 Task: Look for space in Beaune, France from 9th June, 2023 to 16th June, 2023 for 2 adults in price range Rs.8000 to Rs.16000. Place can be entire place with 2 bedrooms having 2 beds and 1 bathroom. Property type can be house, flat, guest house. Amenities needed are: washing machine. Booking option can be shelf check-in. Required host language is English.
Action: Mouse moved to (431, 238)
Screenshot: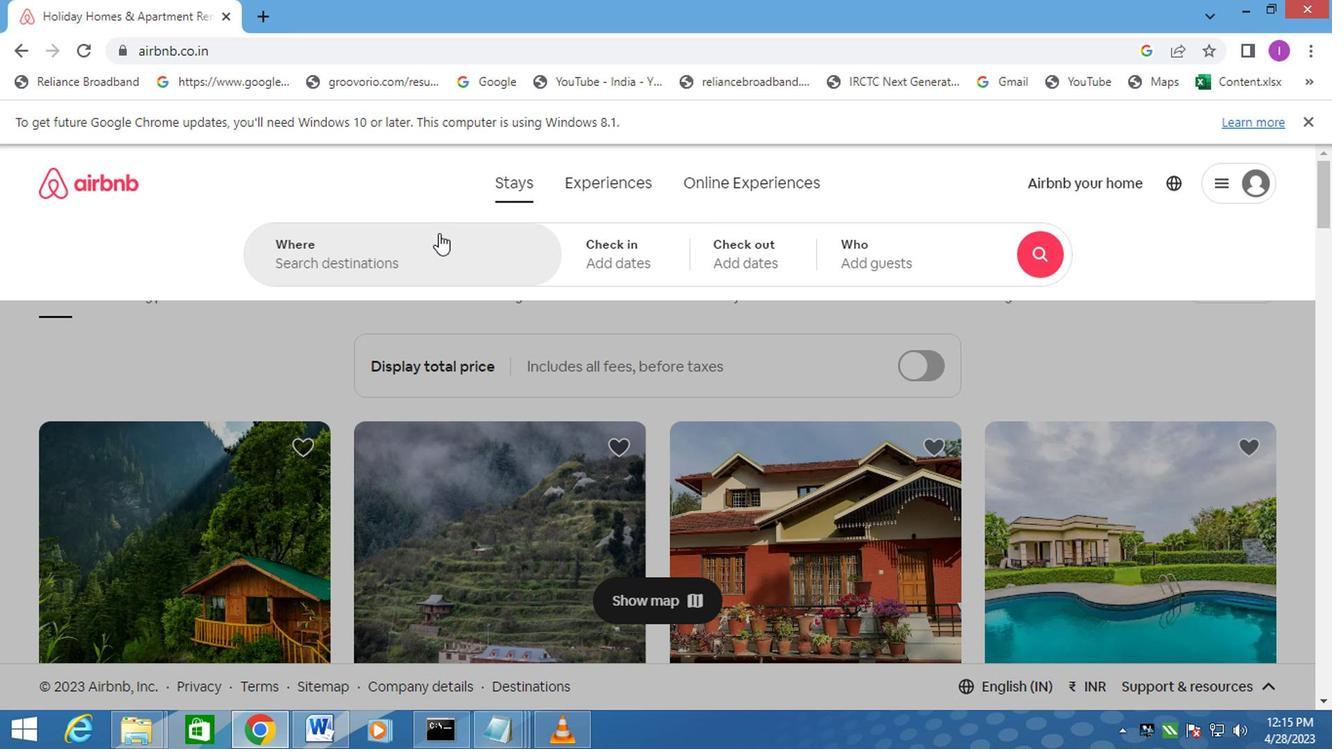 
Action: Mouse pressed left at (431, 238)
Screenshot: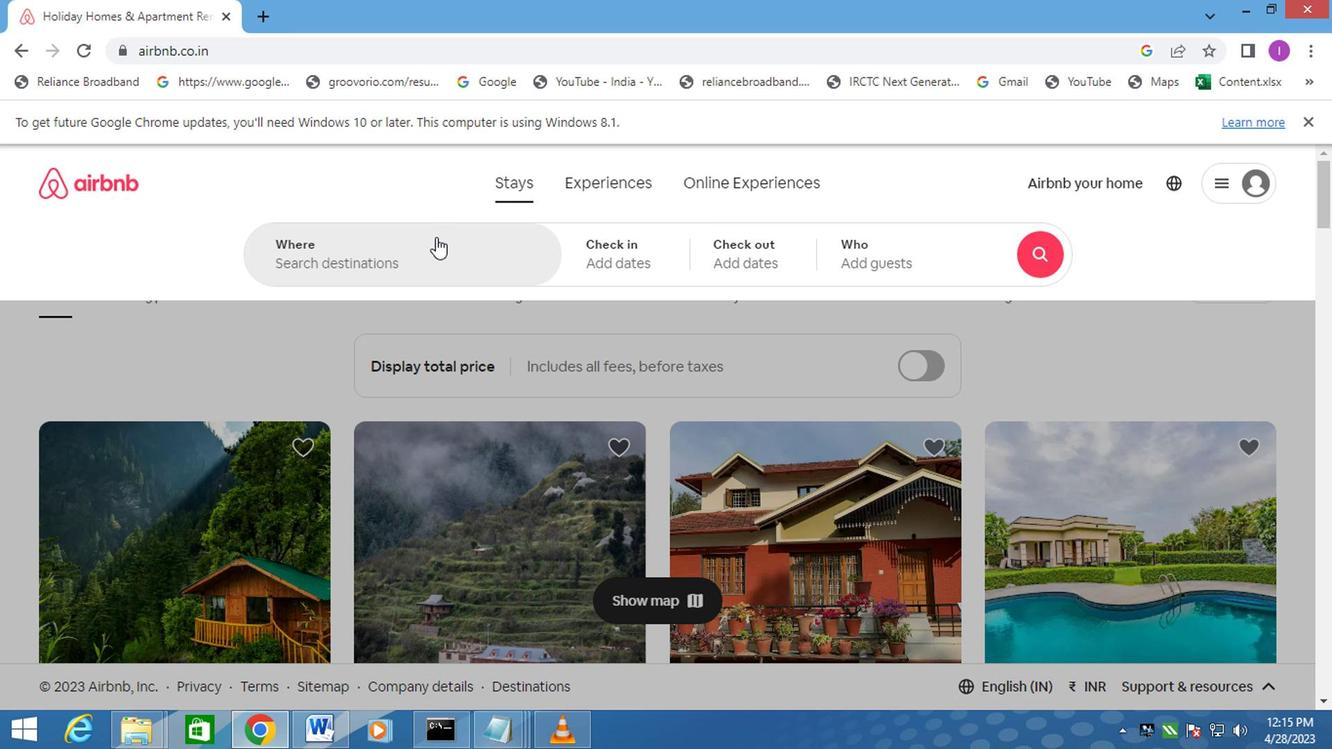
Action: Mouse moved to (486, 239)
Screenshot: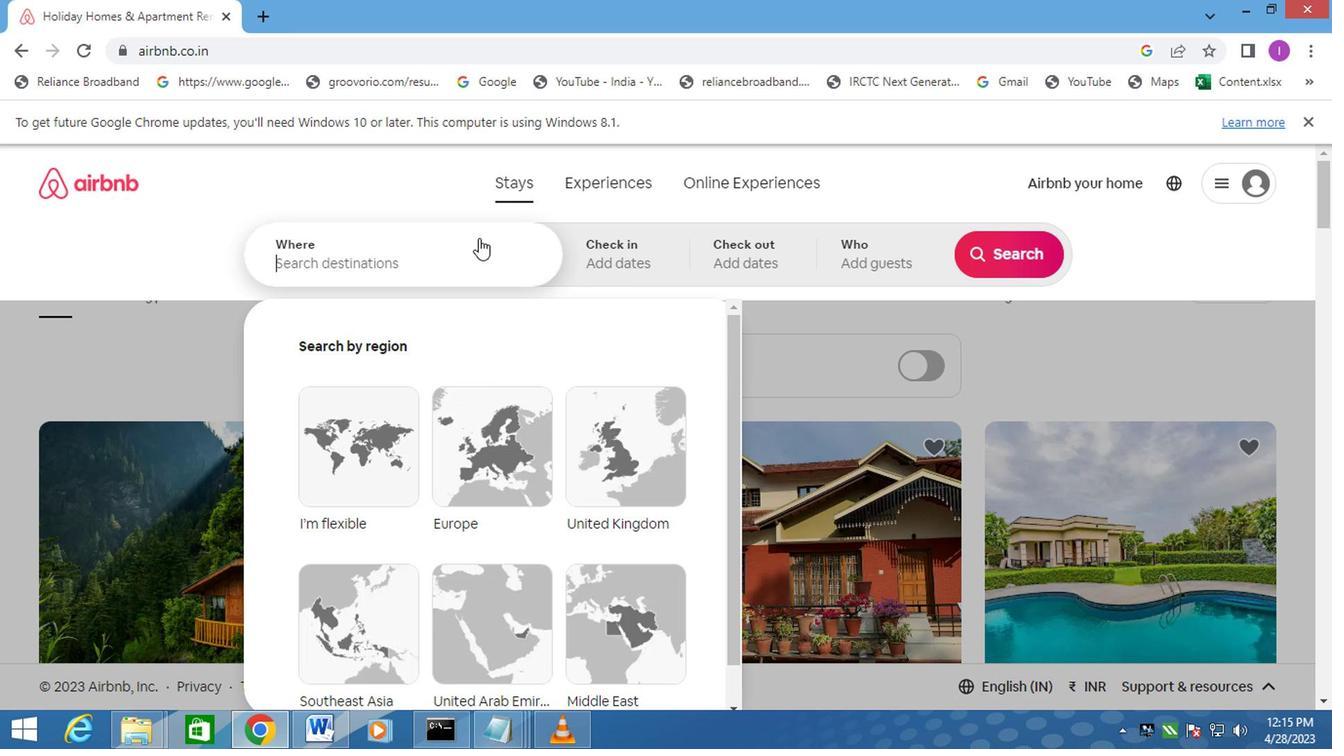 
Action: Key pressed <Key.shift>BEAUNE,<Key.shift>FRANCE
Screenshot: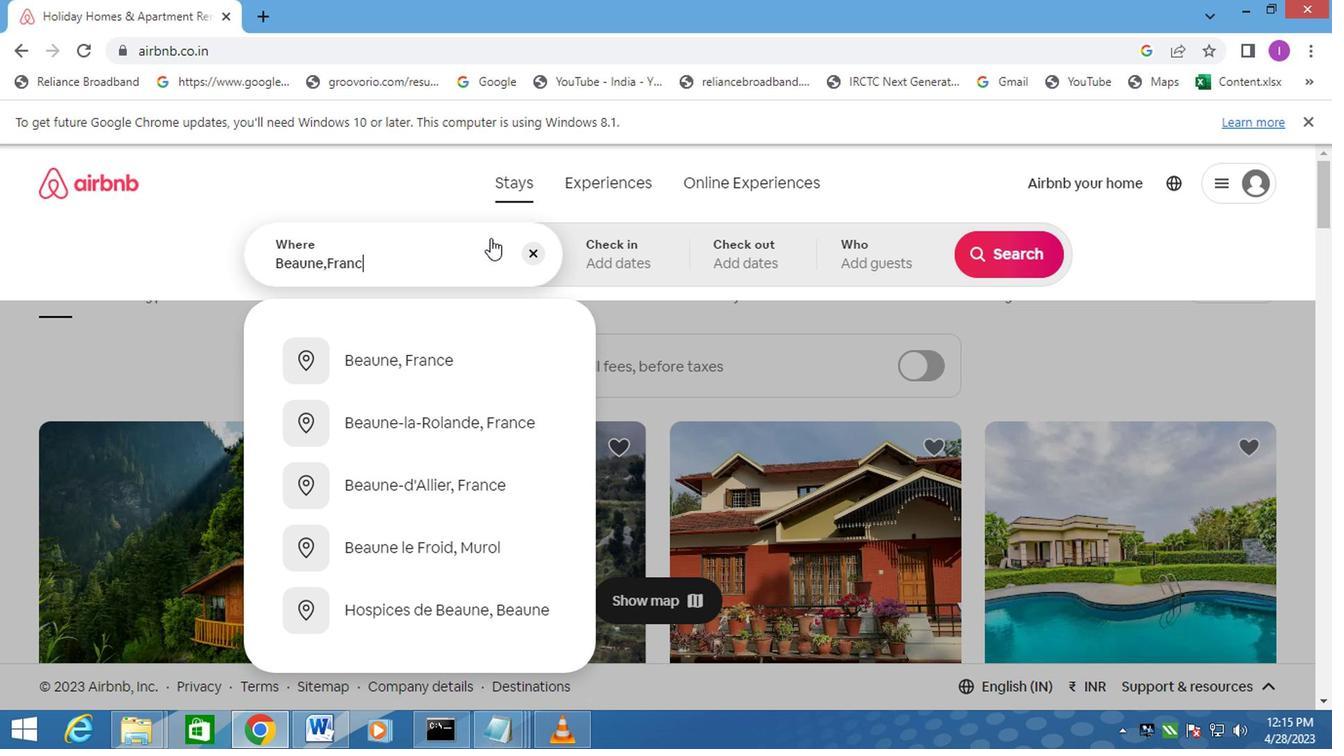 
Action: Mouse moved to (442, 358)
Screenshot: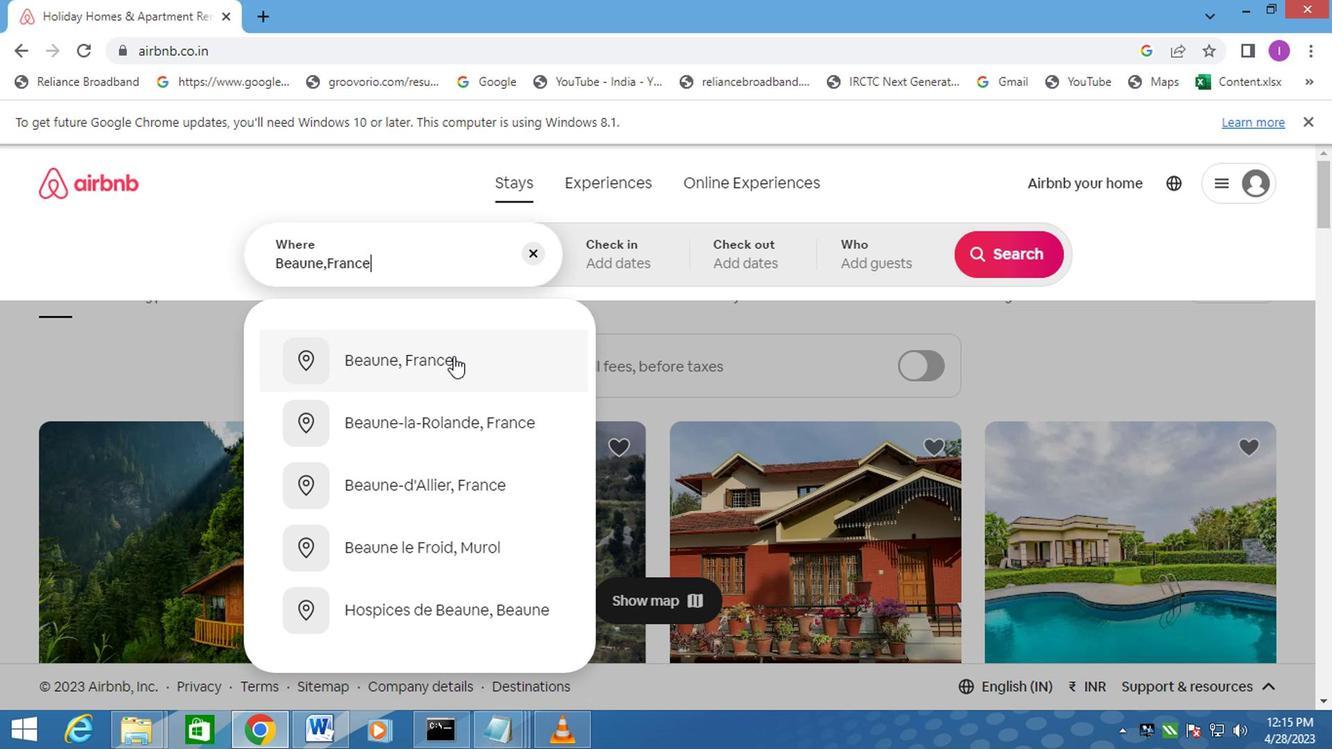 
Action: Mouse pressed left at (442, 358)
Screenshot: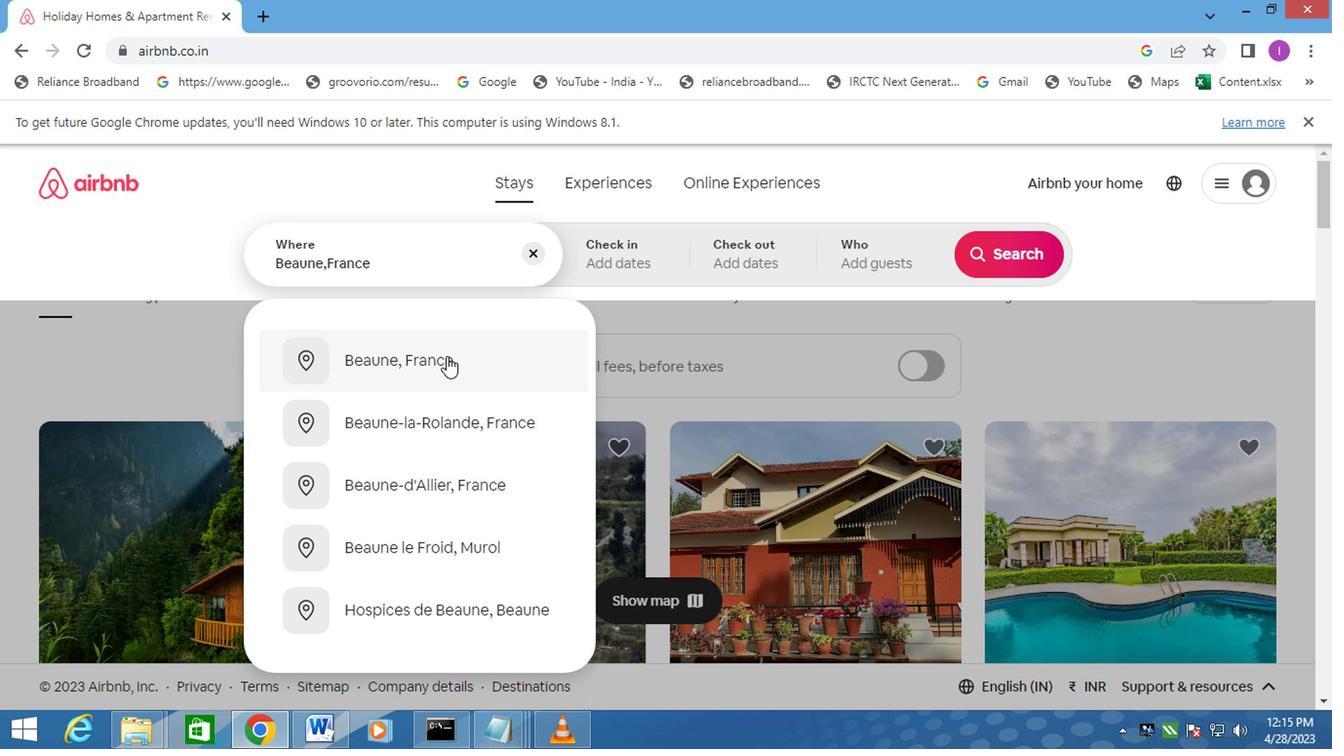 
Action: Mouse moved to (996, 410)
Screenshot: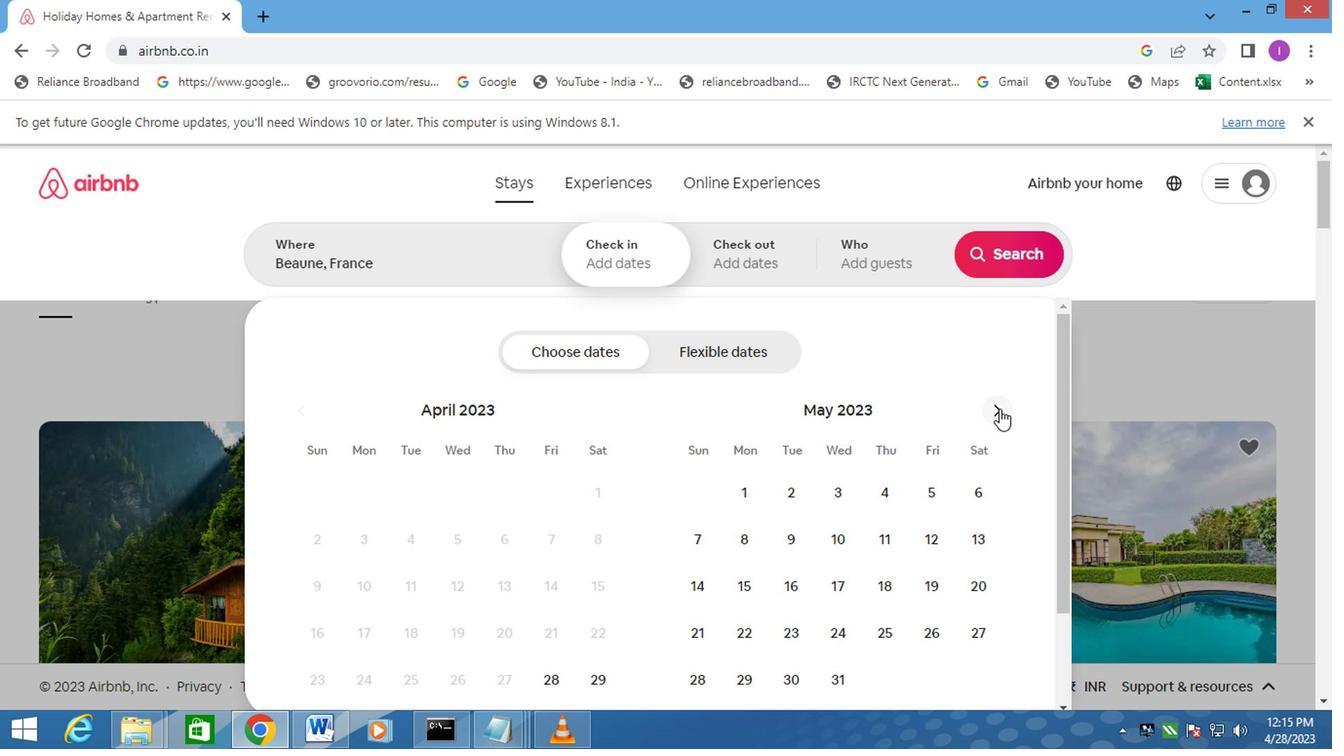 
Action: Mouse pressed left at (996, 410)
Screenshot: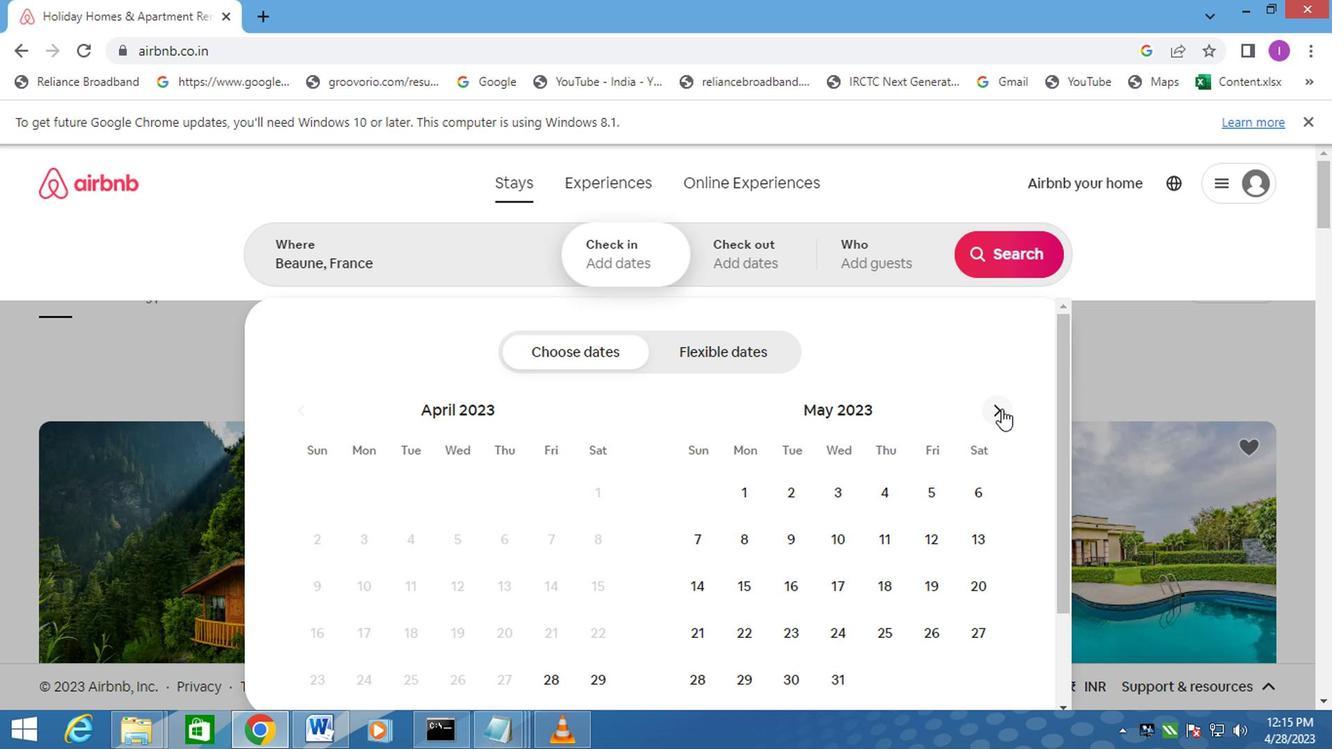 
Action: Mouse pressed left at (996, 410)
Screenshot: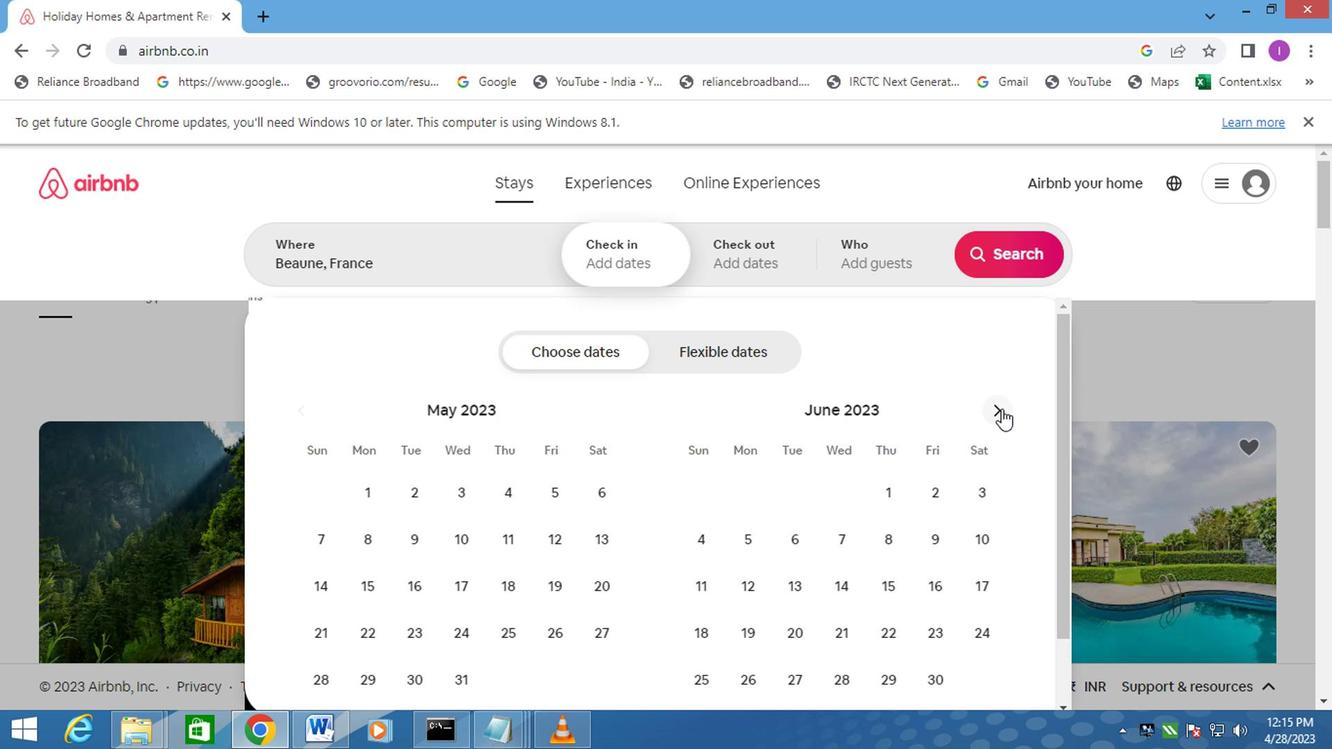 
Action: Mouse moved to (562, 542)
Screenshot: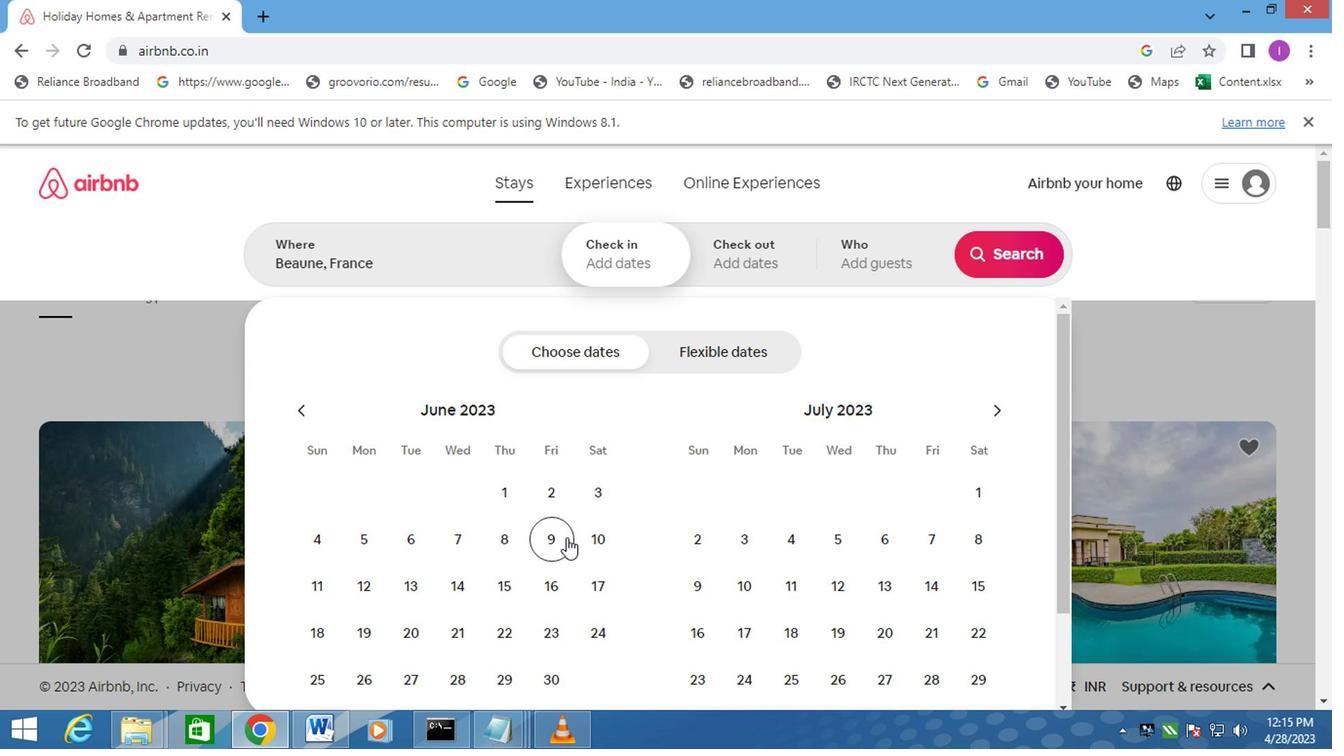 
Action: Mouse pressed left at (562, 542)
Screenshot: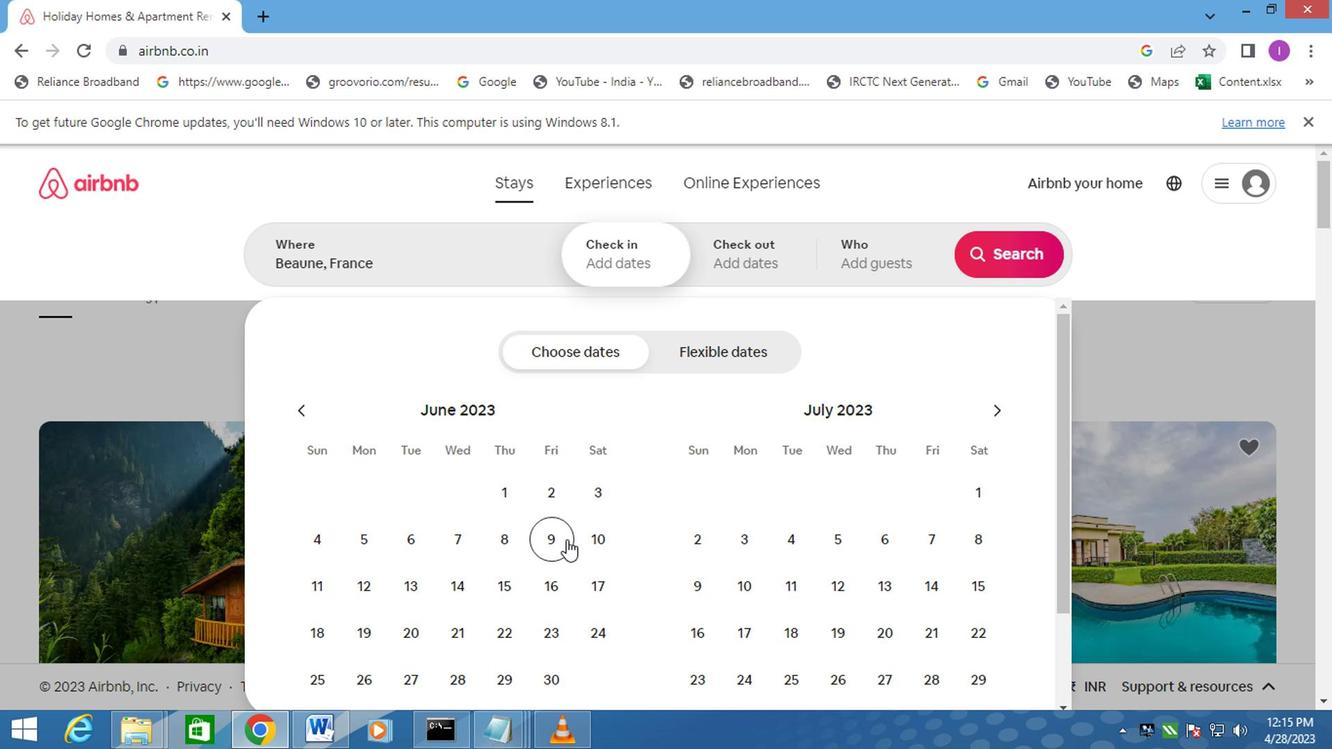 
Action: Mouse moved to (547, 580)
Screenshot: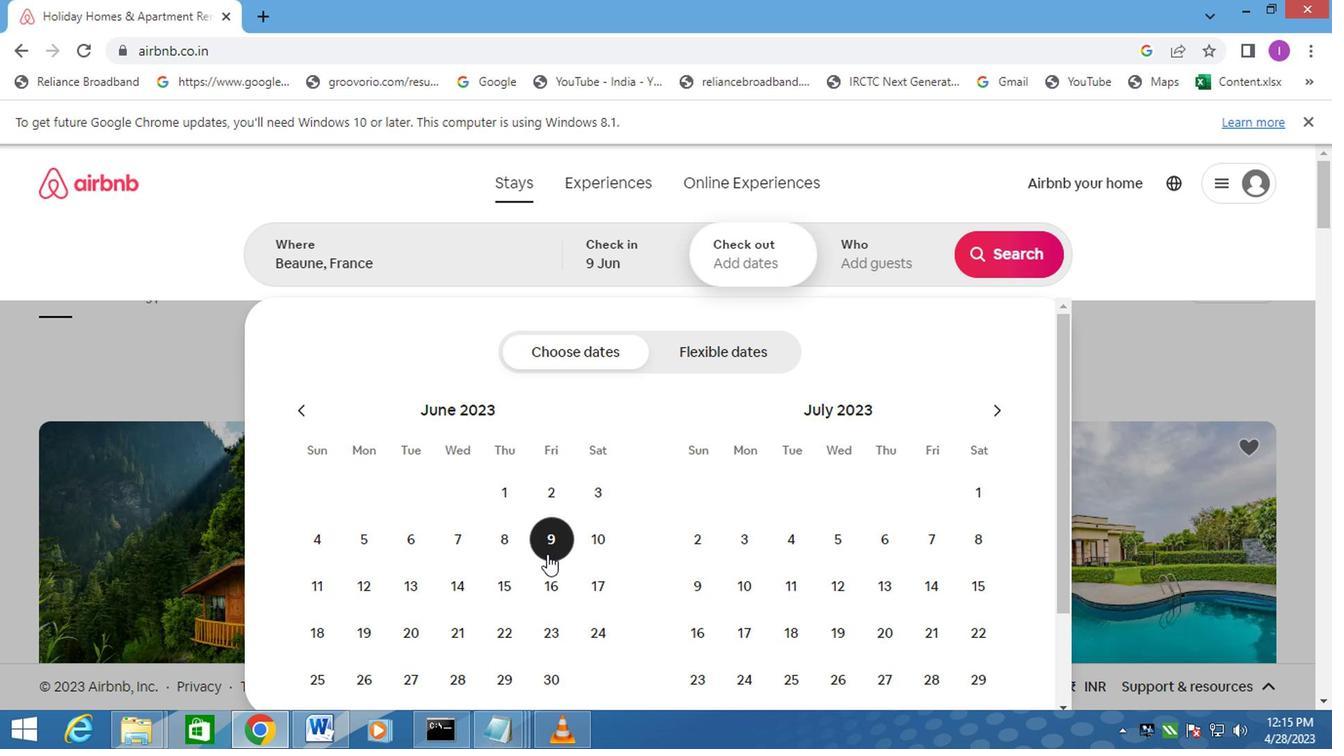 
Action: Mouse pressed left at (547, 580)
Screenshot: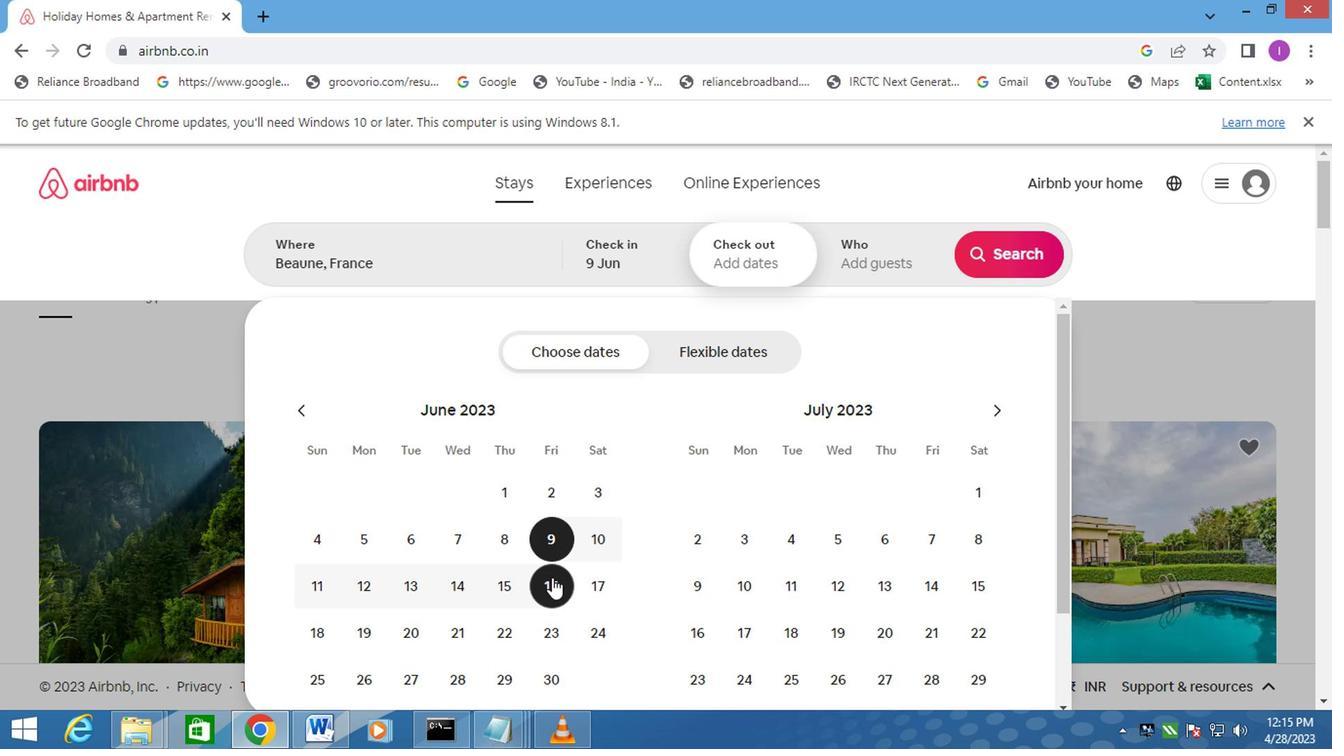 
Action: Mouse moved to (853, 284)
Screenshot: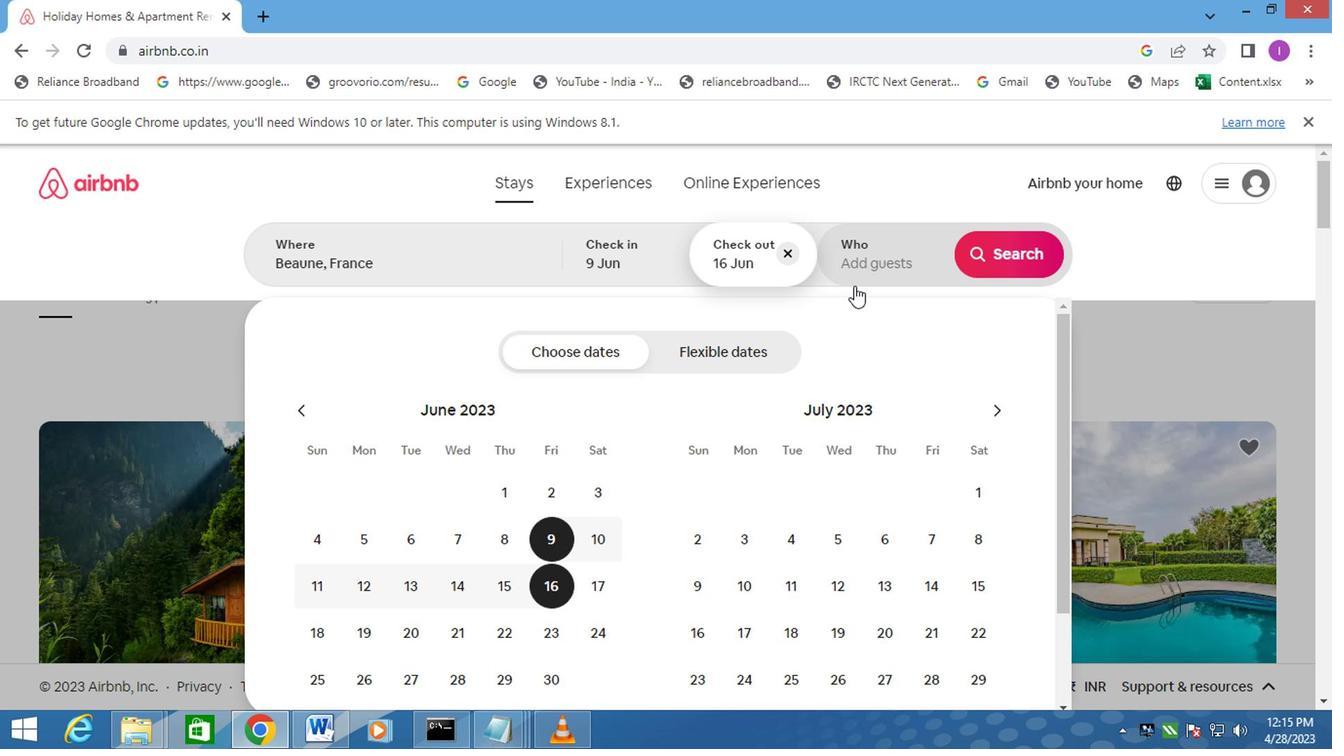 
Action: Mouse pressed left at (853, 284)
Screenshot: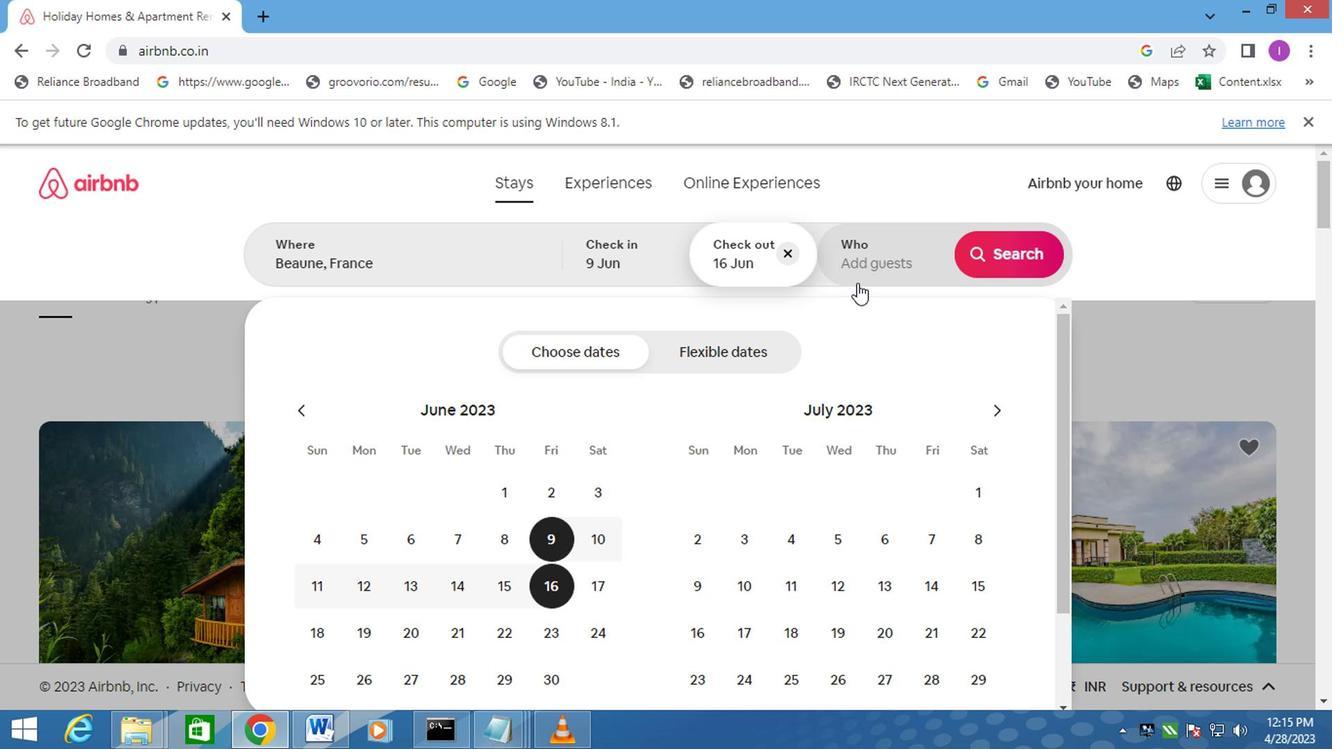 
Action: Mouse moved to (1018, 353)
Screenshot: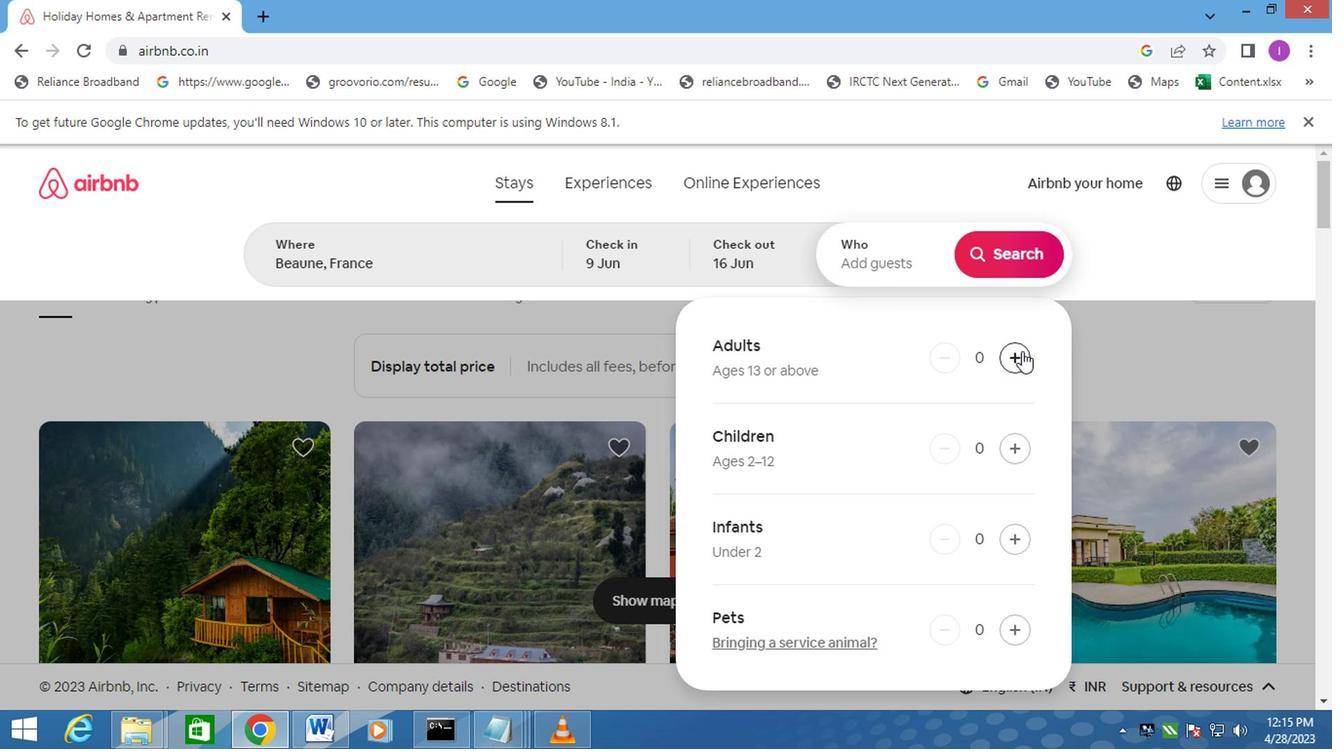 
Action: Mouse pressed left at (1018, 353)
Screenshot: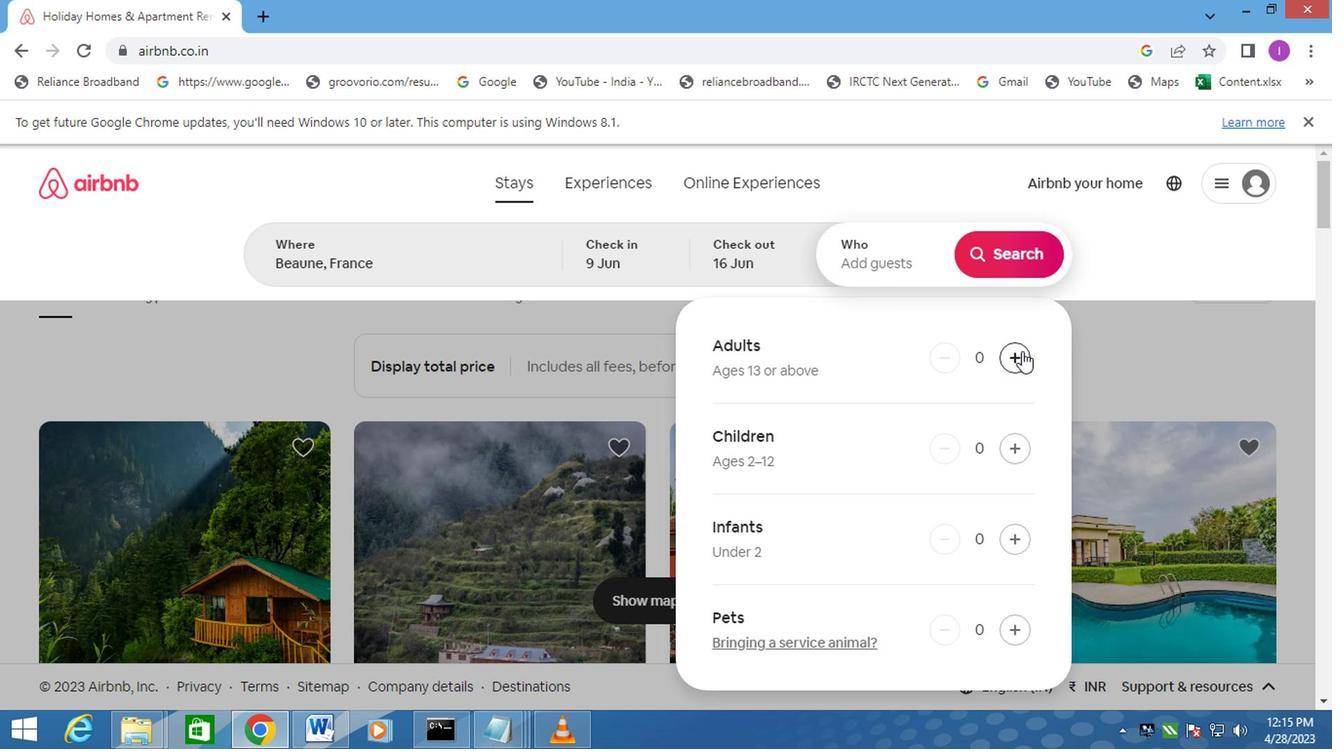 
Action: Mouse pressed left at (1018, 353)
Screenshot: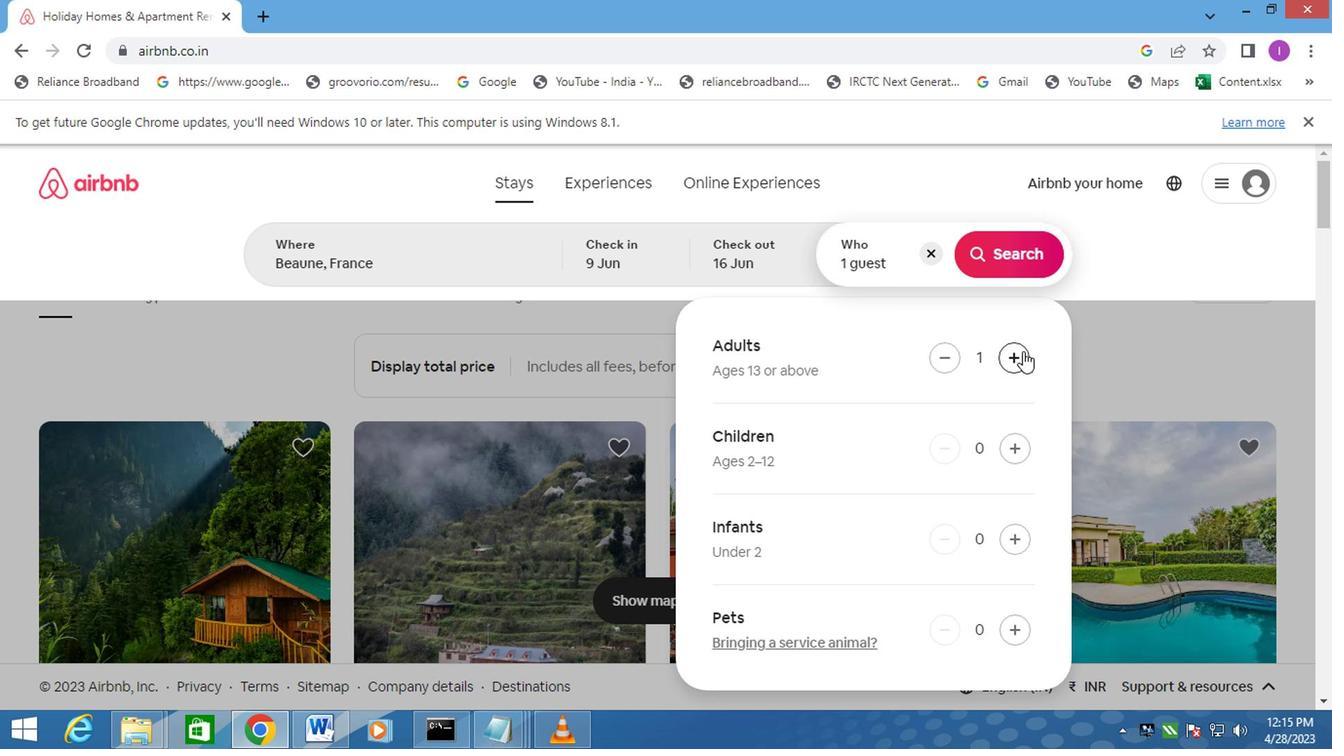 
Action: Mouse moved to (995, 263)
Screenshot: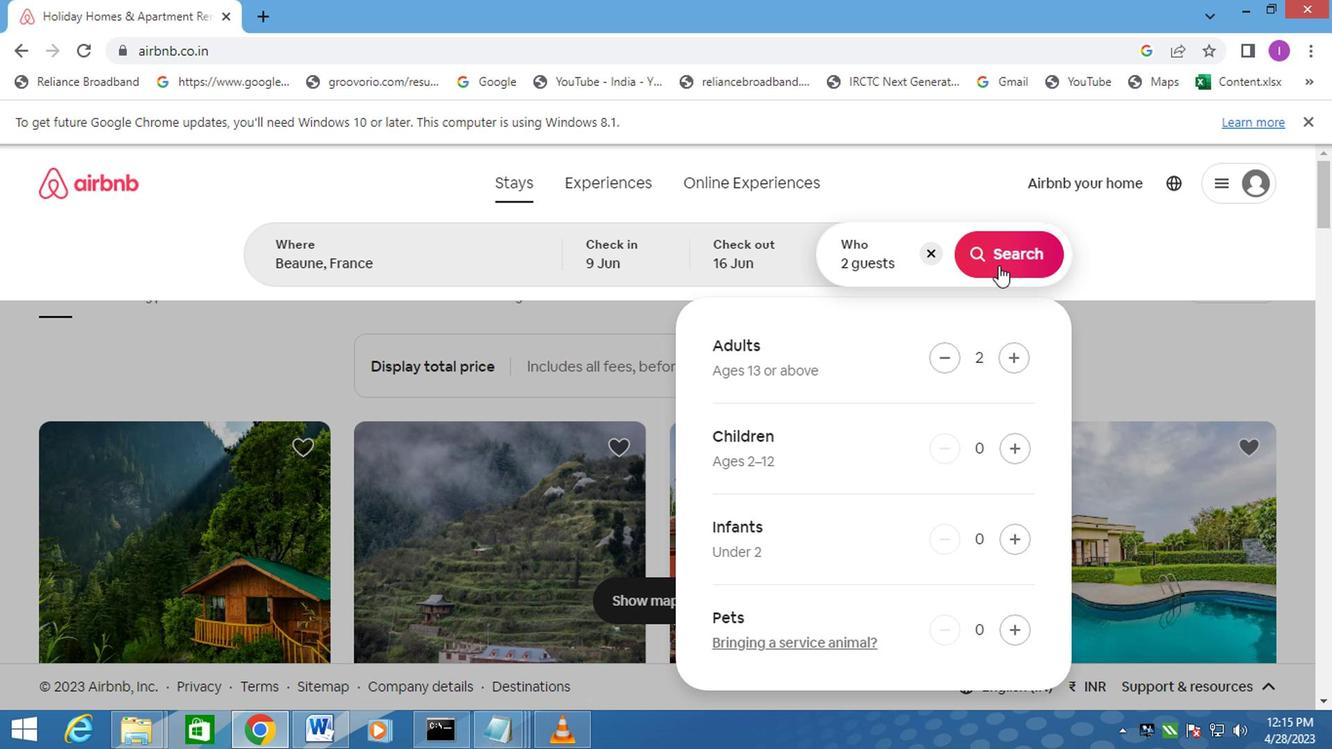 
Action: Mouse pressed left at (995, 263)
Screenshot: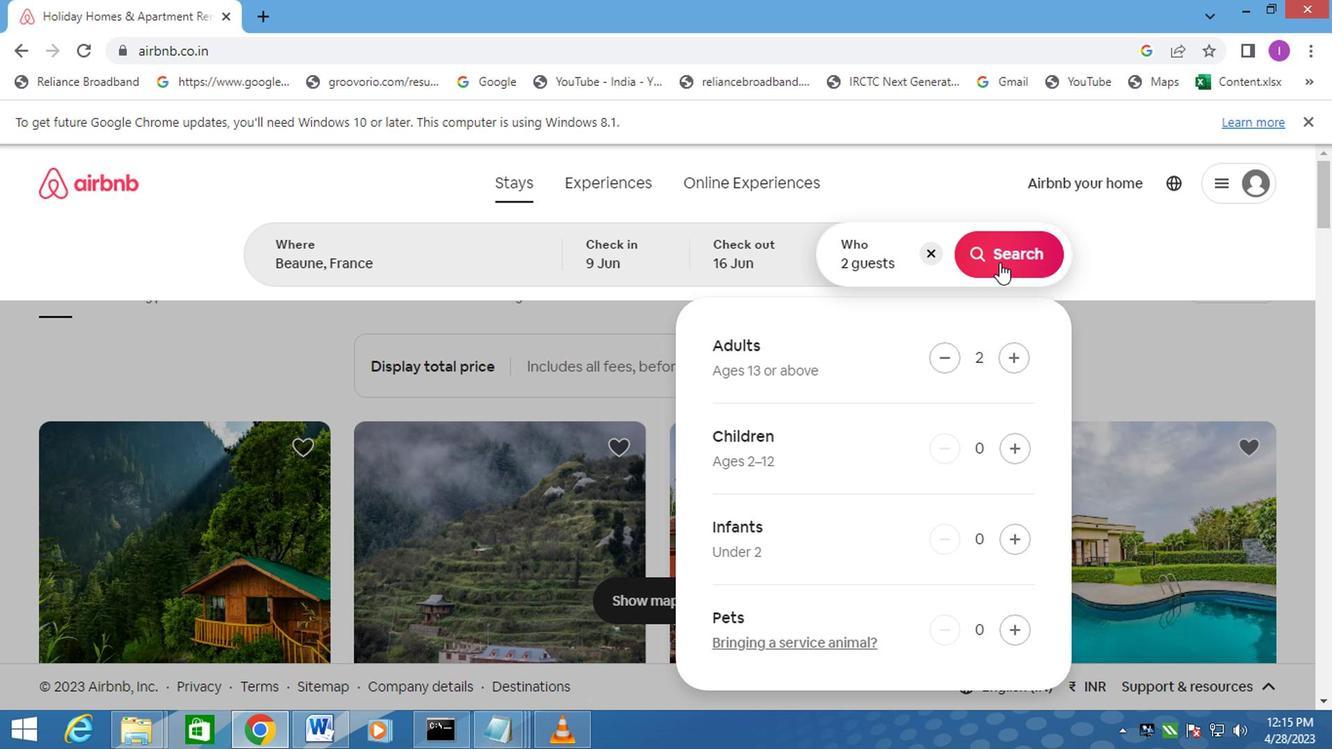 
Action: Mouse moved to (1246, 270)
Screenshot: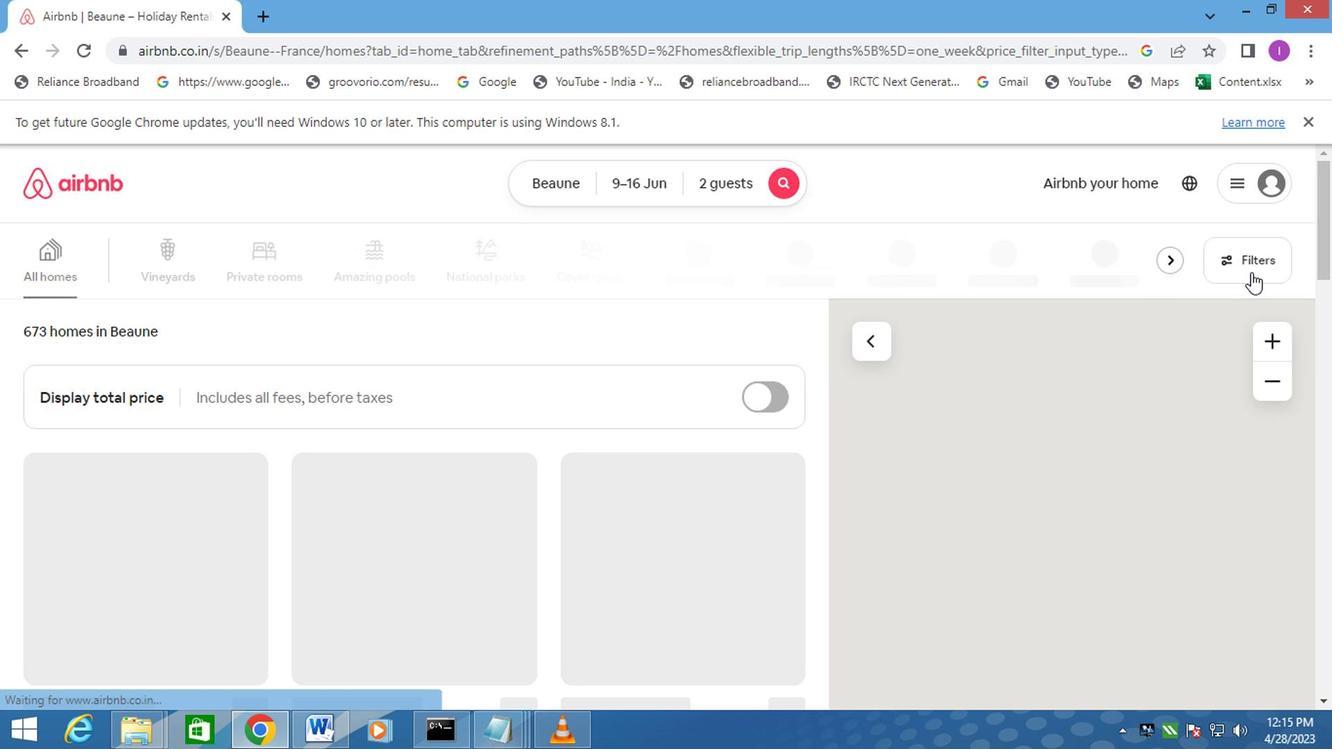 
Action: Mouse pressed left at (1246, 270)
Screenshot: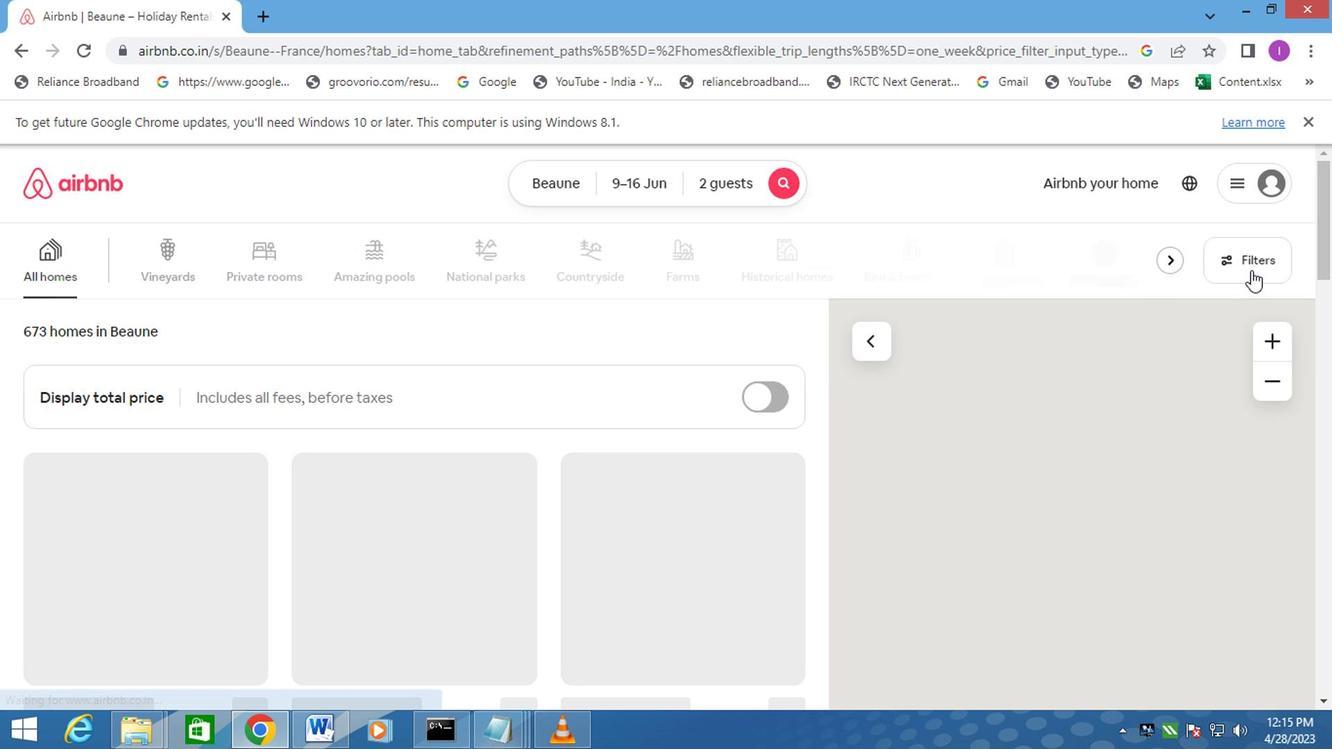 
Action: Mouse moved to (412, 506)
Screenshot: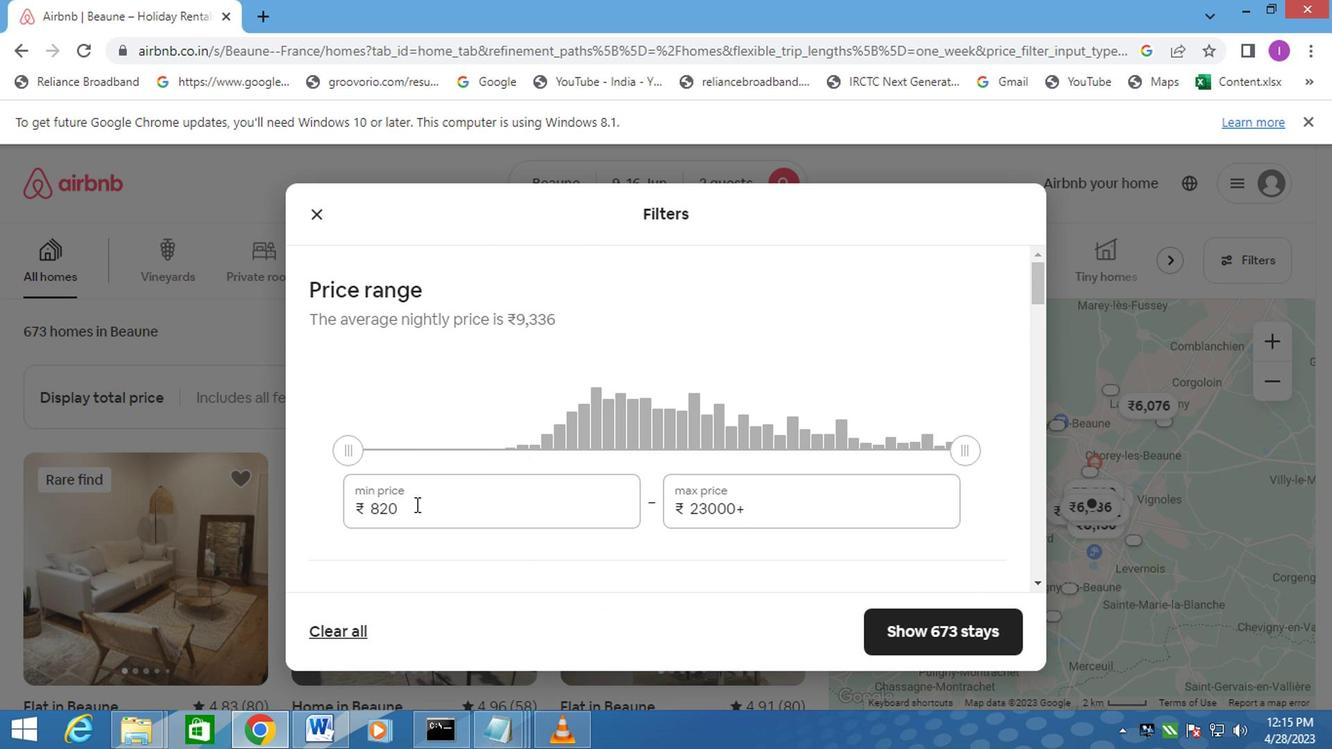 
Action: Mouse pressed left at (412, 506)
Screenshot: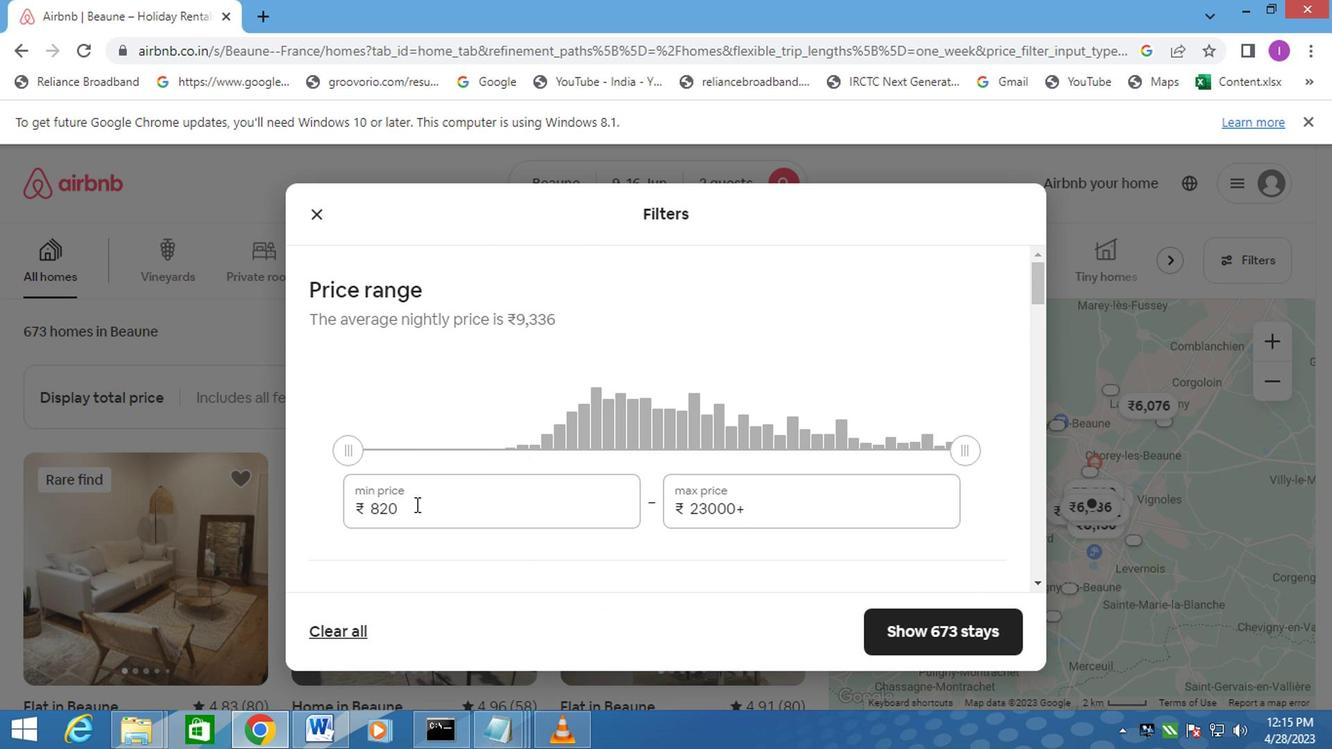 
Action: Mouse moved to (345, 501)
Screenshot: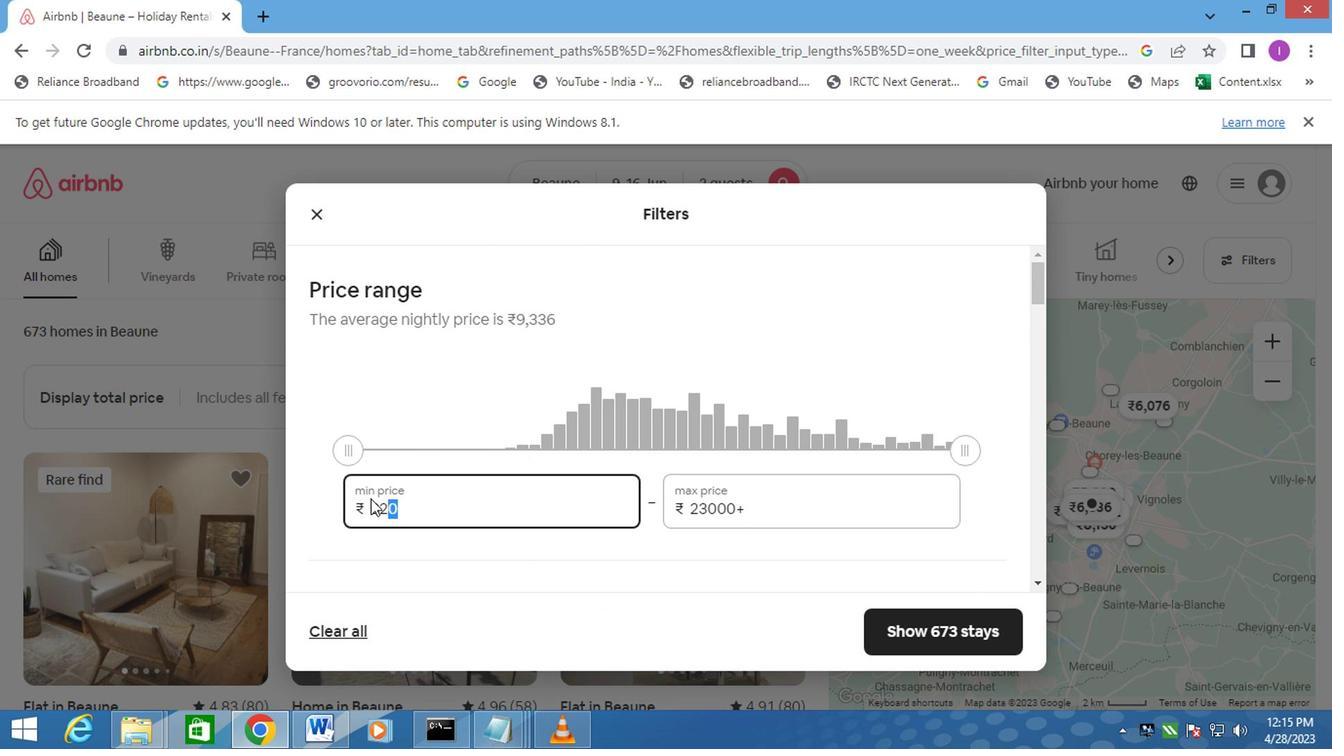 
Action: Key pressed 8000
Screenshot: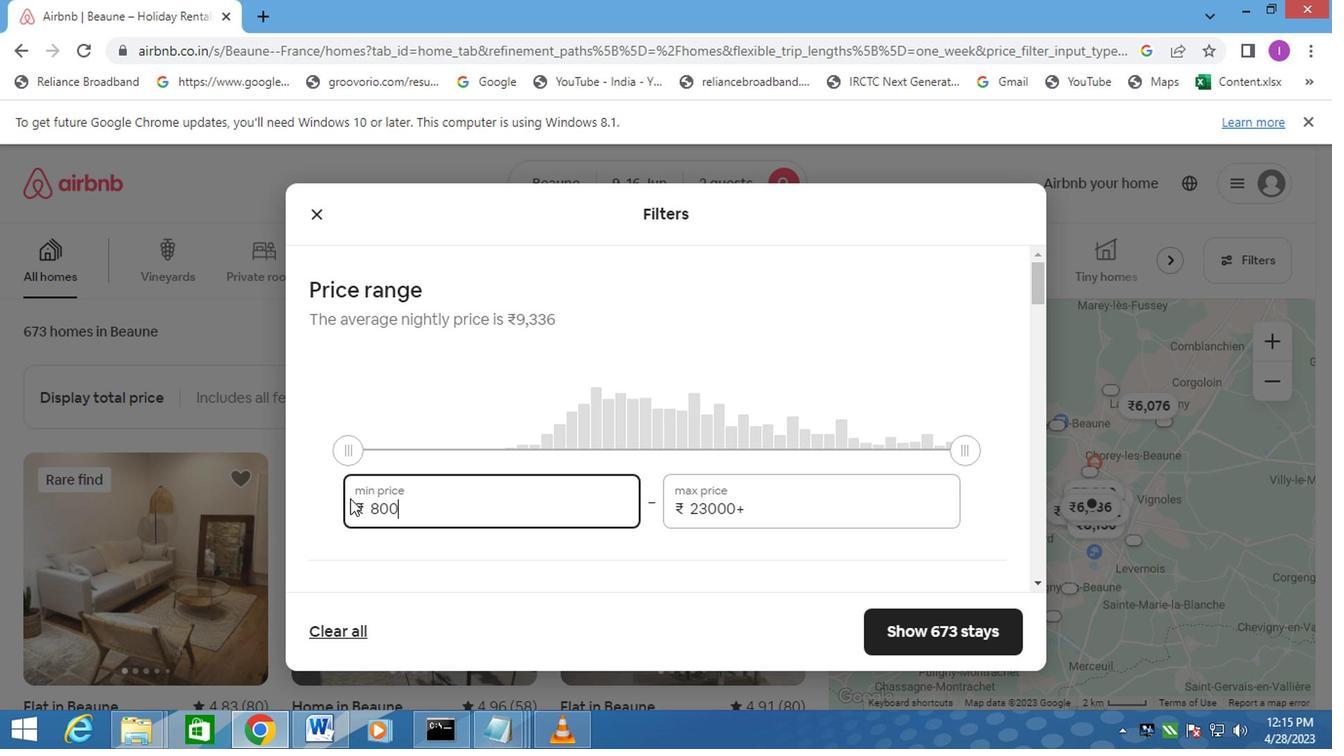 
Action: Mouse moved to (752, 505)
Screenshot: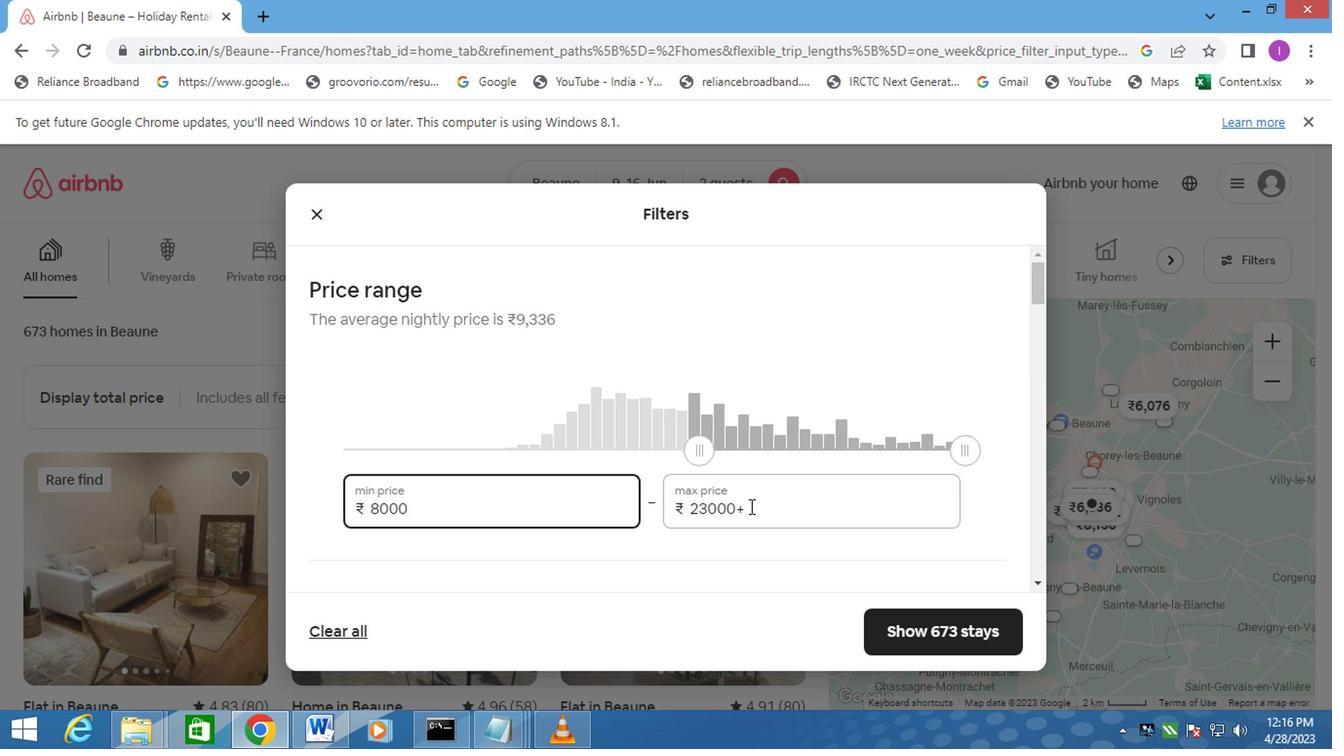 
Action: Mouse pressed left at (752, 505)
Screenshot: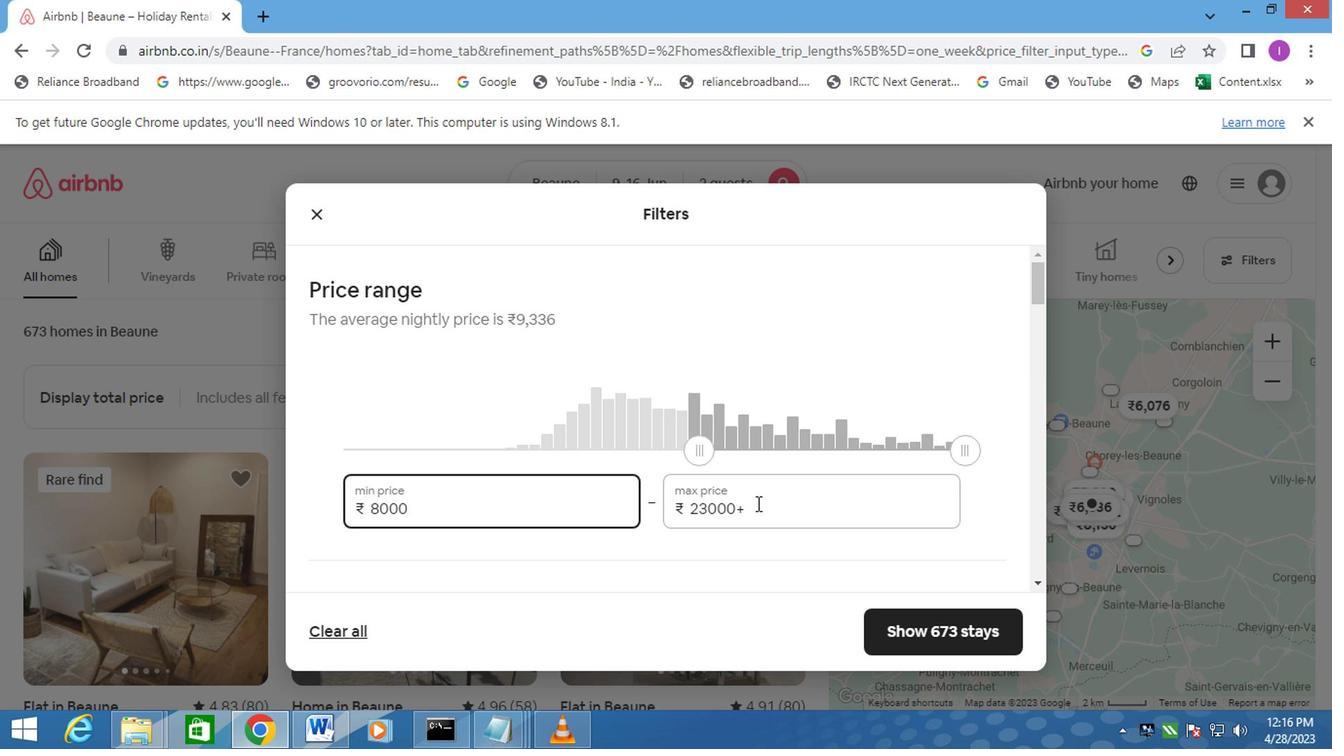 
Action: Mouse moved to (680, 505)
Screenshot: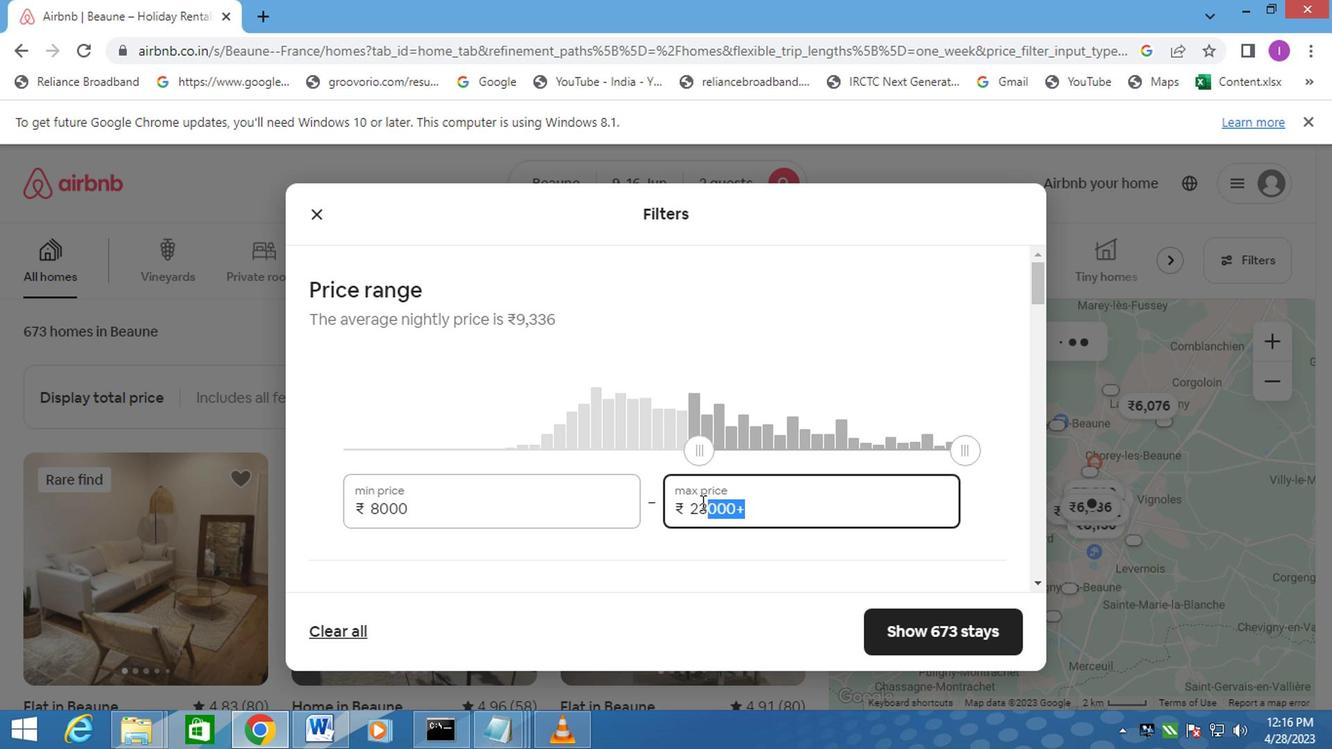 
Action: Key pressed 16000
Screenshot: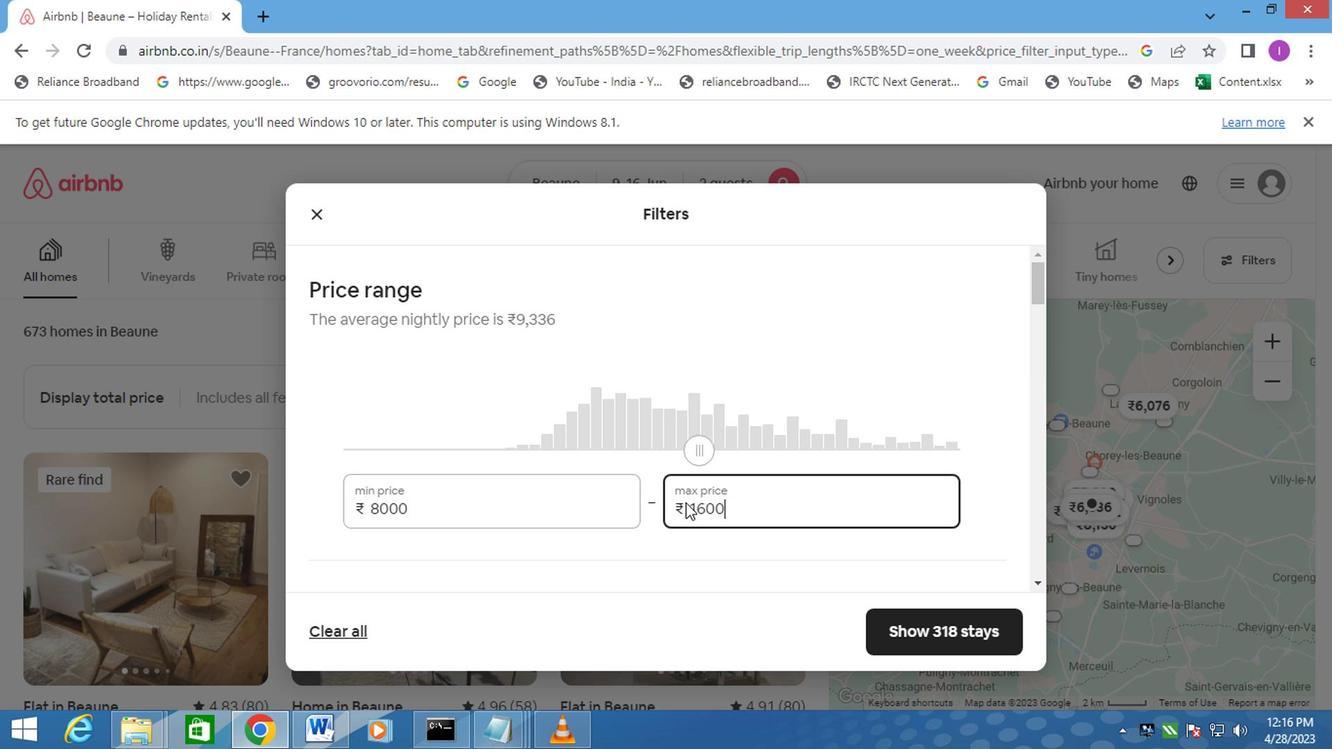 
Action: Mouse moved to (517, 603)
Screenshot: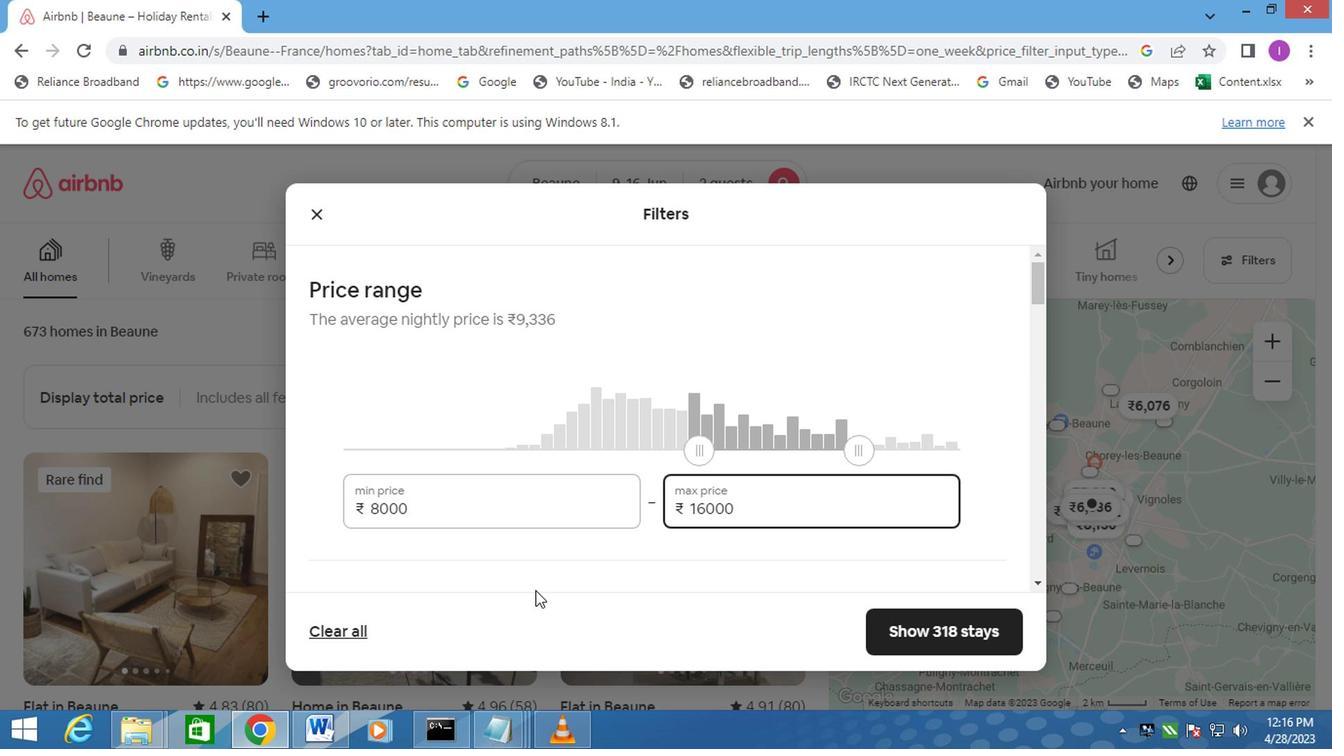 
Action: Mouse scrolled (517, 603) with delta (0, 0)
Screenshot: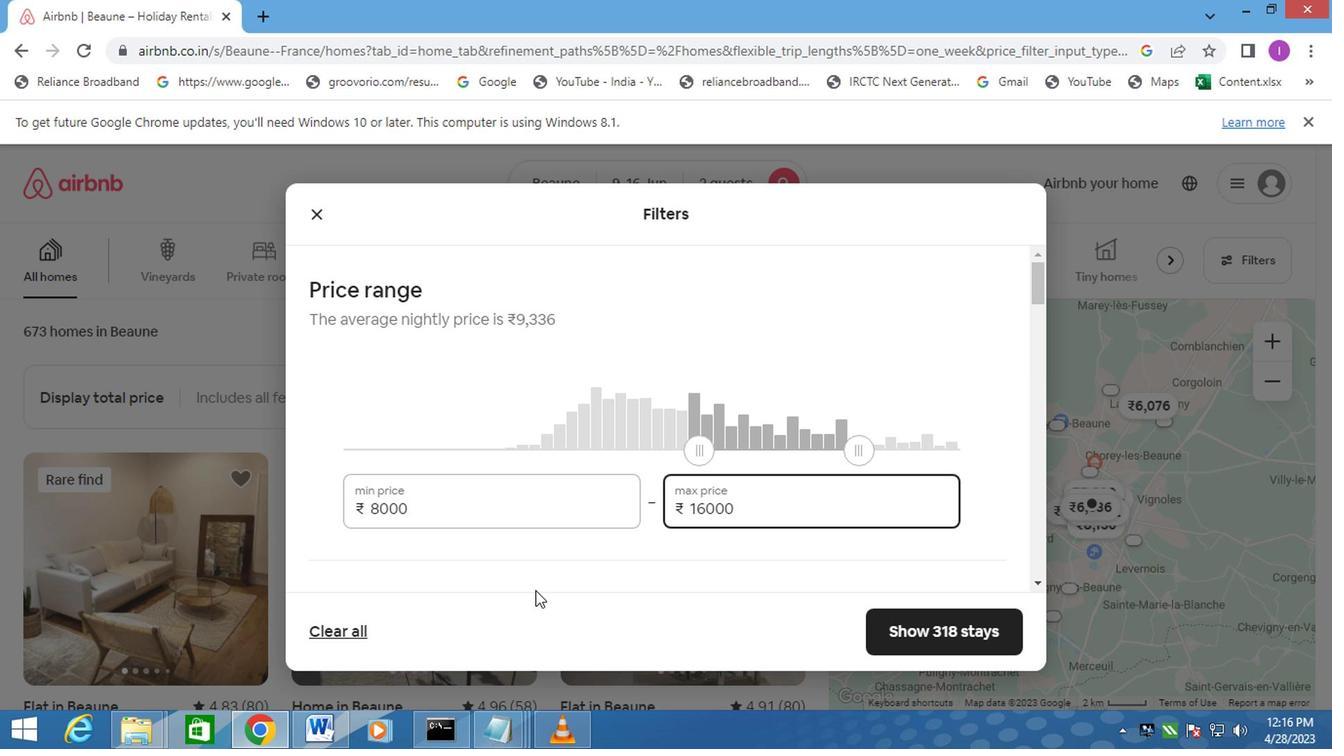 
Action: Mouse scrolled (517, 603) with delta (0, 0)
Screenshot: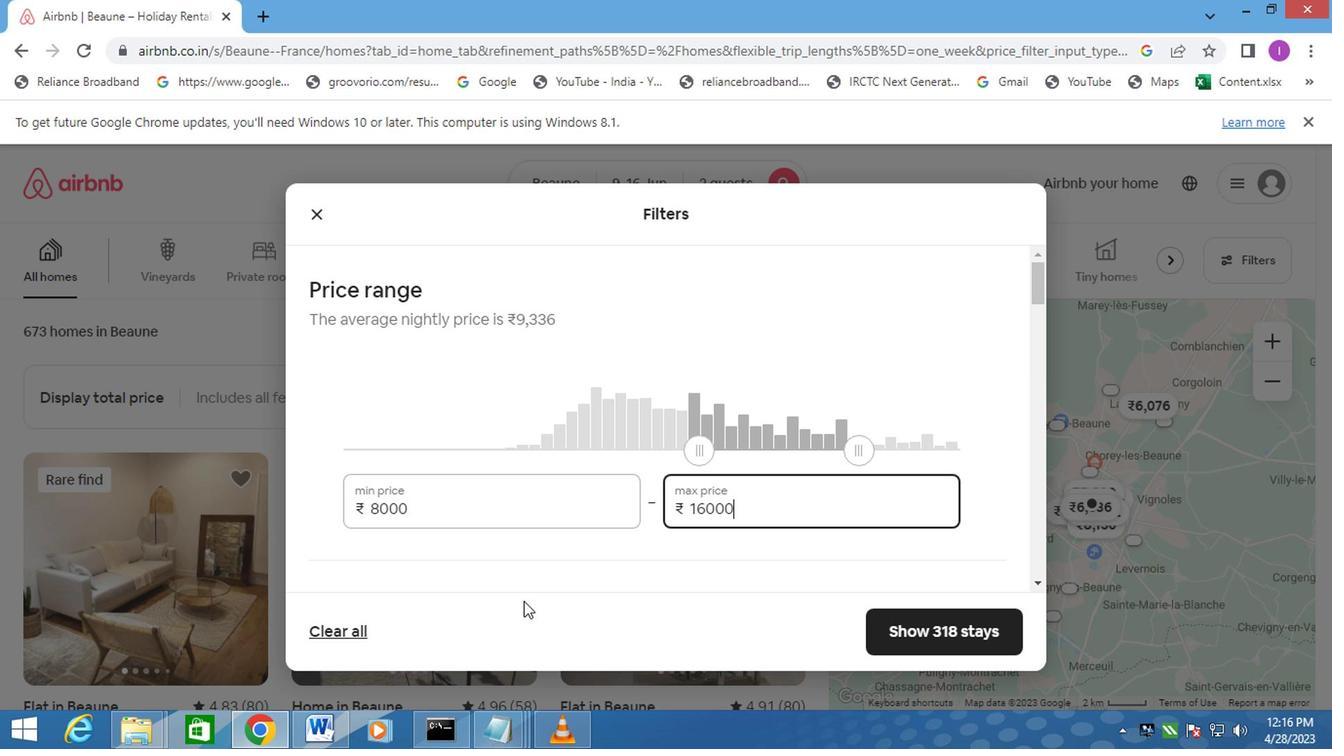 
Action: Mouse moved to (517, 601)
Screenshot: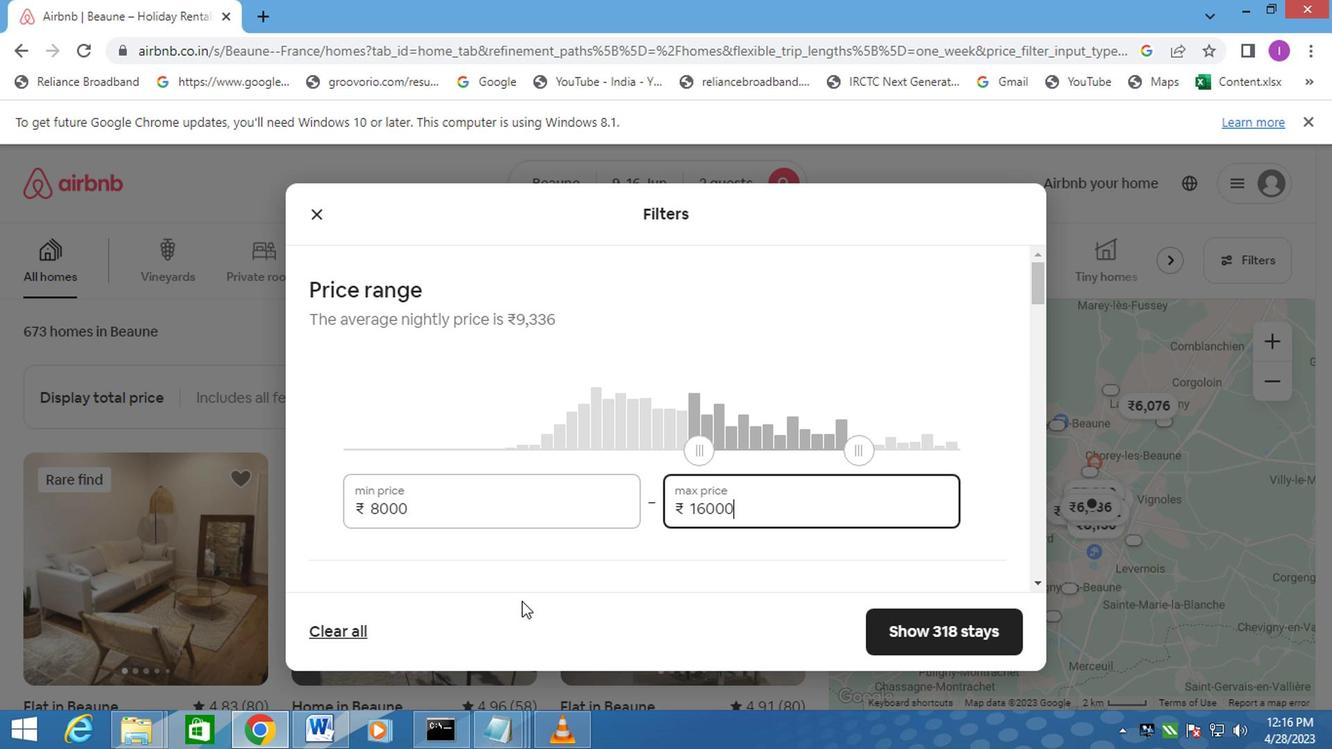 
Action: Mouse scrolled (517, 601) with delta (0, 0)
Screenshot: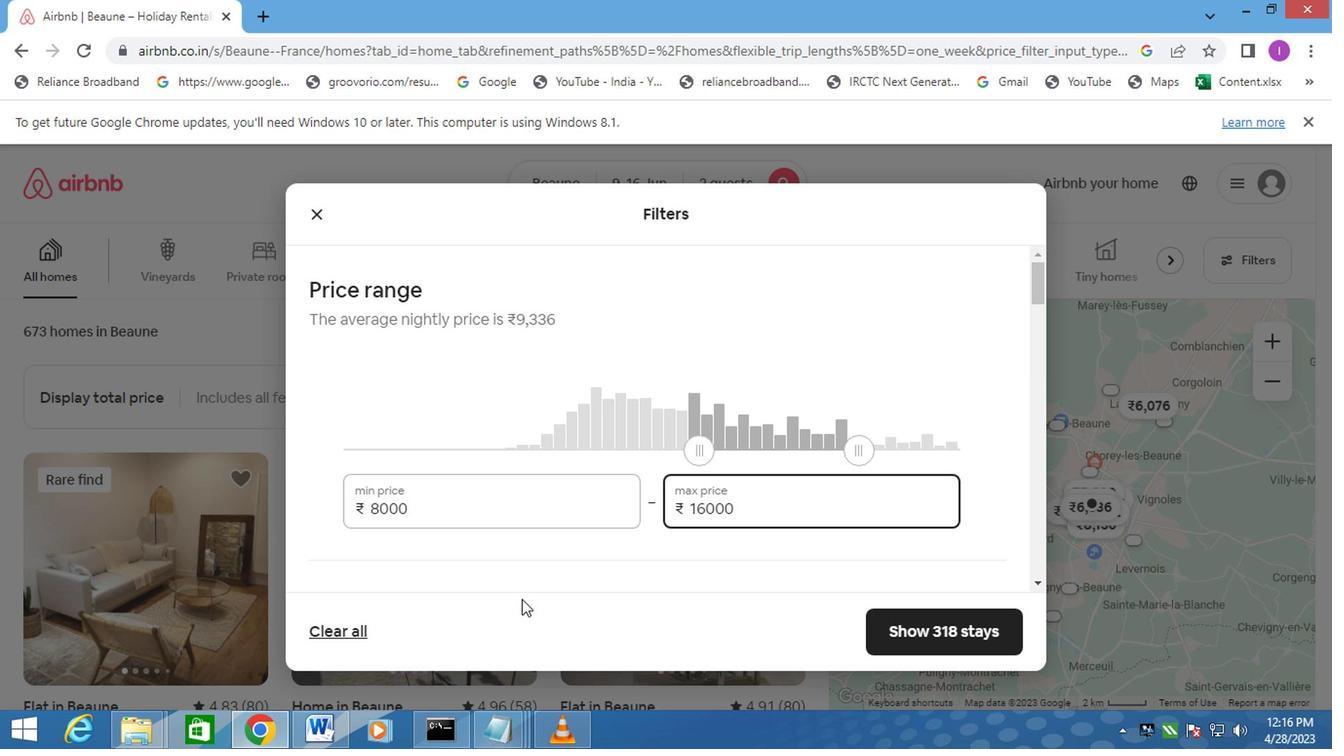 
Action: Mouse scrolled (517, 601) with delta (0, 0)
Screenshot: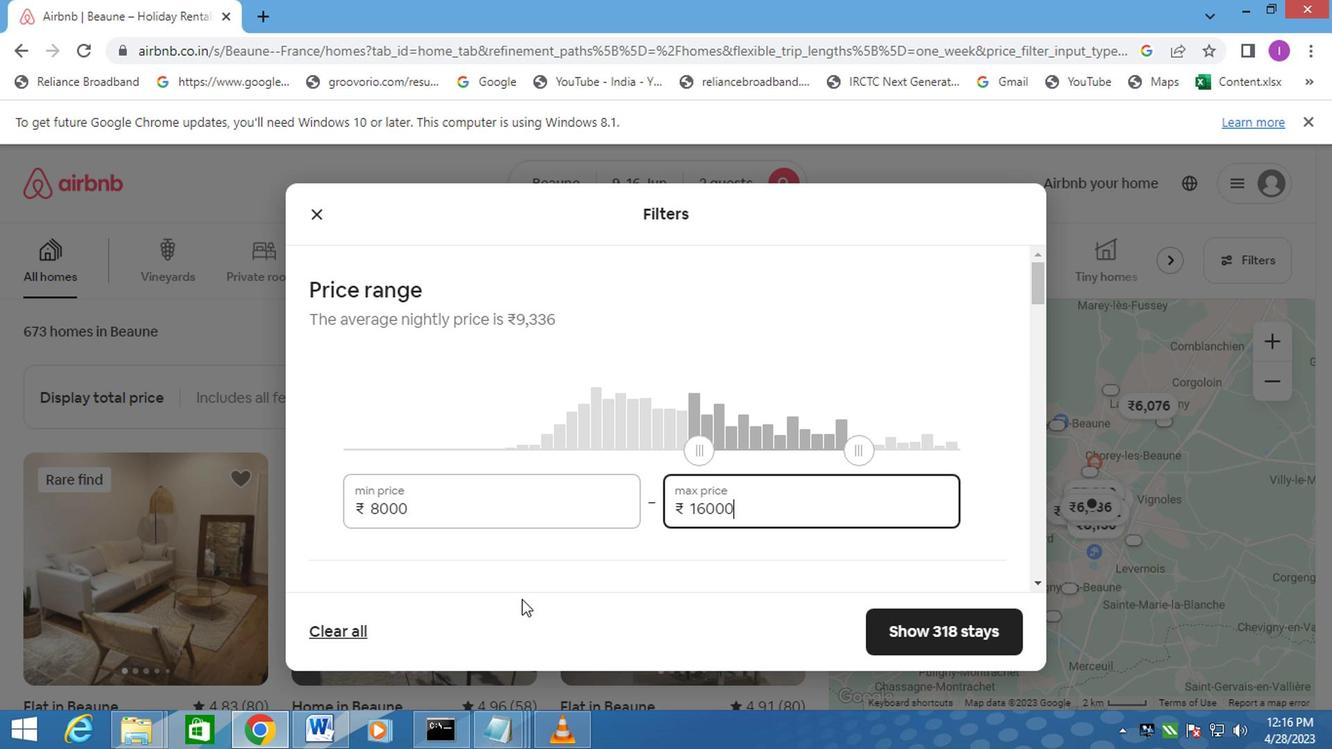 
Action: Mouse moved to (586, 564)
Screenshot: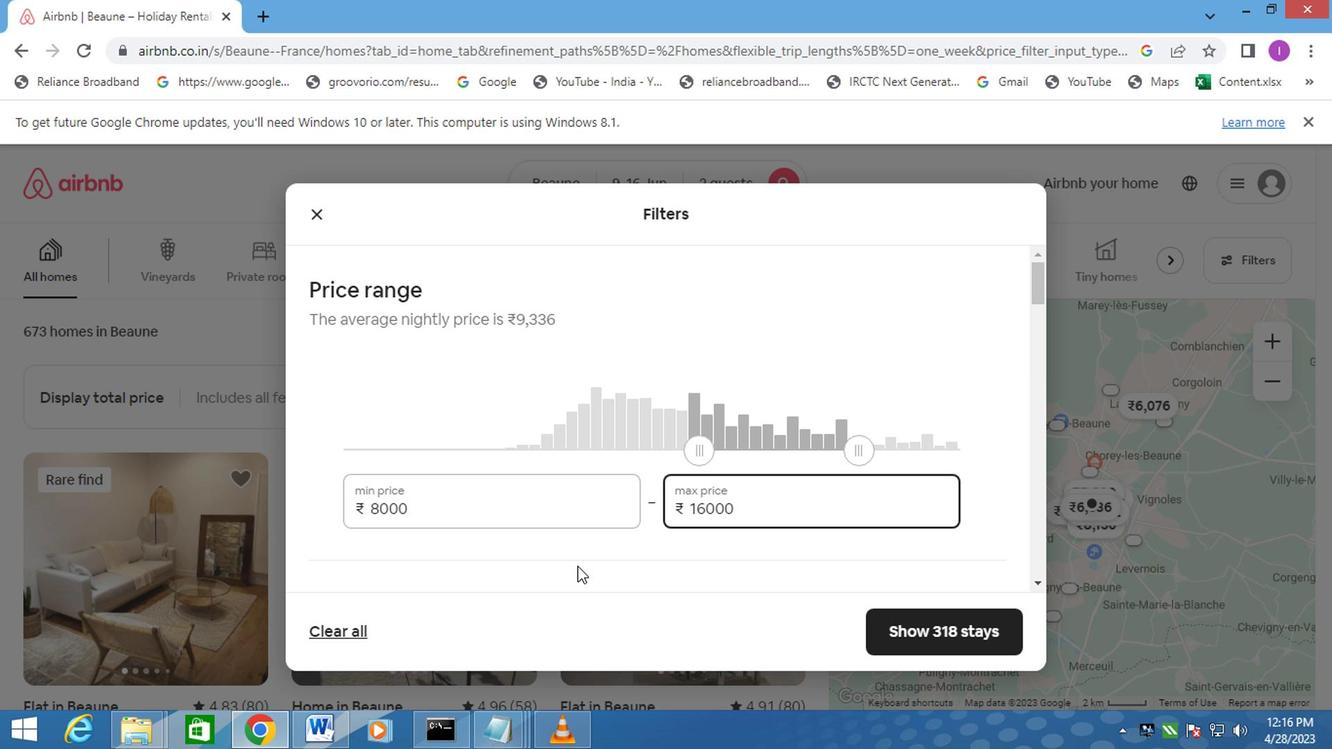 
Action: Mouse scrolled (586, 563) with delta (0, -1)
Screenshot: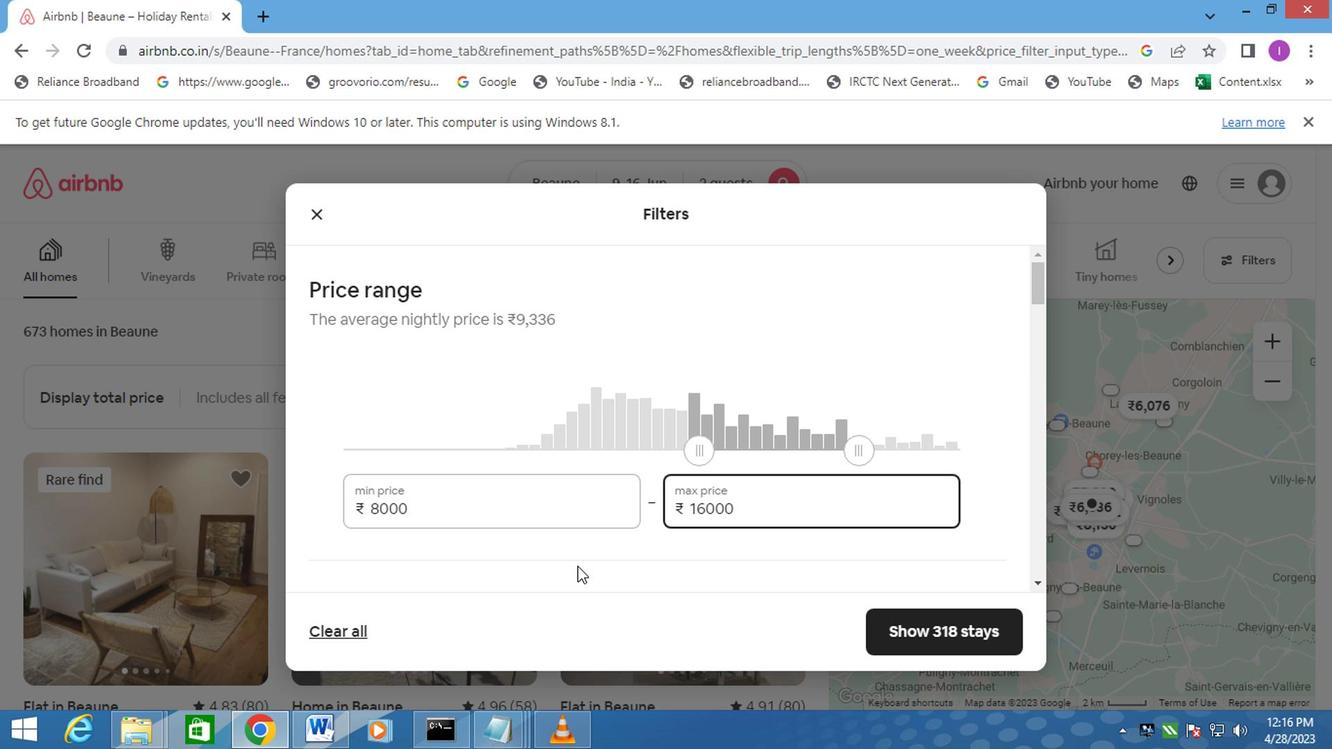 
Action: Mouse moved to (586, 564)
Screenshot: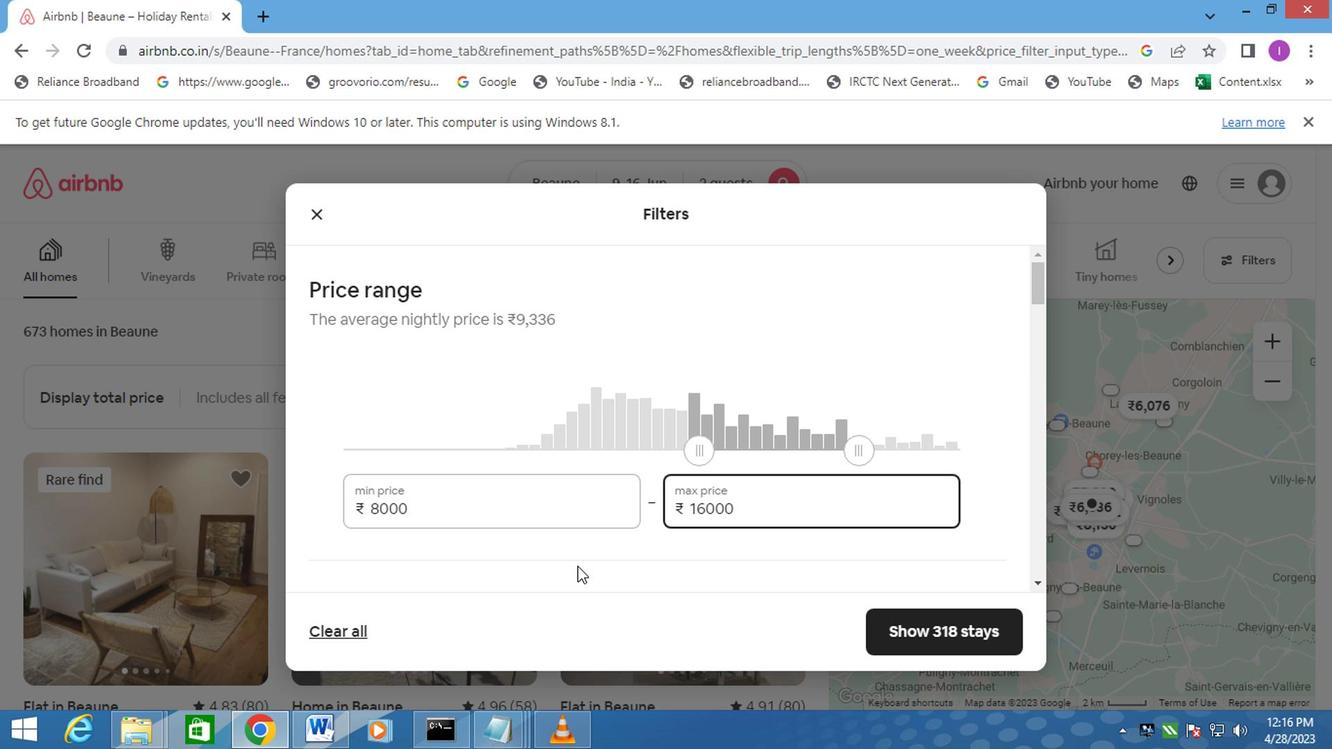 
Action: Mouse scrolled (586, 563) with delta (0, -1)
Screenshot: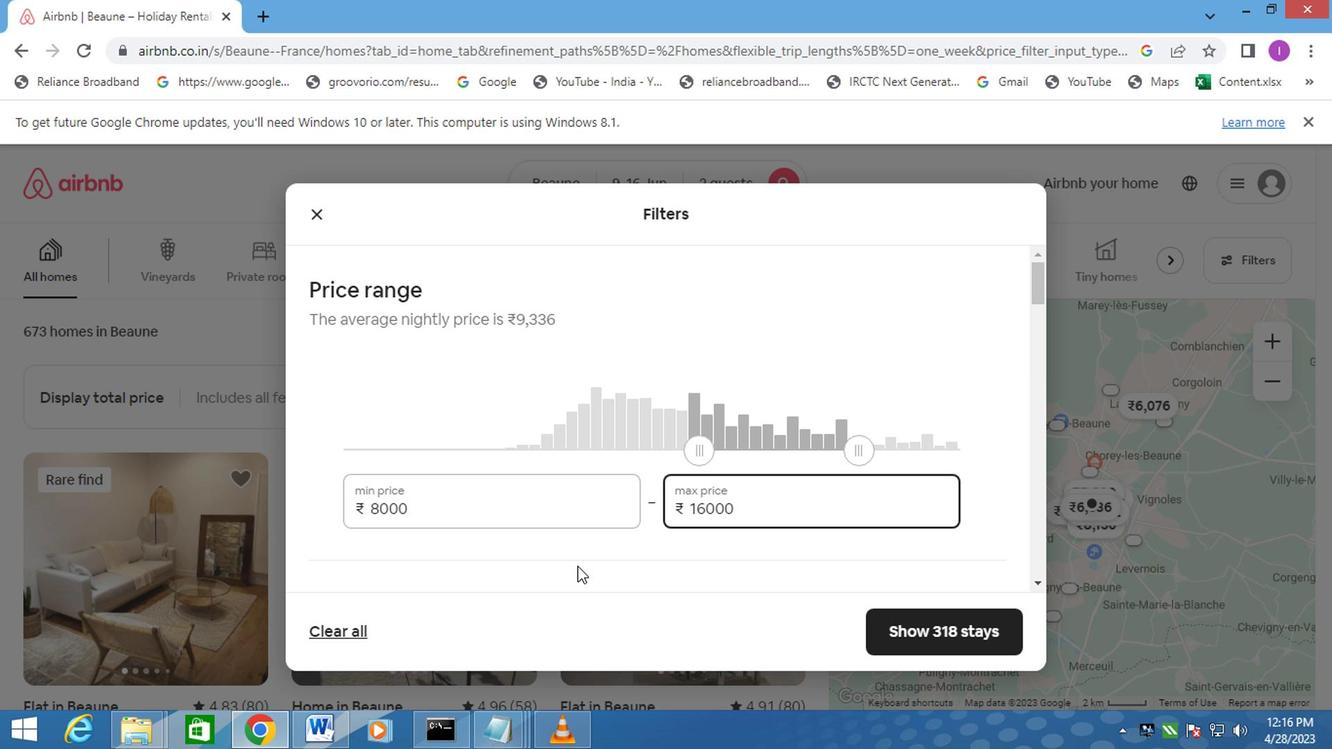 
Action: Mouse scrolled (586, 563) with delta (0, -1)
Screenshot: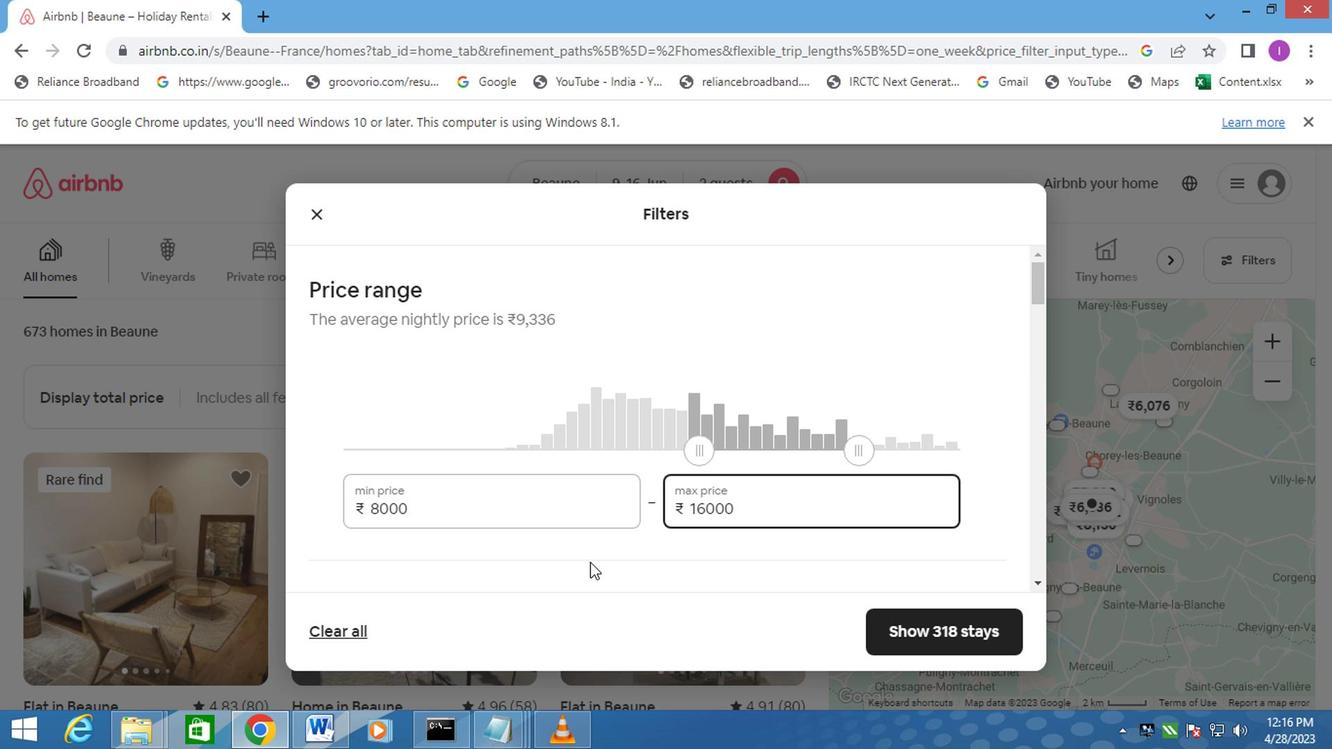 
Action: Mouse scrolled (586, 563) with delta (0, -1)
Screenshot: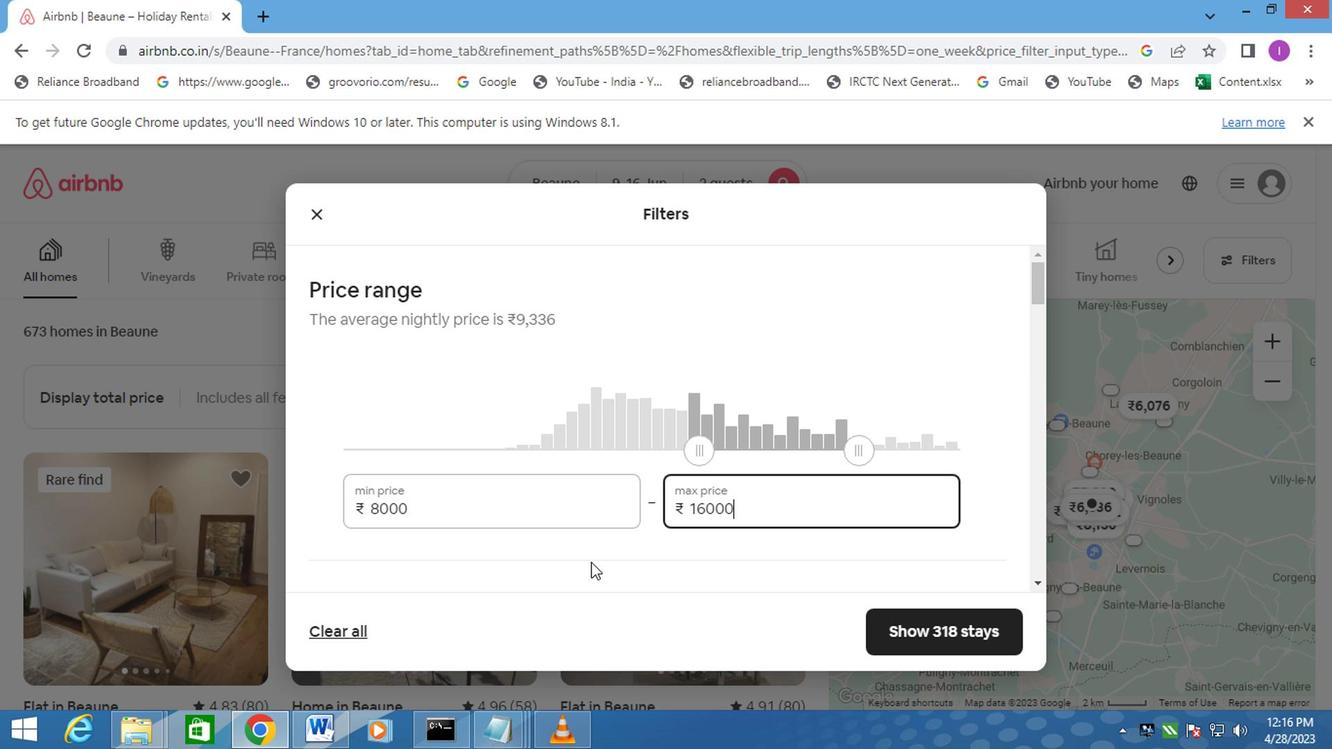 
Action: Mouse moved to (317, 273)
Screenshot: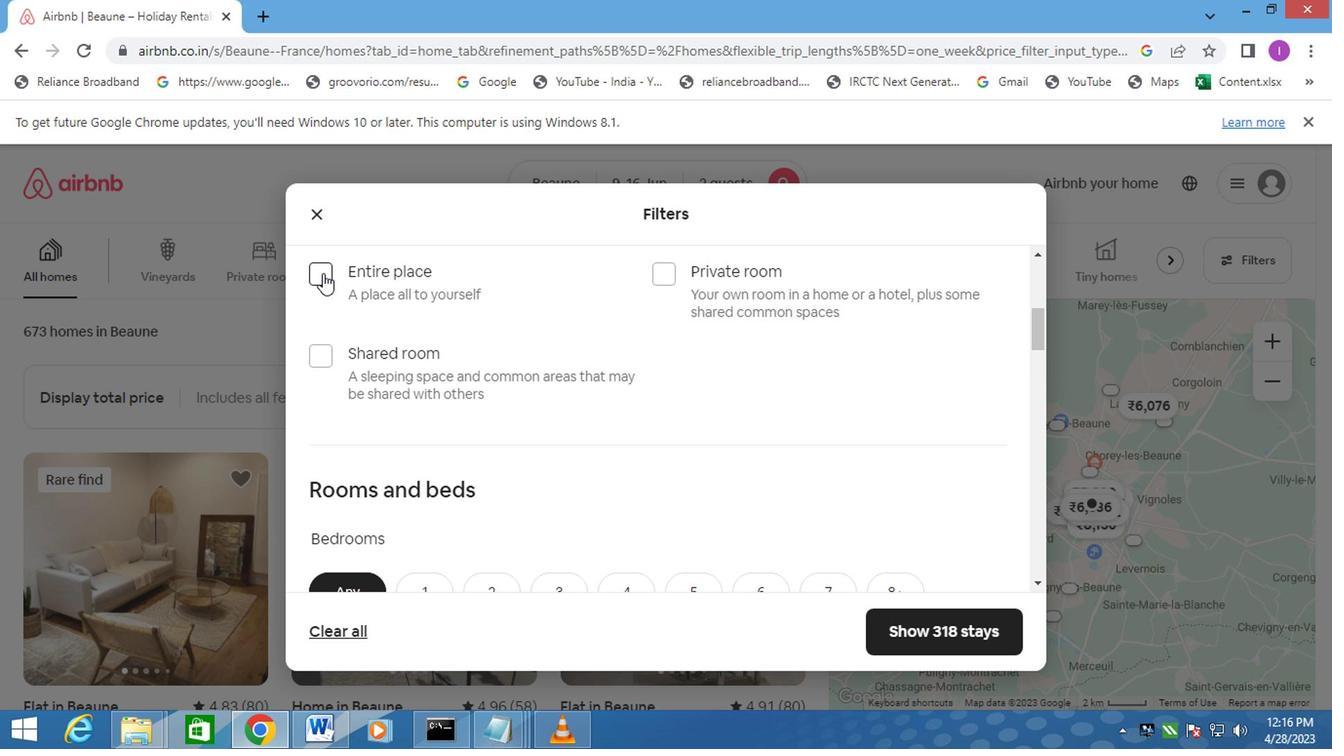 
Action: Mouse pressed left at (317, 273)
Screenshot: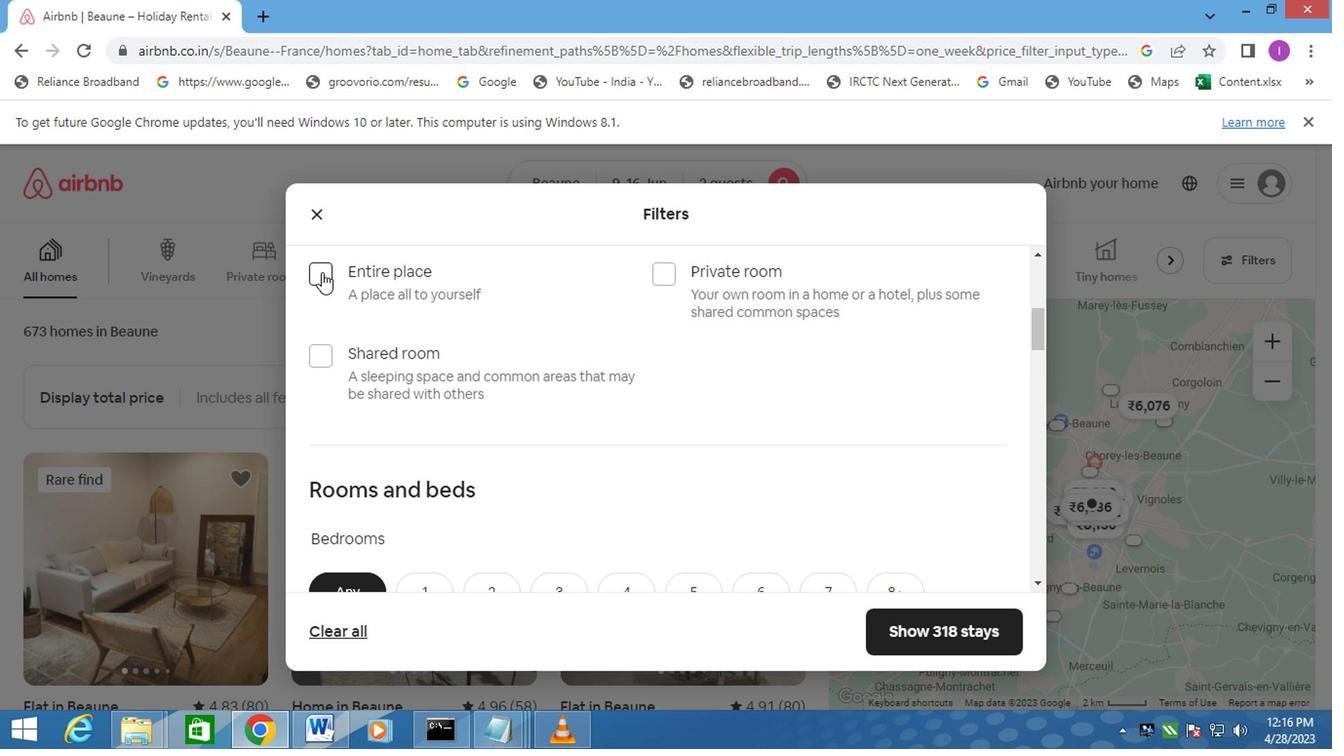 
Action: Mouse moved to (393, 494)
Screenshot: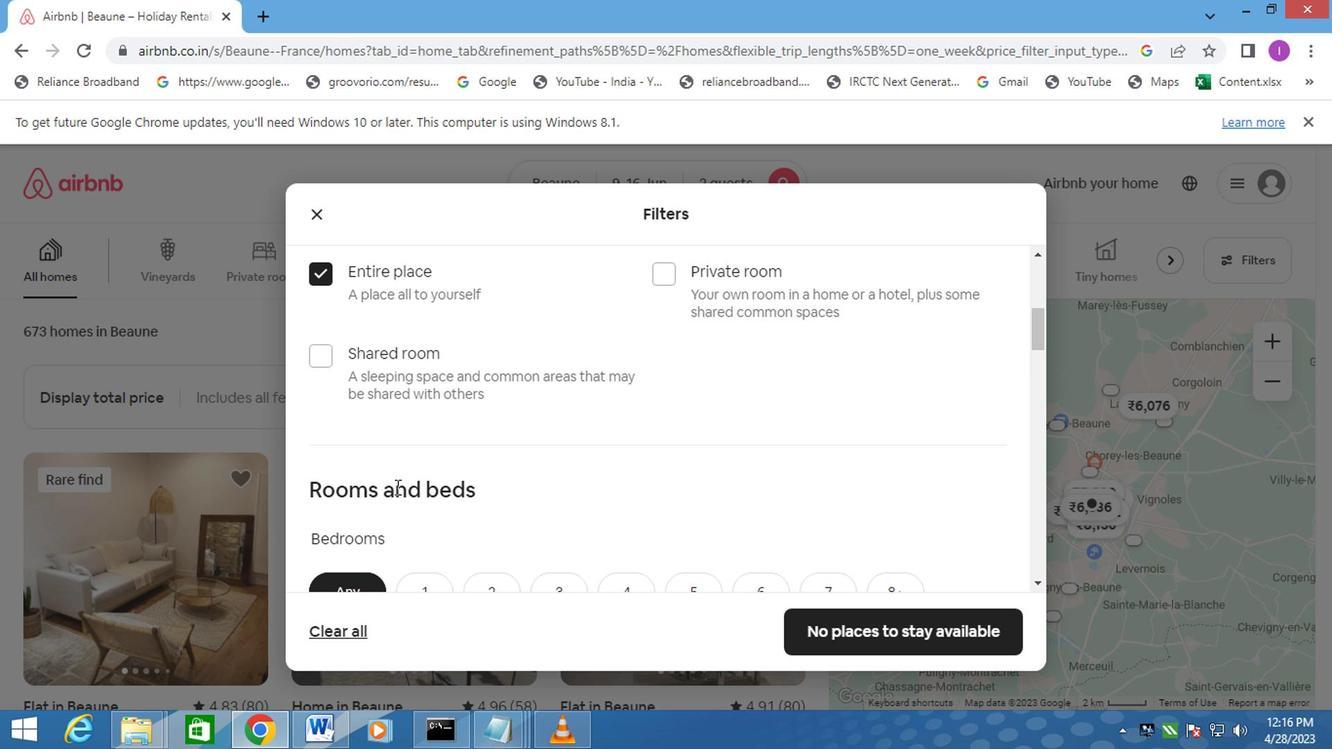 
Action: Mouse scrolled (393, 494) with delta (0, 0)
Screenshot: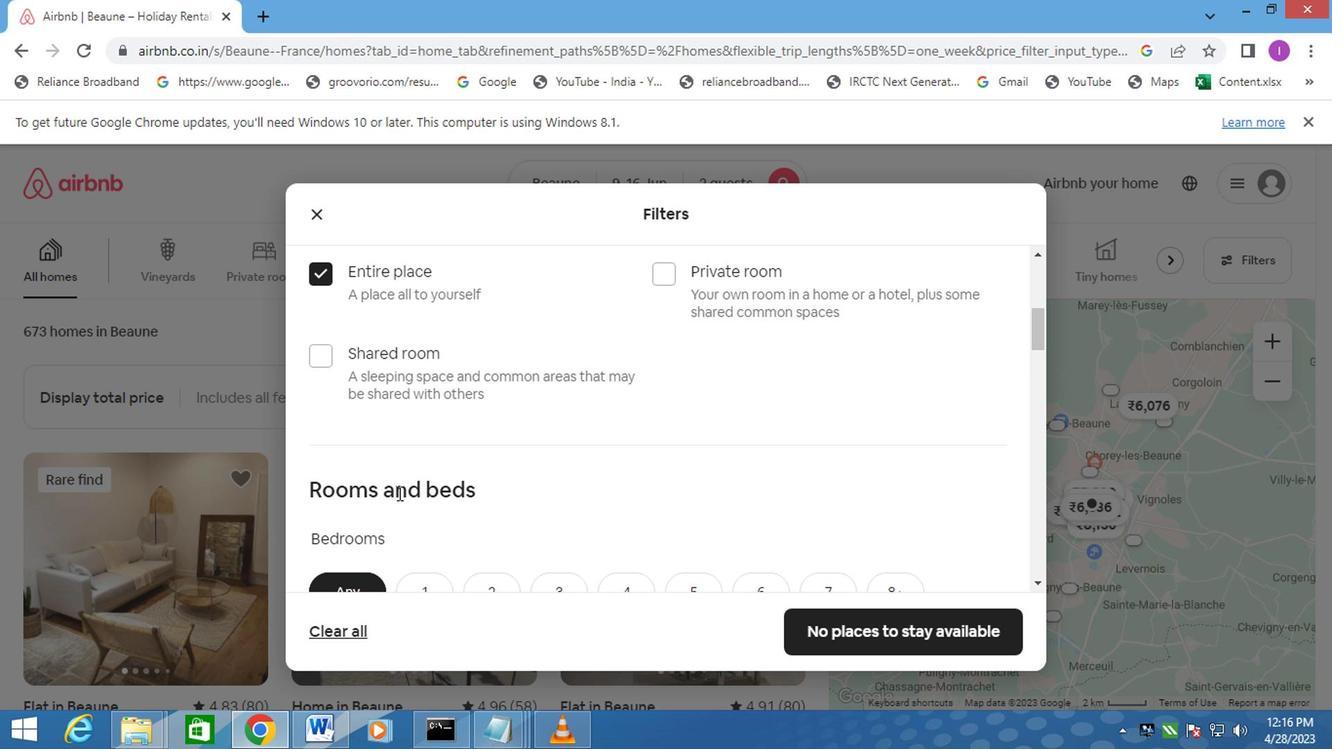 
Action: Mouse moved to (394, 494)
Screenshot: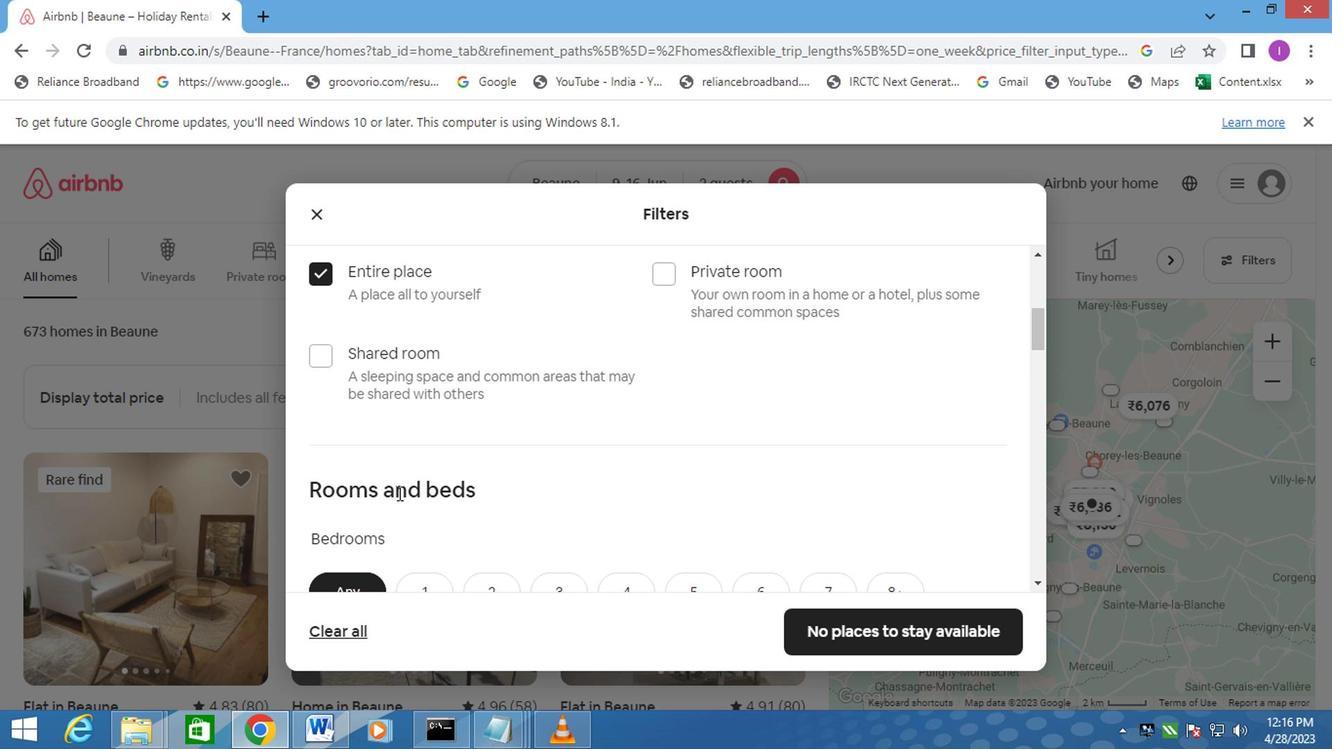 
Action: Mouse scrolled (394, 494) with delta (0, 0)
Screenshot: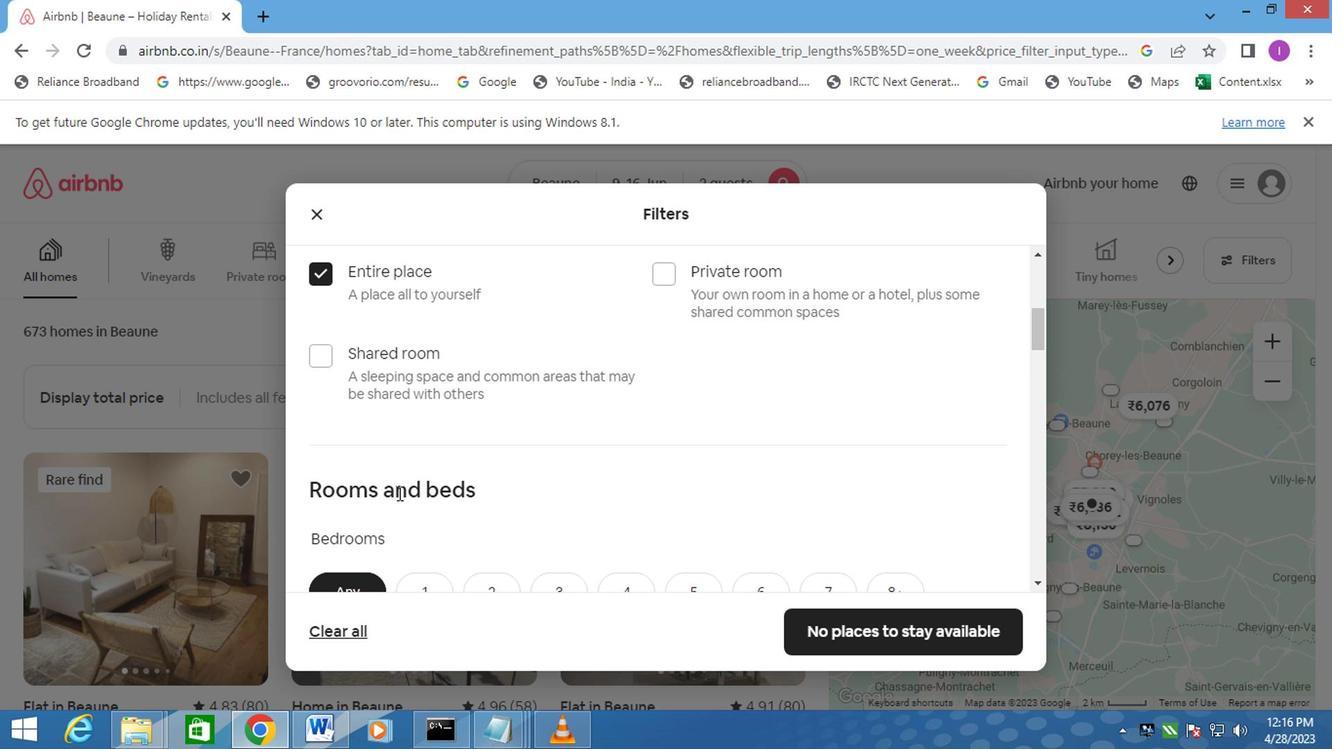 
Action: Mouse moved to (461, 399)
Screenshot: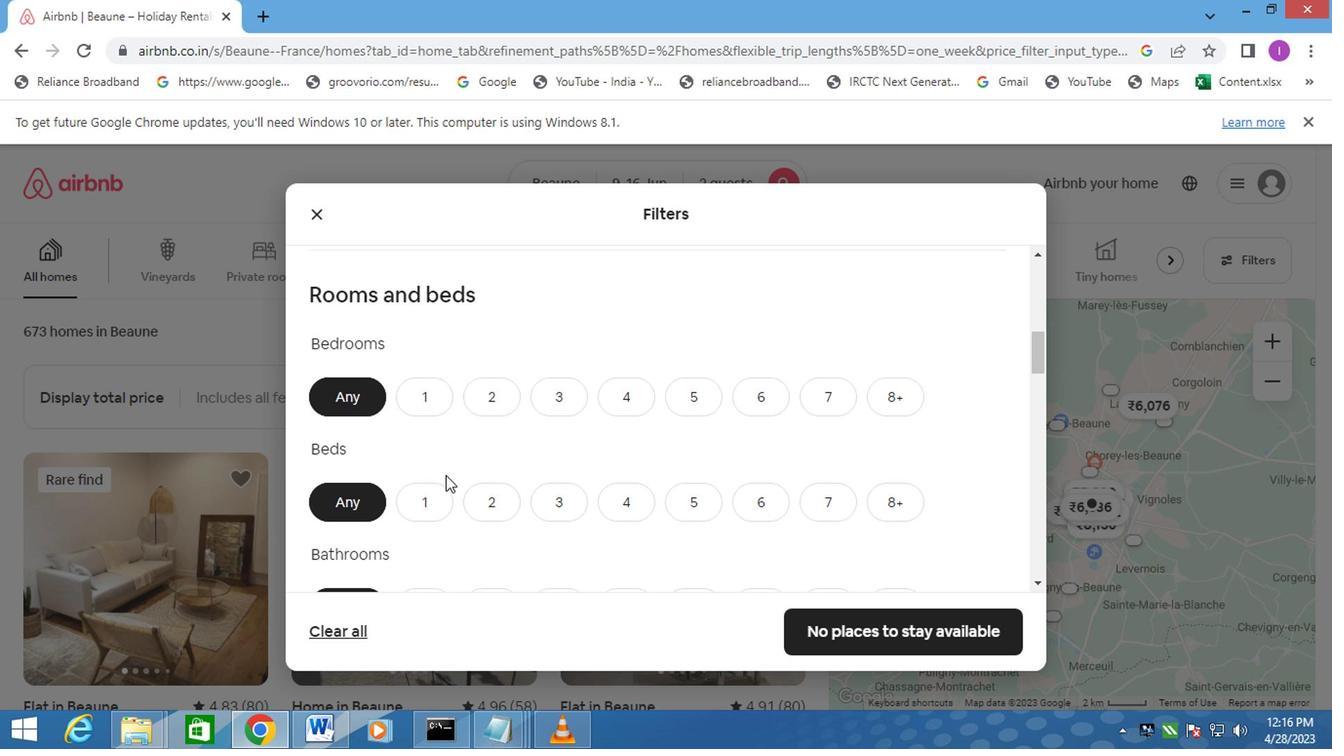 
Action: Mouse pressed left at (461, 399)
Screenshot: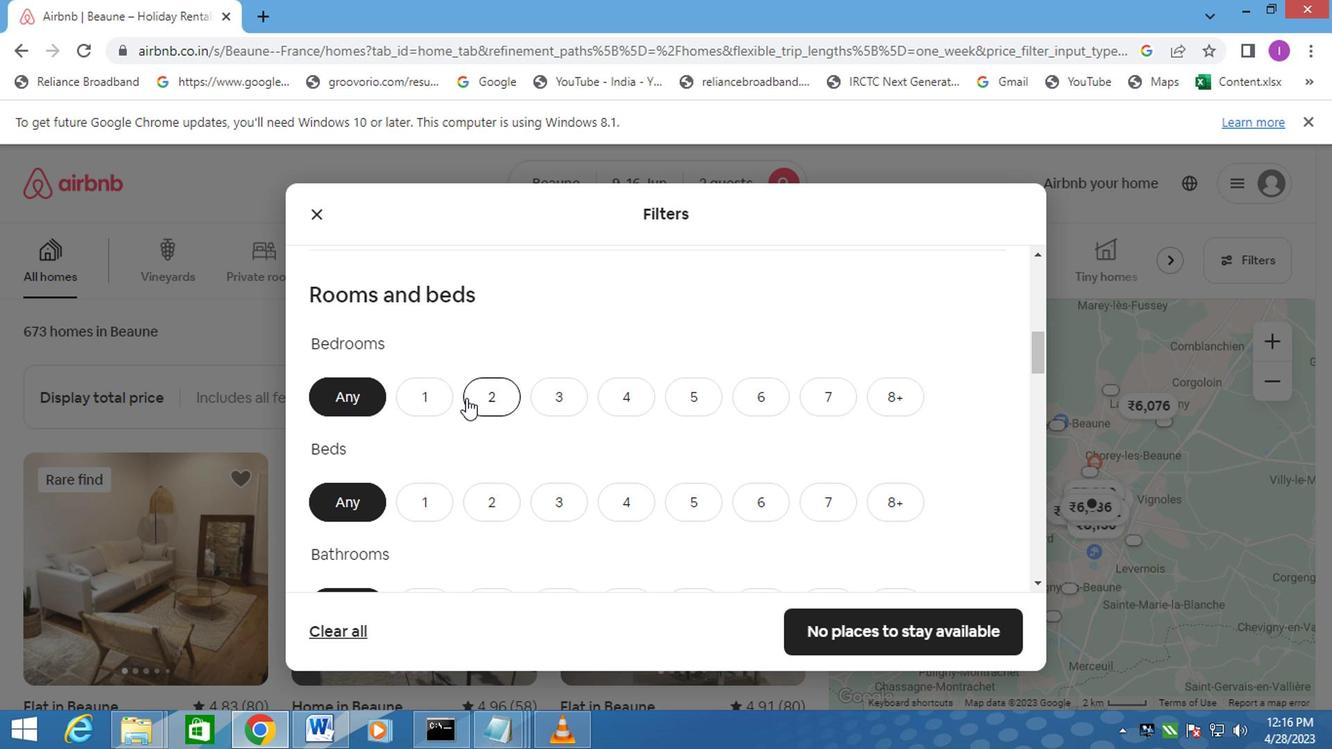 
Action: Mouse moved to (470, 499)
Screenshot: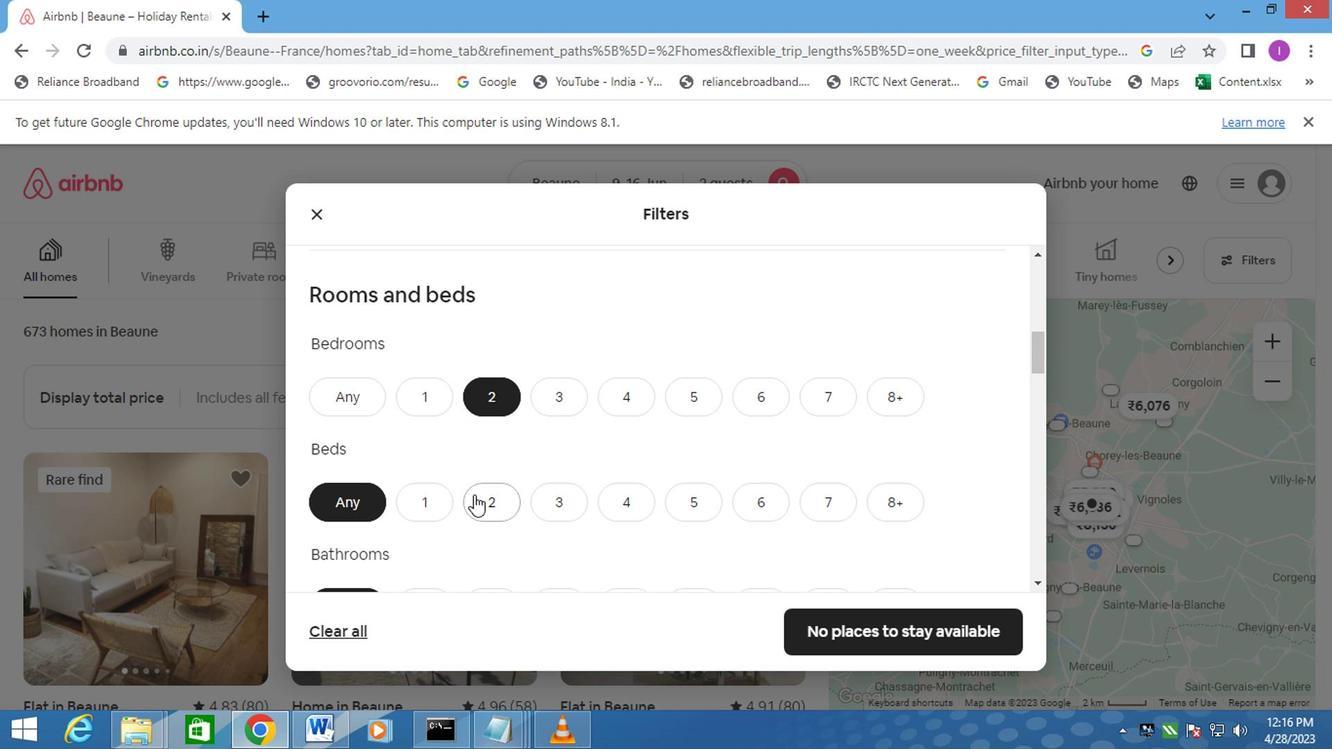 
Action: Mouse pressed left at (470, 499)
Screenshot: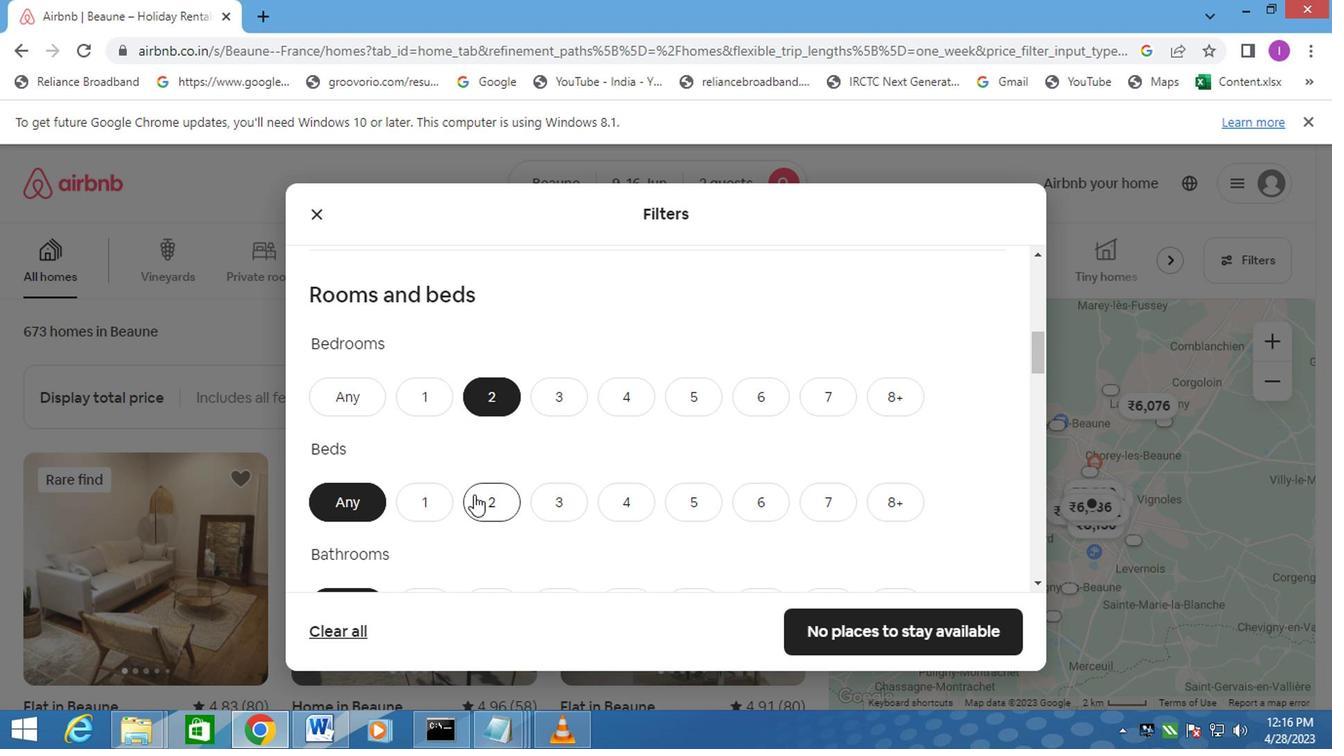 
Action: Mouse moved to (468, 531)
Screenshot: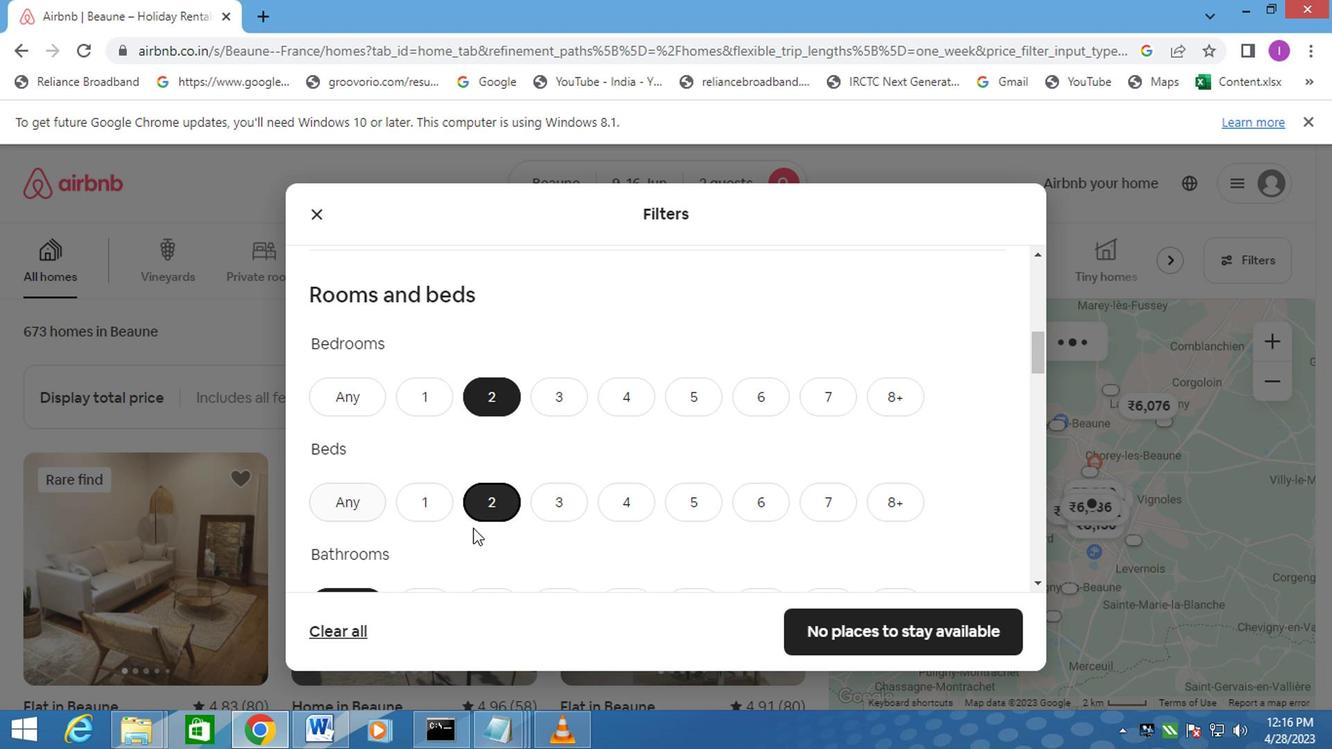 
Action: Mouse scrolled (468, 530) with delta (0, -1)
Screenshot: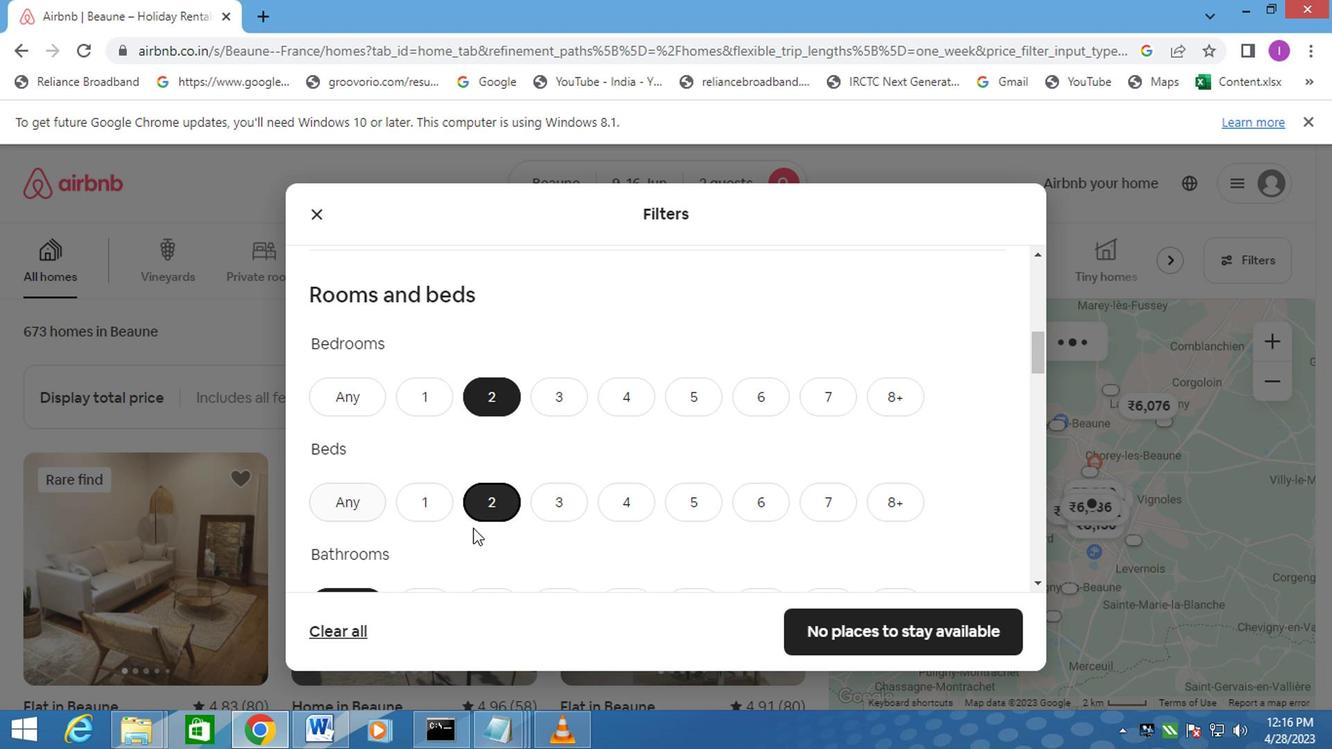 
Action: Mouse scrolled (468, 530) with delta (0, -1)
Screenshot: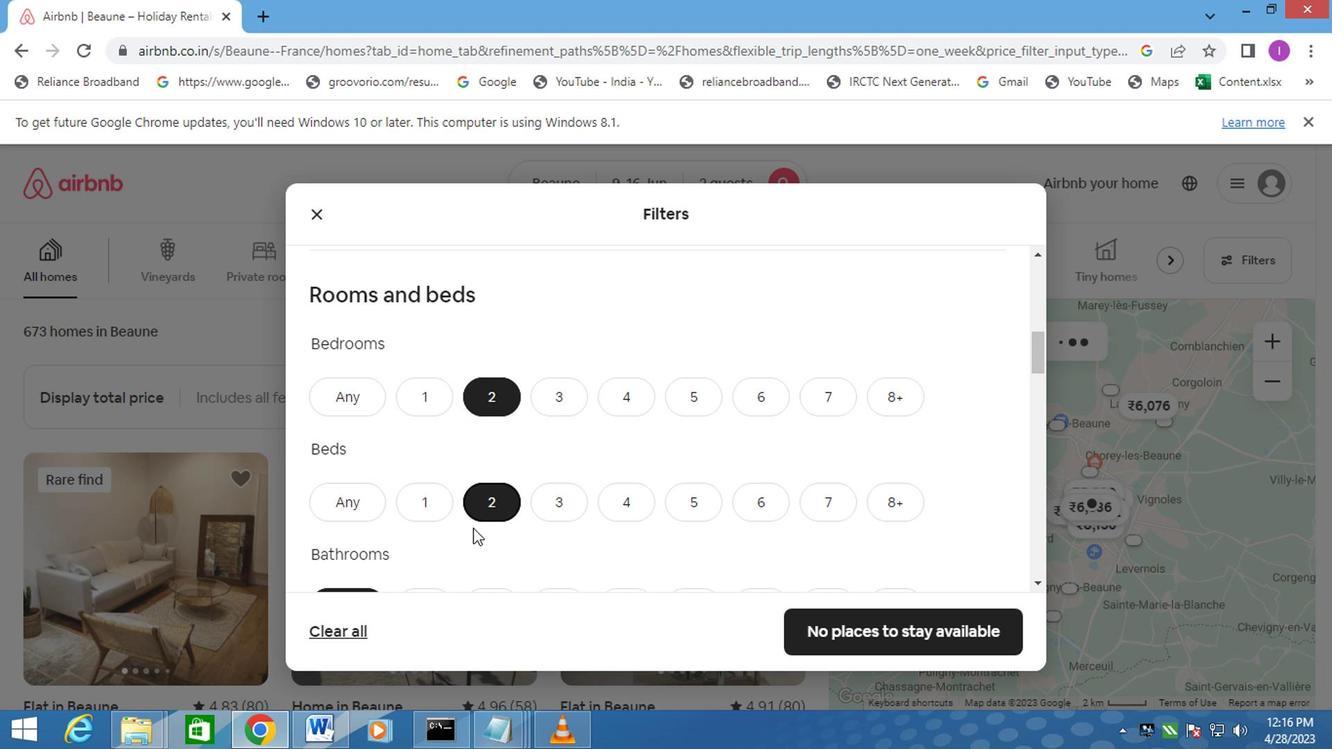 
Action: Mouse moved to (404, 423)
Screenshot: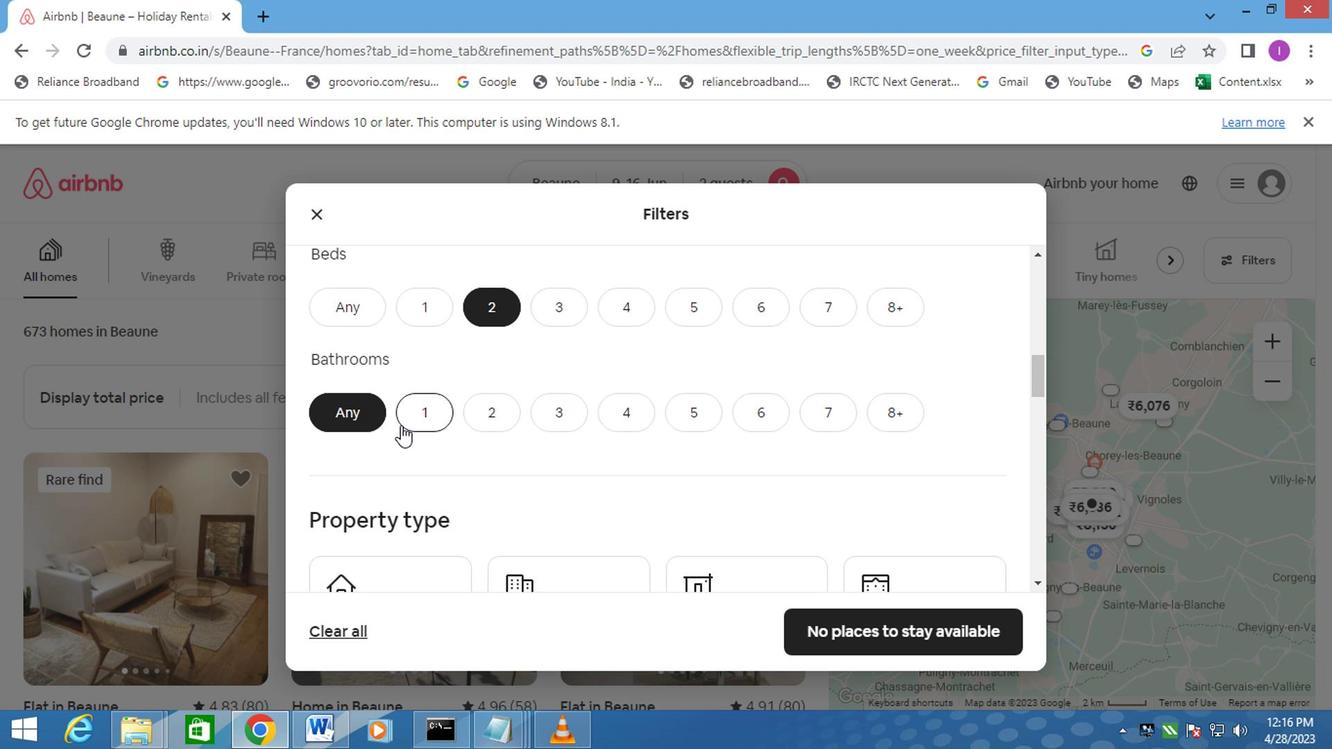 
Action: Mouse pressed left at (404, 423)
Screenshot: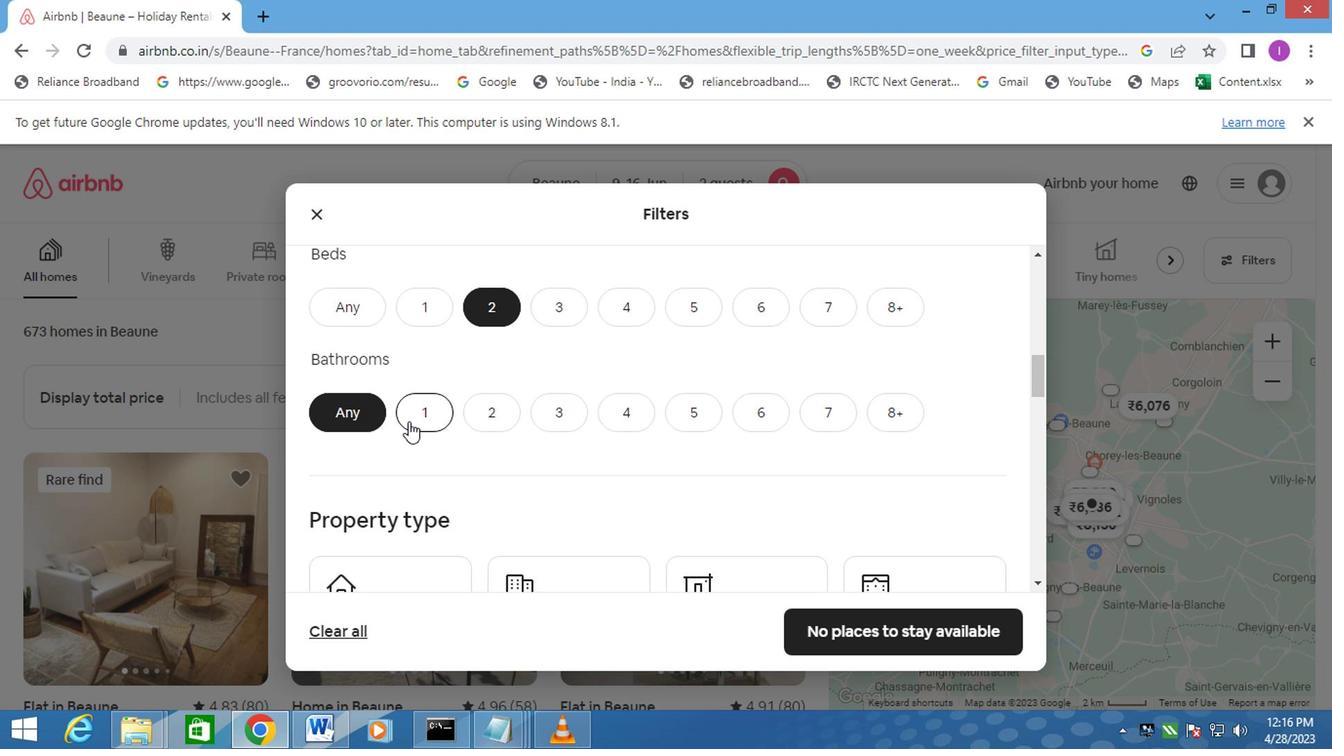 
Action: Mouse moved to (424, 442)
Screenshot: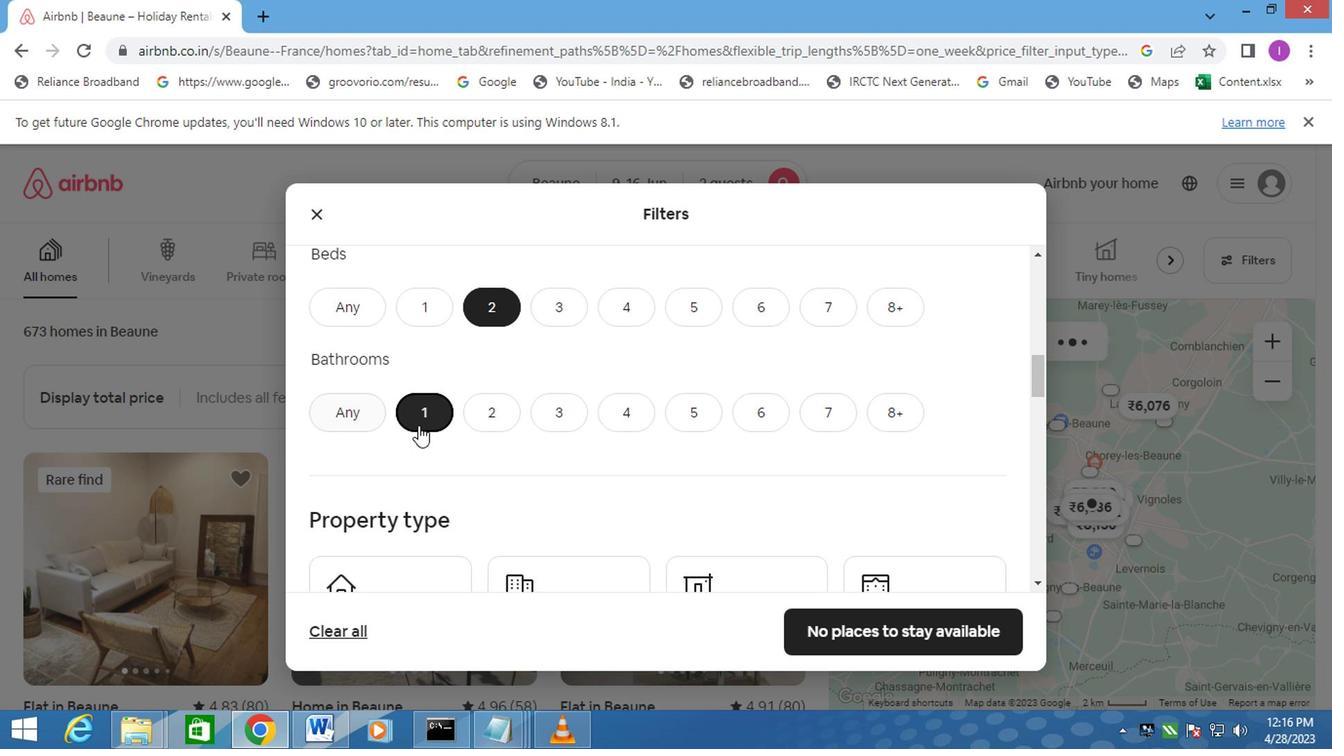 
Action: Mouse scrolled (424, 441) with delta (0, 0)
Screenshot: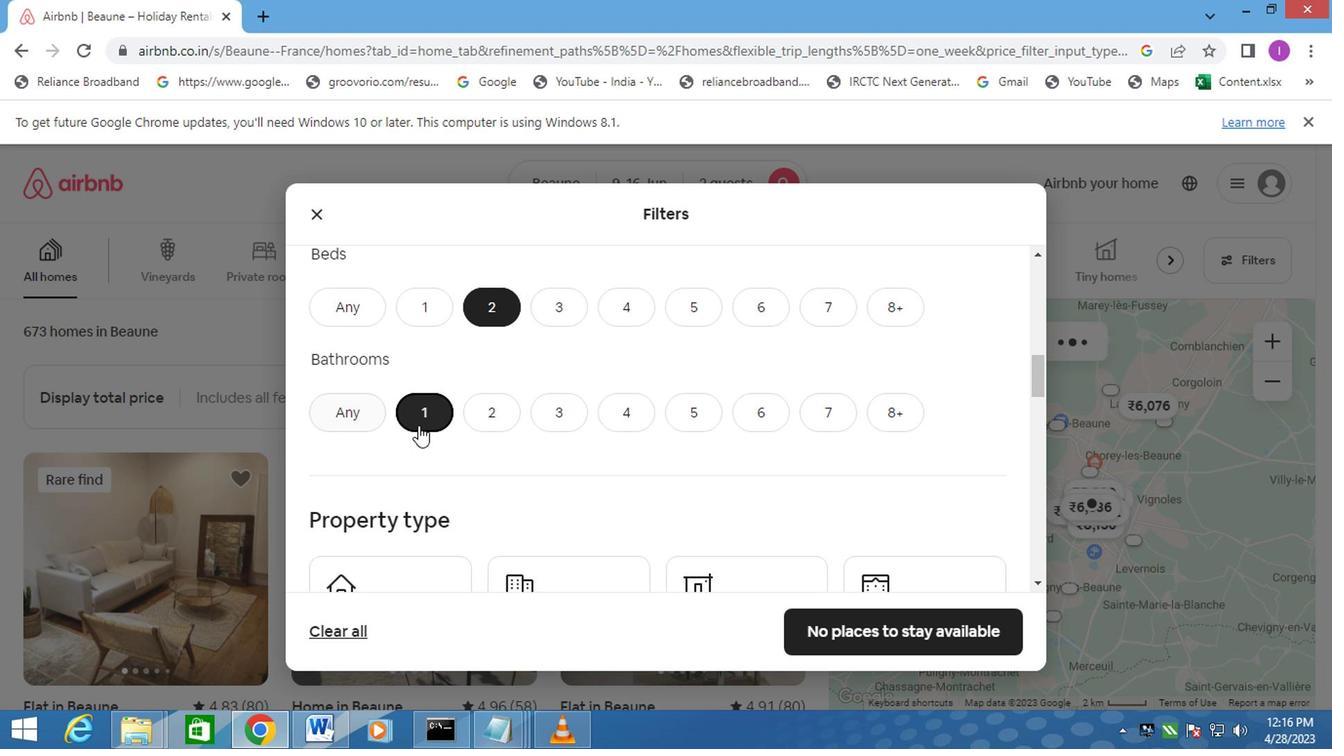 
Action: Mouse moved to (426, 451)
Screenshot: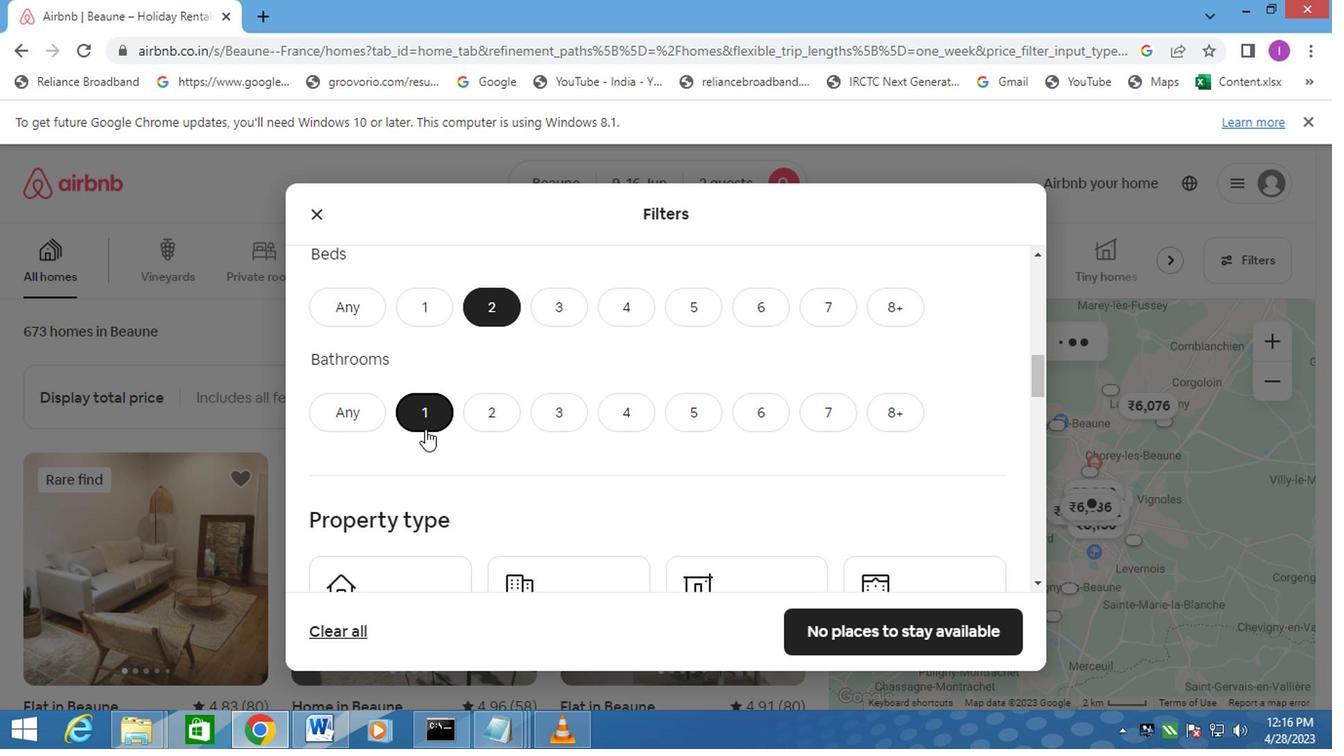 
Action: Mouse scrolled (426, 449) with delta (0, -1)
Screenshot: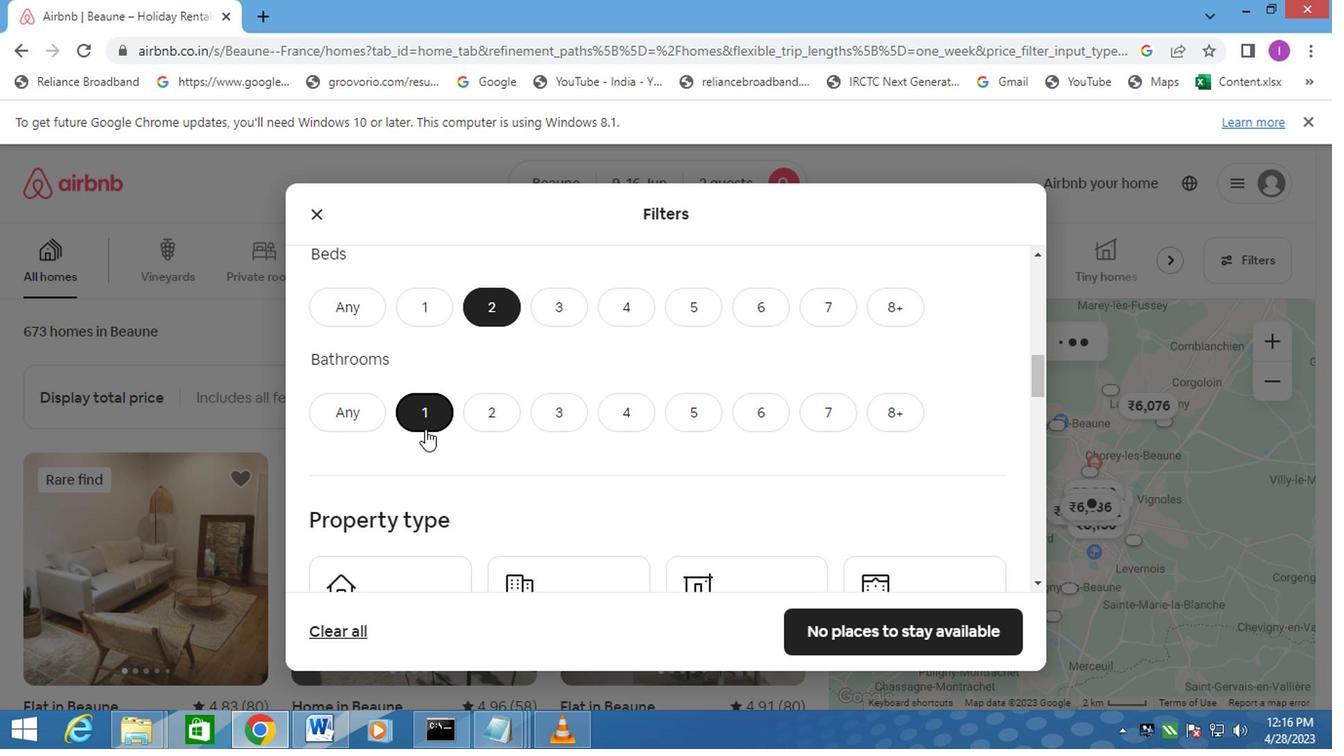
Action: Mouse moved to (381, 449)
Screenshot: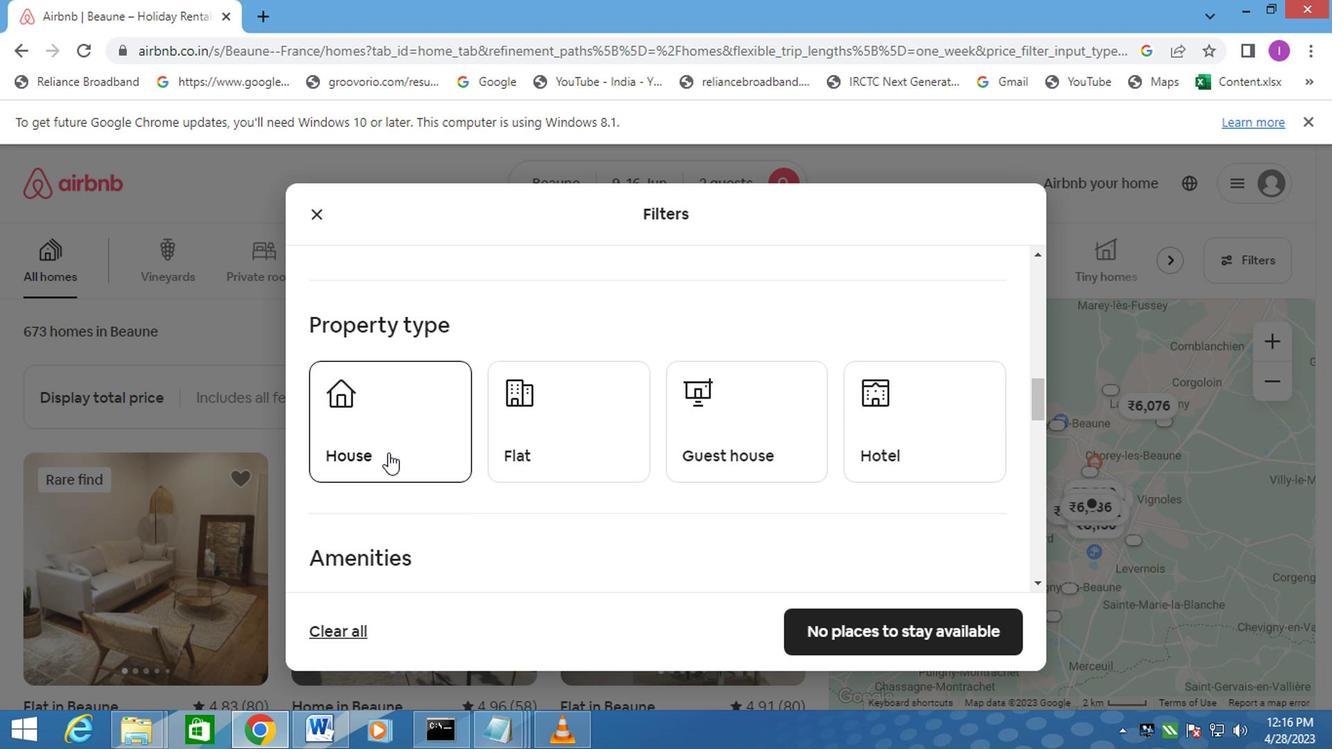 
Action: Mouse pressed left at (381, 449)
Screenshot: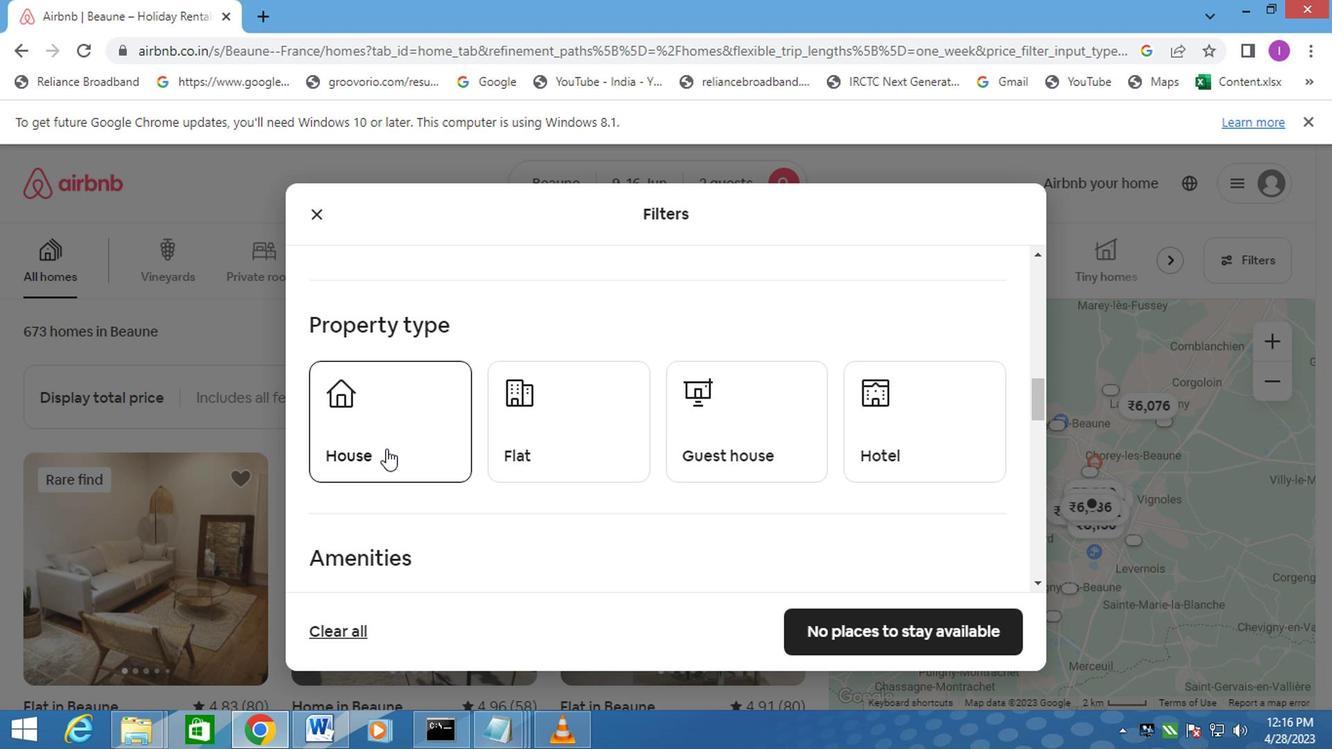 
Action: Mouse moved to (548, 424)
Screenshot: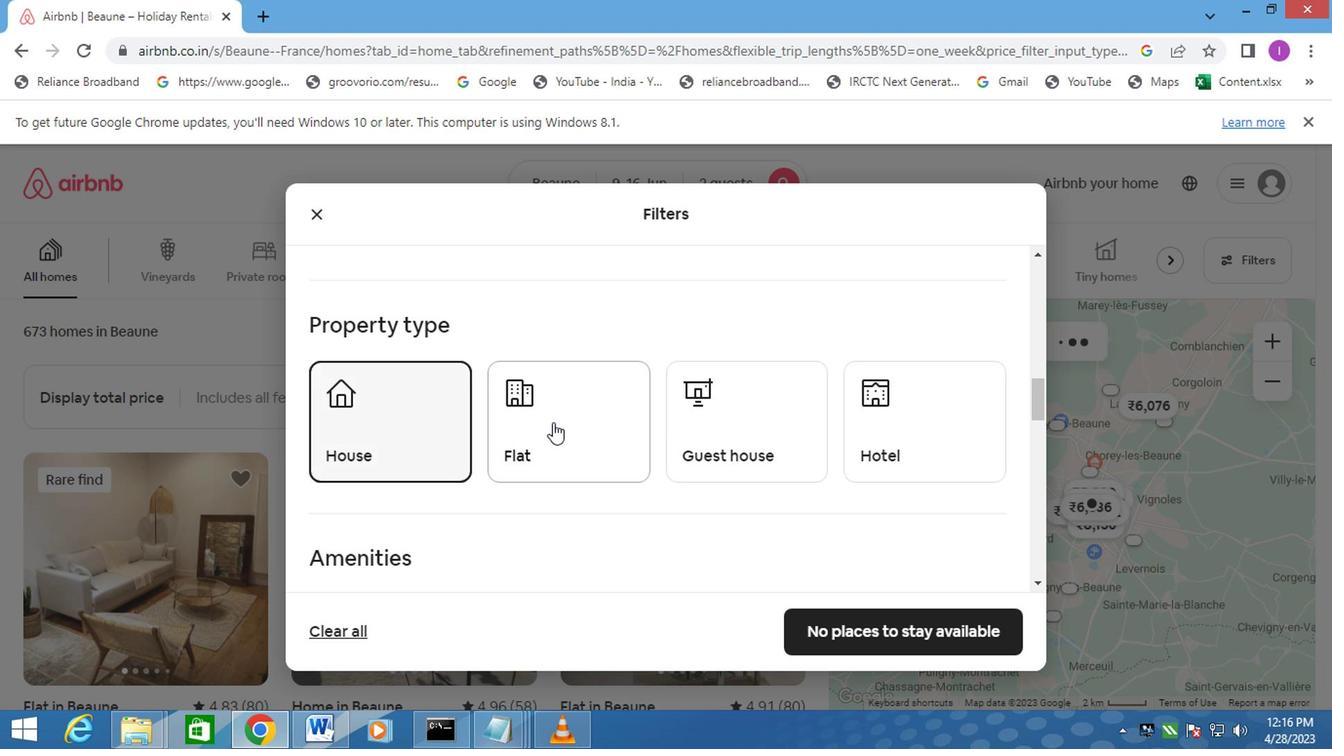 
Action: Mouse pressed left at (548, 424)
Screenshot: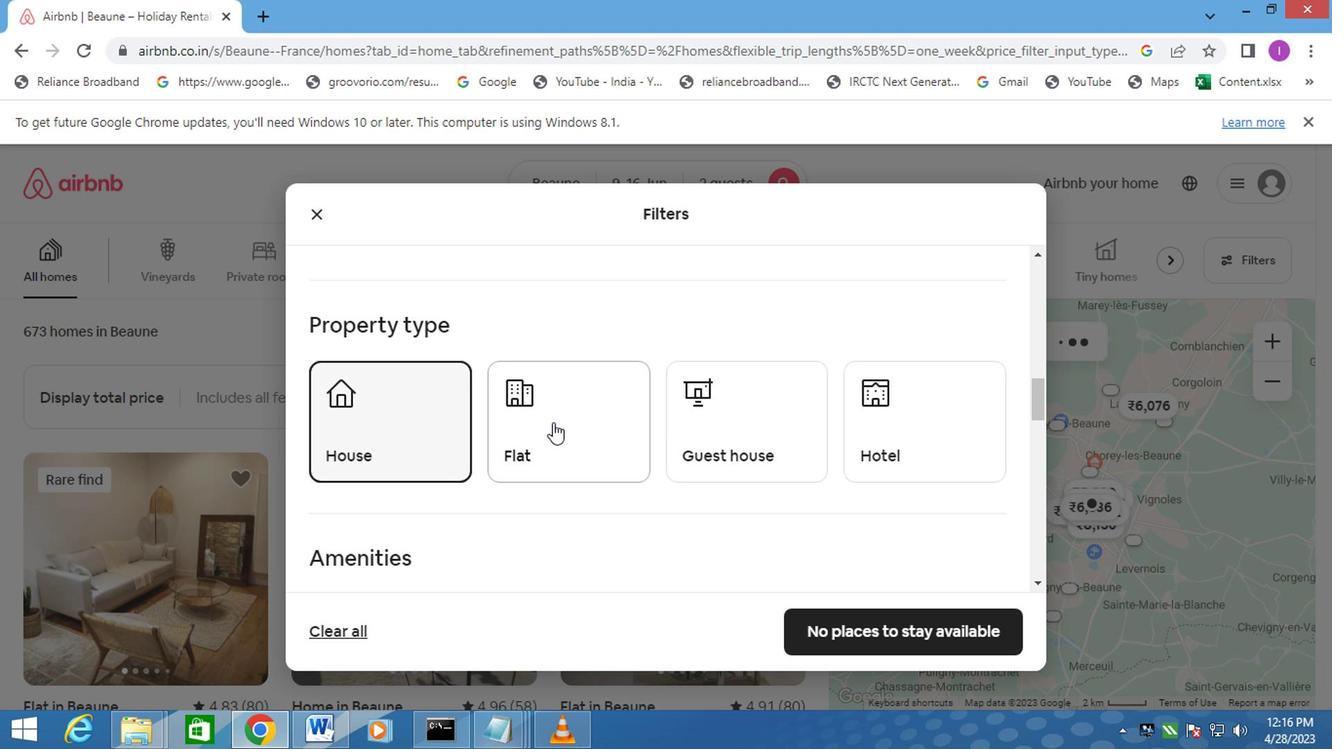 
Action: Mouse moved to (715, 429)
Screenshot: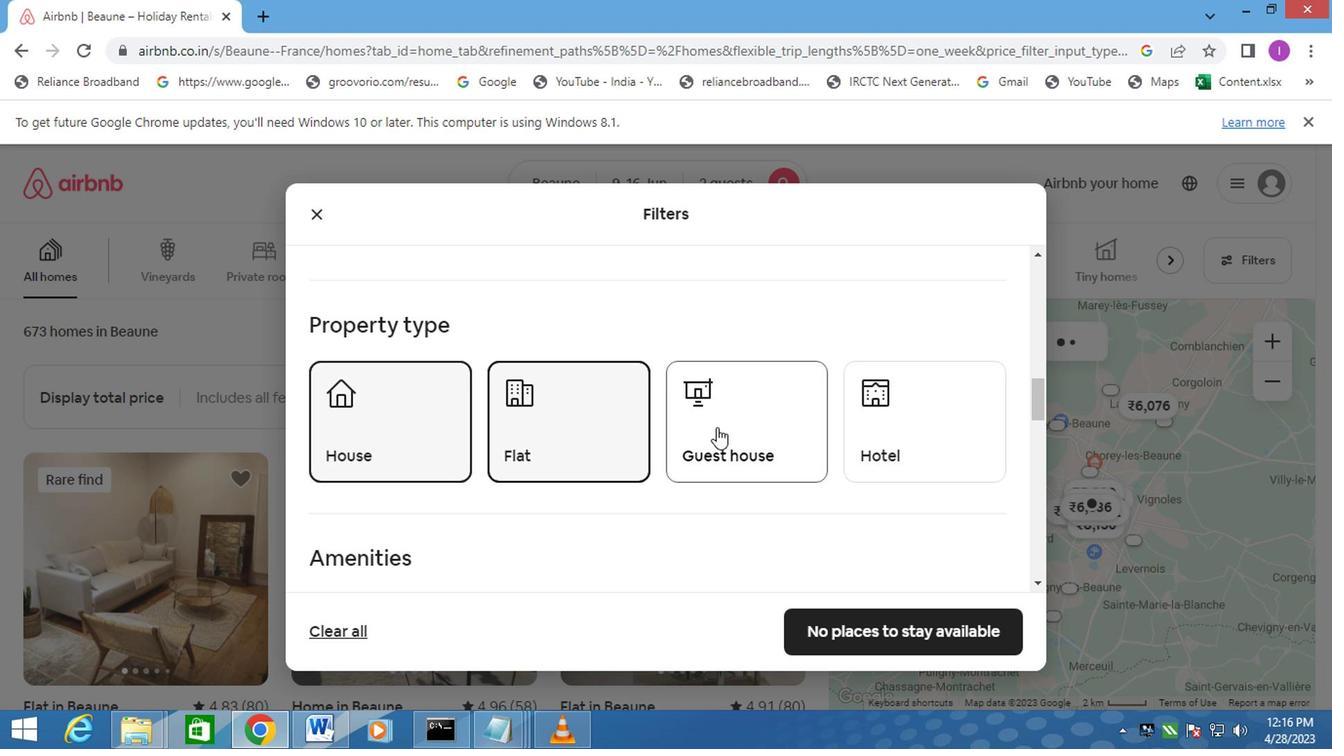 
Action: Mouse pressed left at (715, 429)
Screenshot: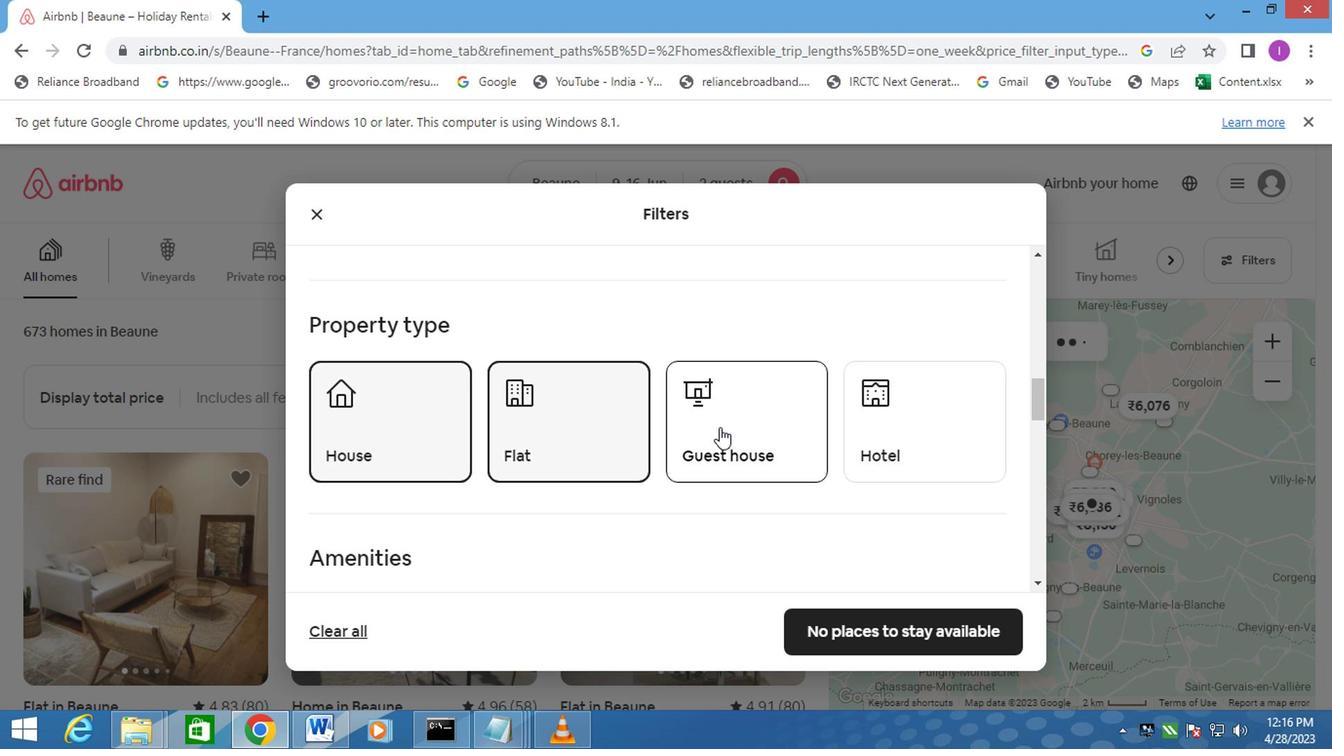 
Action: Mouse moved to (627, 486)
Screenshot: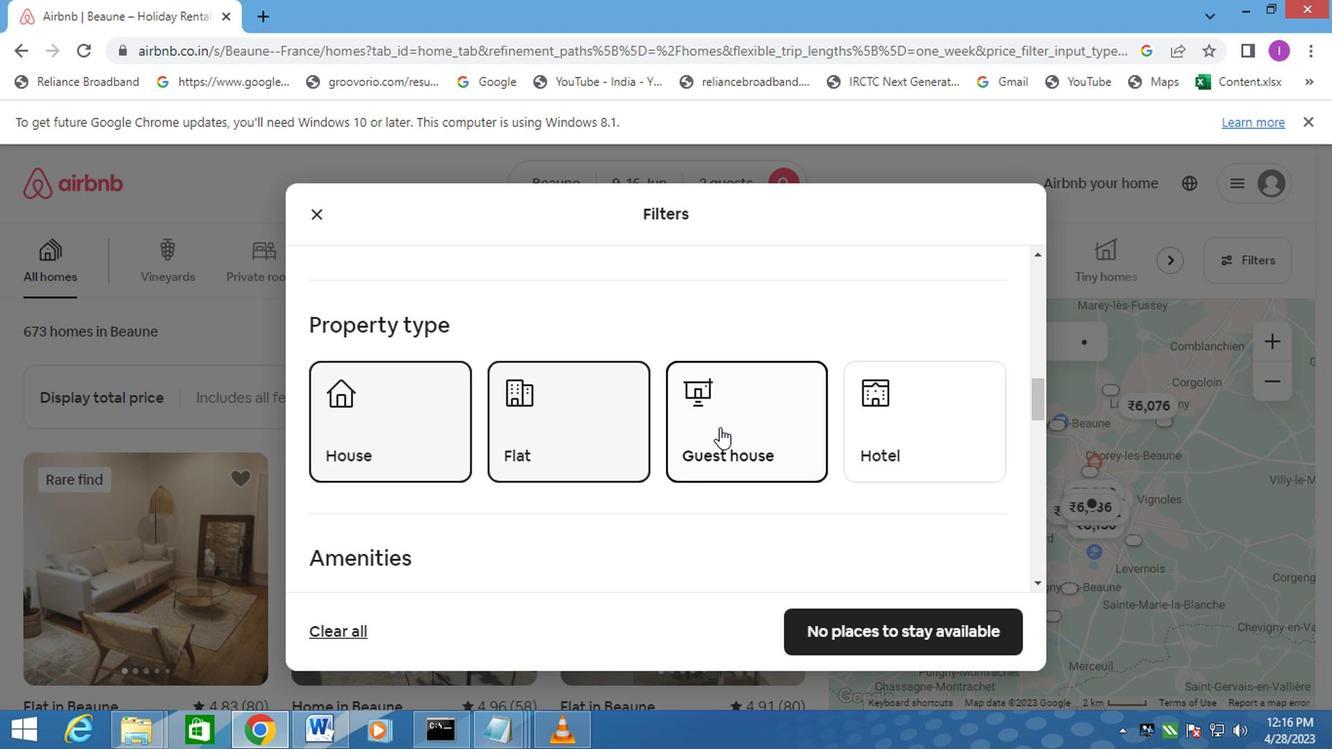 
Action: Mouse scrolled (627, 485) with delta (0, -1)
Screenshot: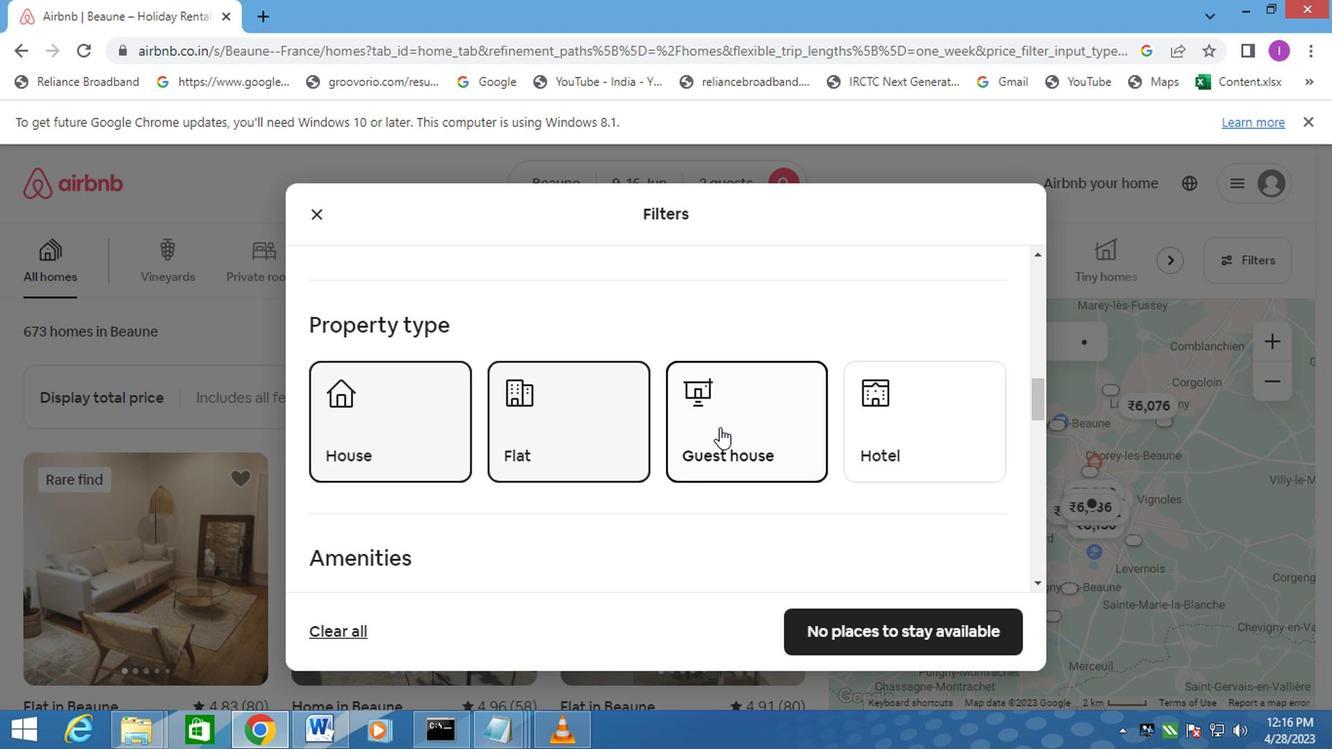 
Action: Mouse moved to (619, 489)
Screenshot: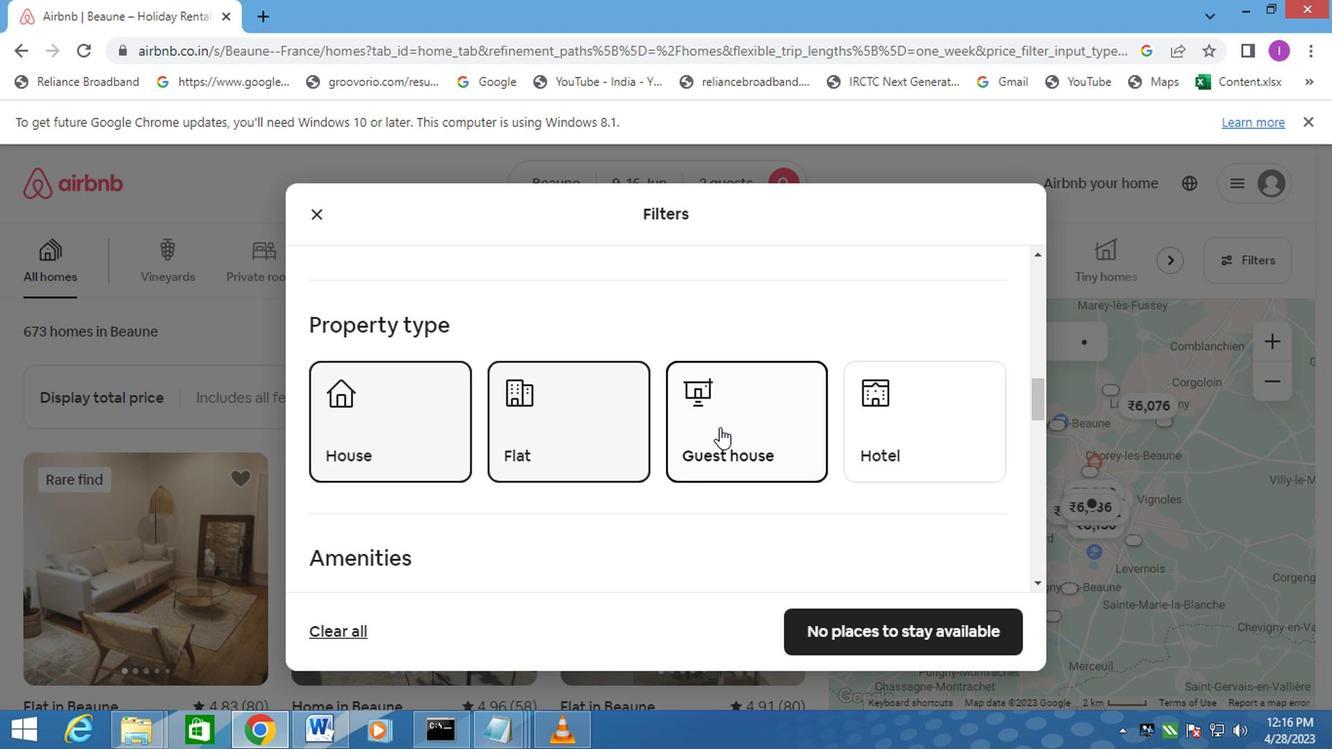 
Action: Mouse scrolled (619, 488) with delta (0, 0)
Screenshot: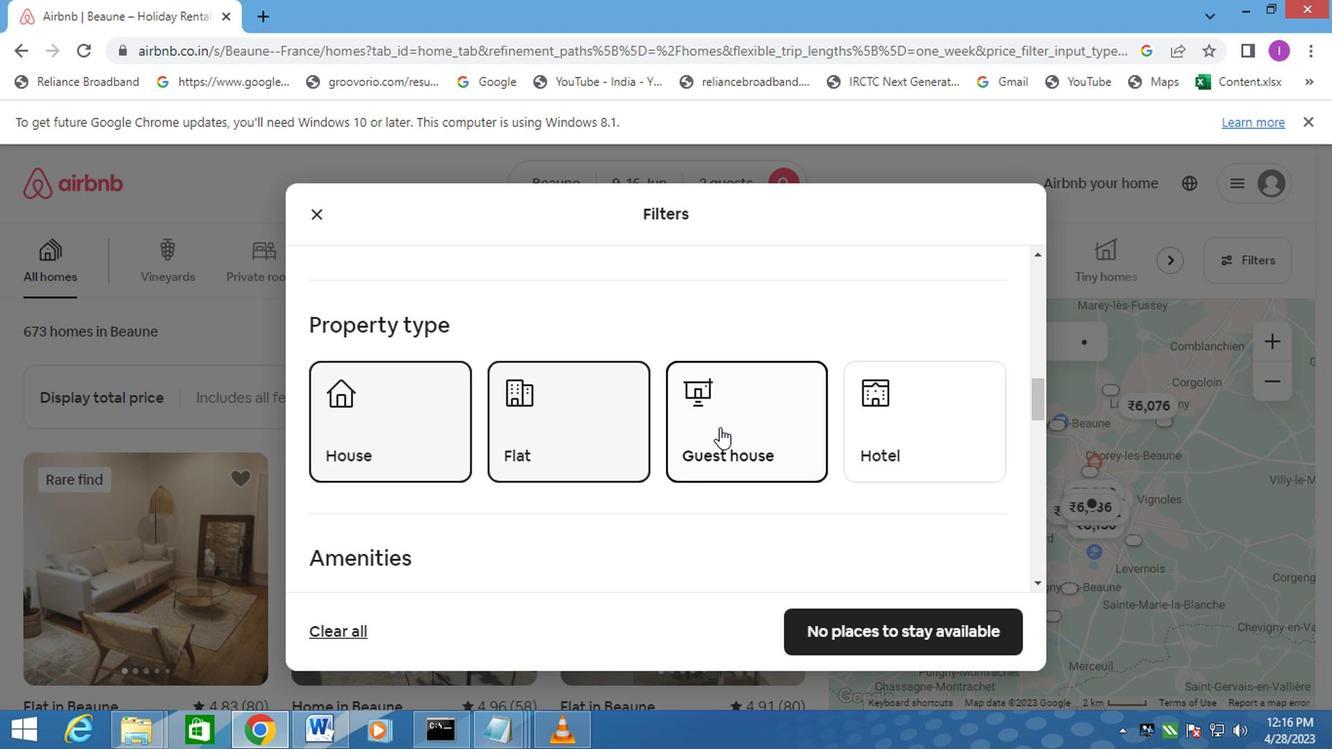 
Action: Mouse moved to (617, 489)
Screenshot: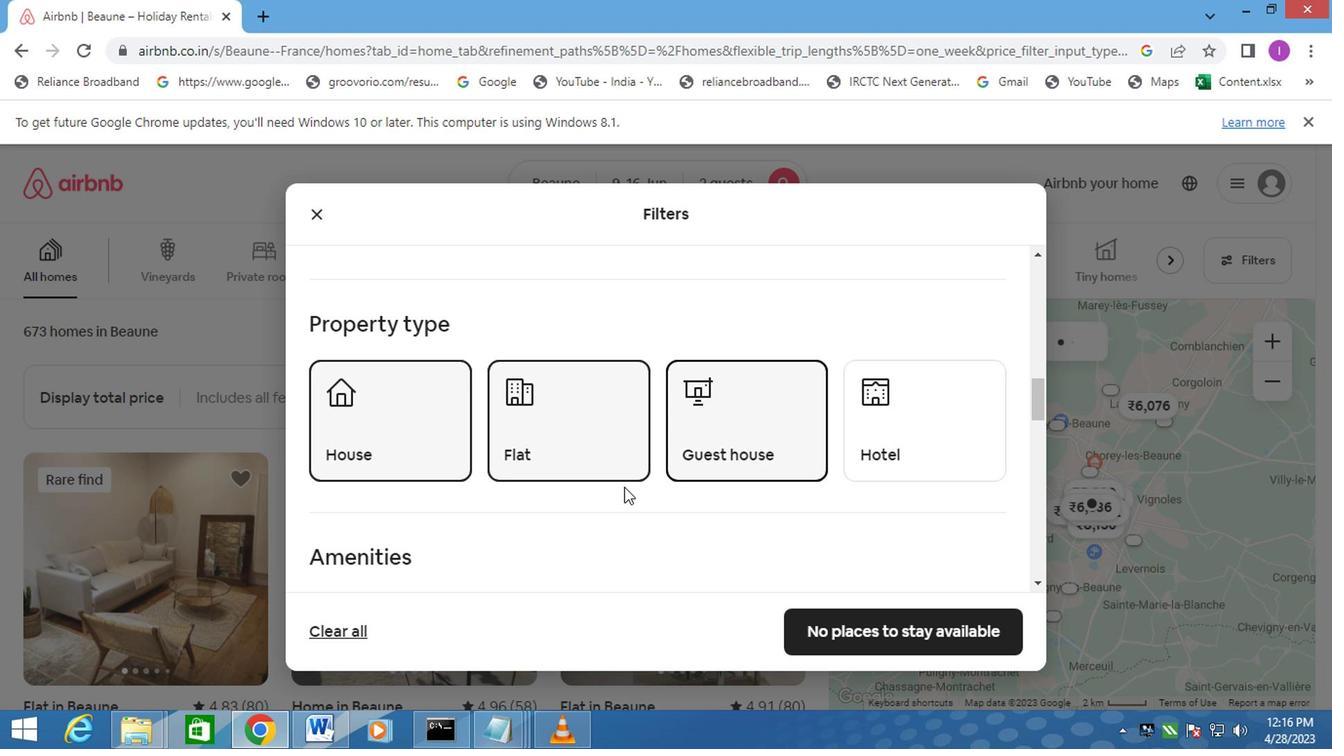 
Action: Mouse scrolled (617, 488) with delta (0, 0)
Screenshot: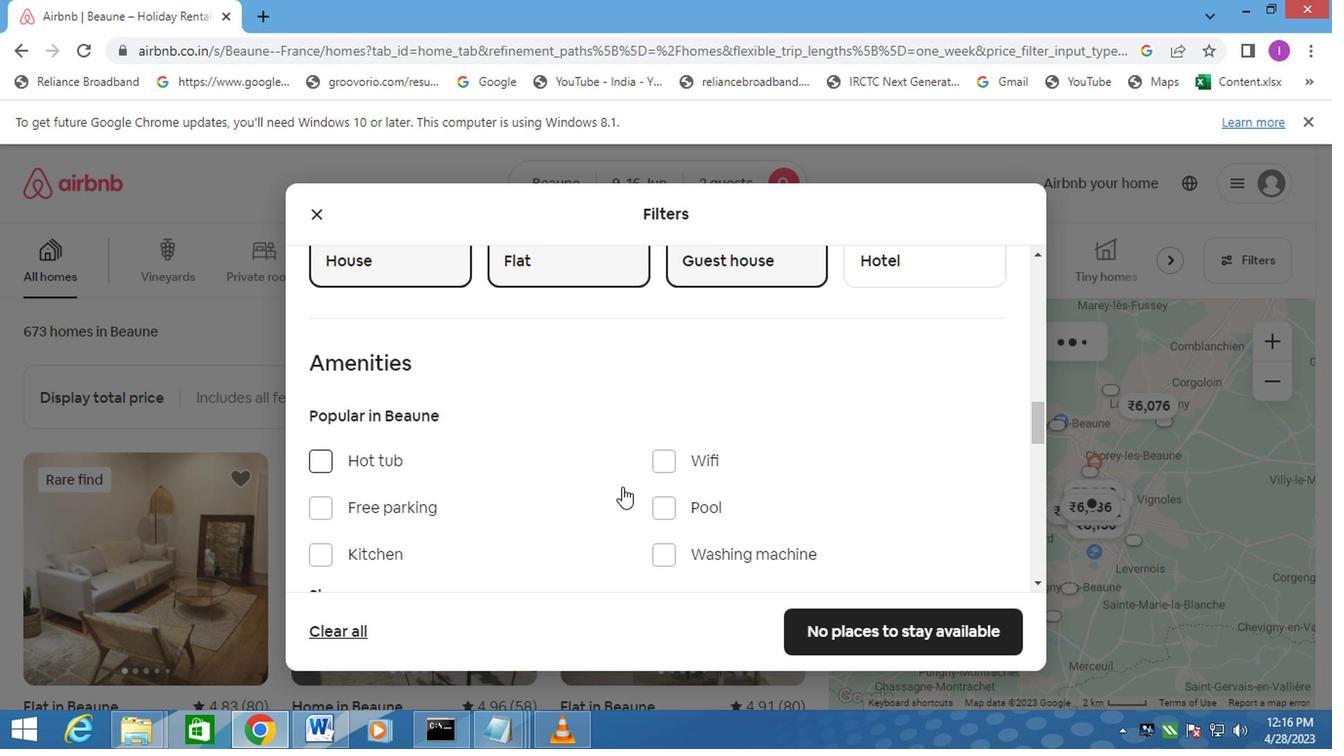 
Action: Mouse scrolled (617, 488) with delta (0, 0)
Screenshot: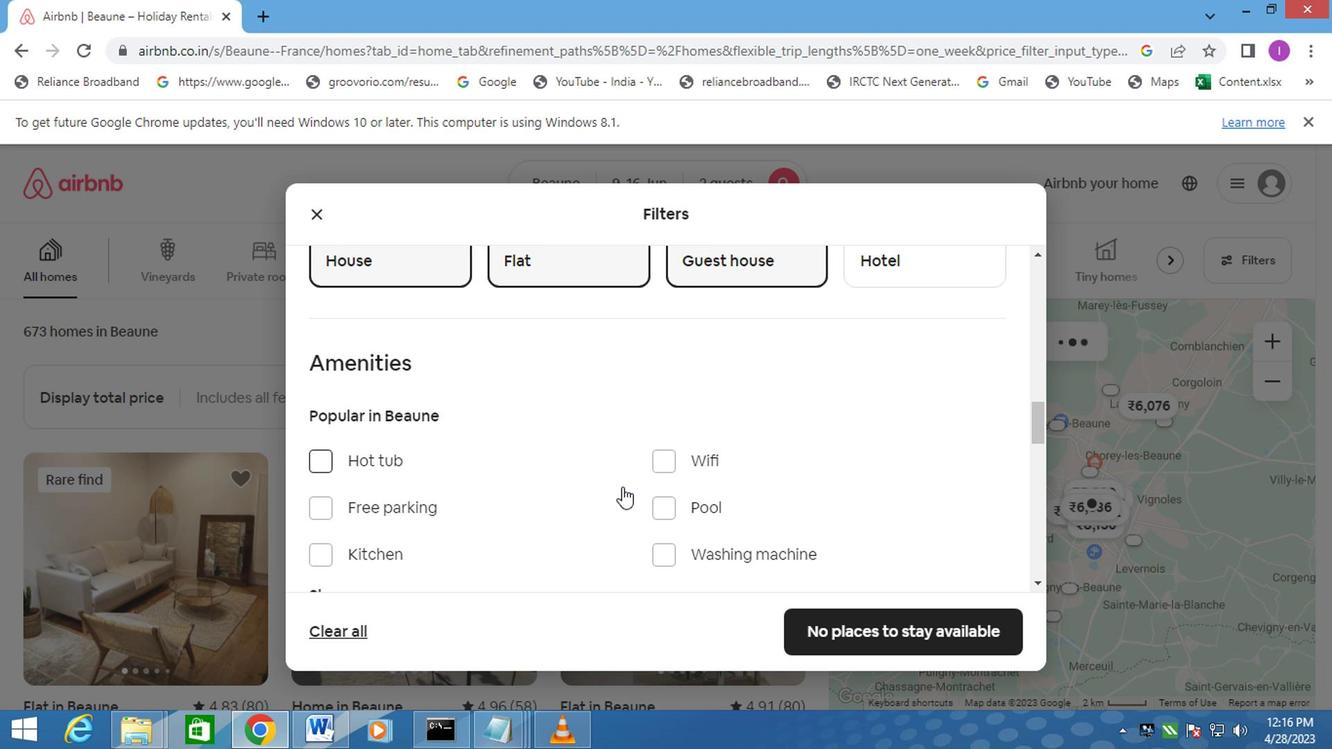 
Action: Mouse moved to (658, 363)
Screenshot: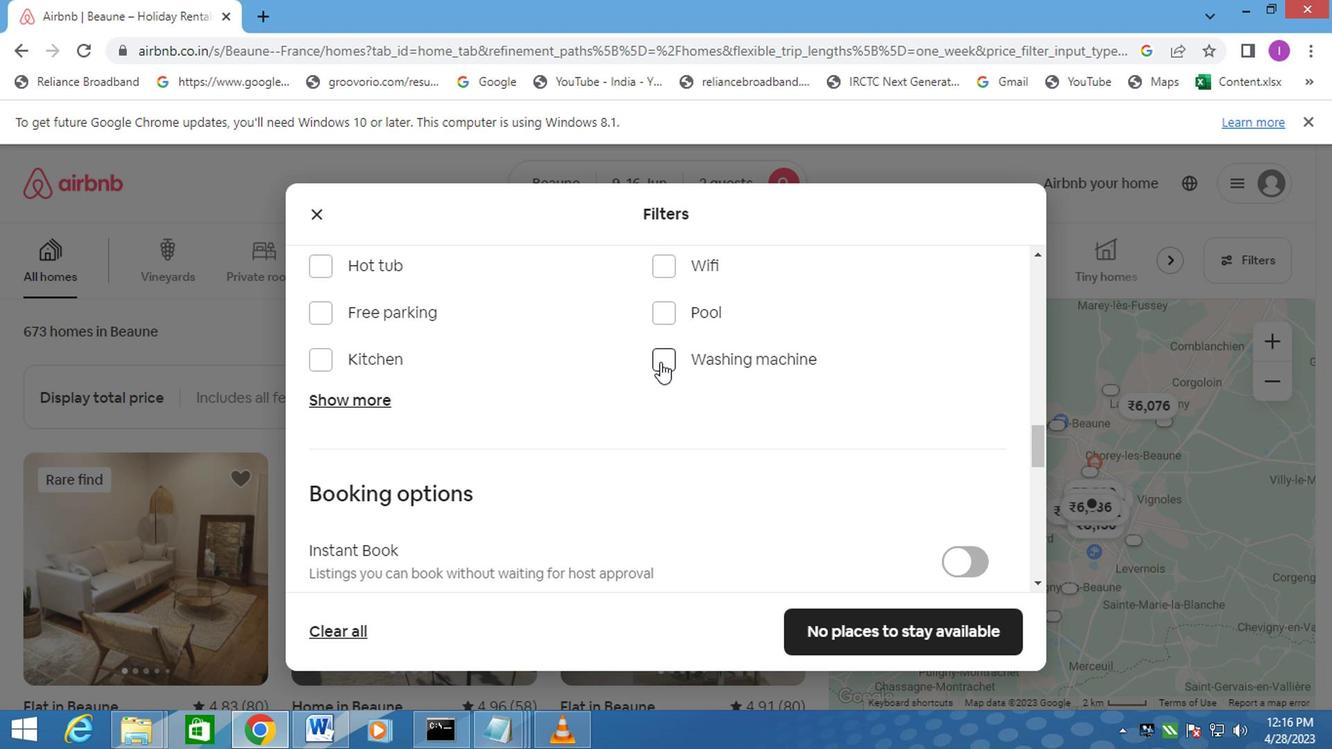 
Action: Mouse pressed left at (658, 363)
Screenshot: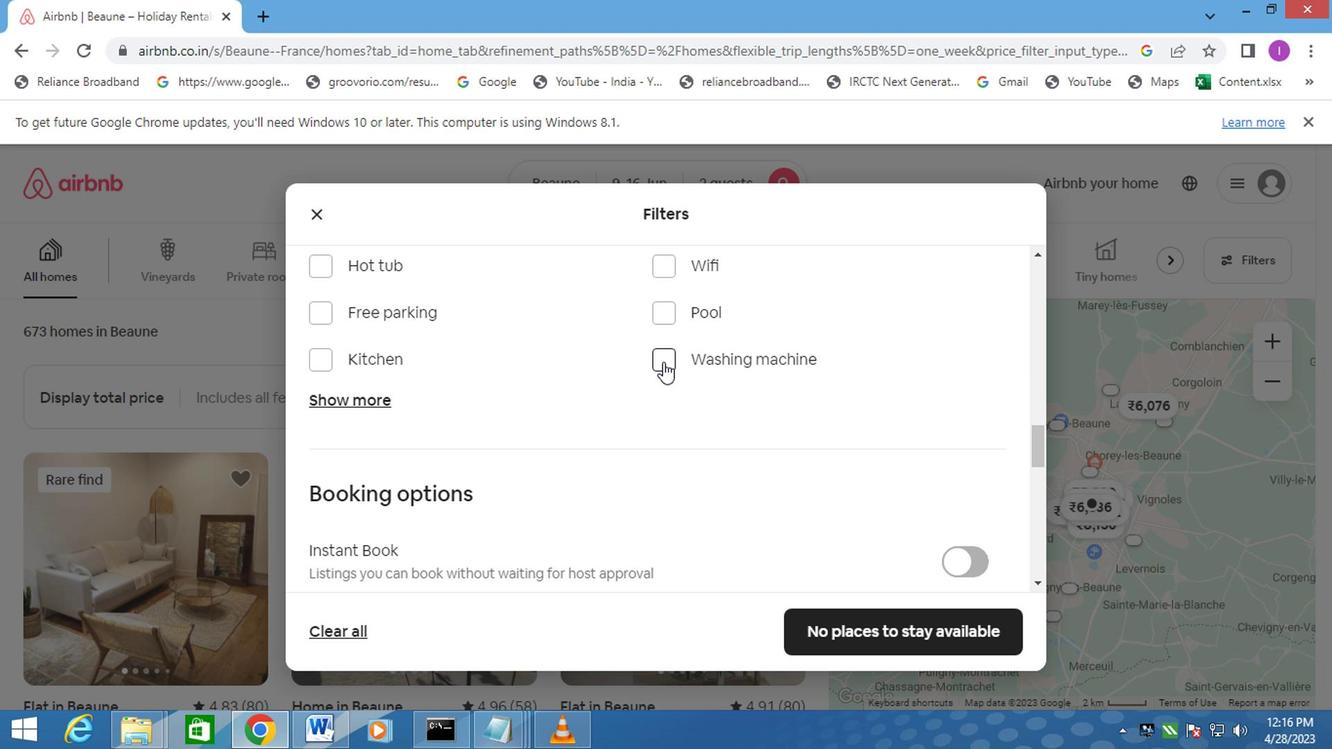 
Action: Mouse moved to (526, 476)
Screenshot: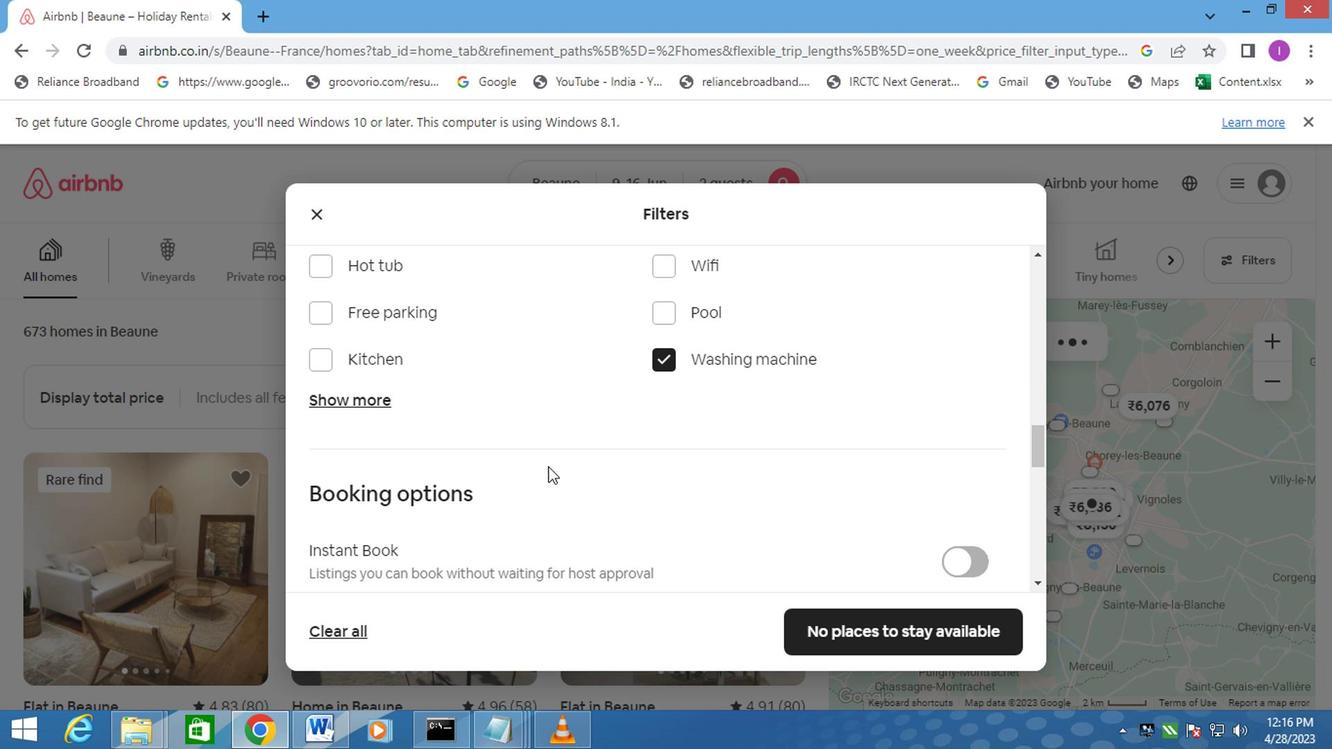 
Action: Mouse scrolled (526, 475) with delta (0, -1)
Screenshot: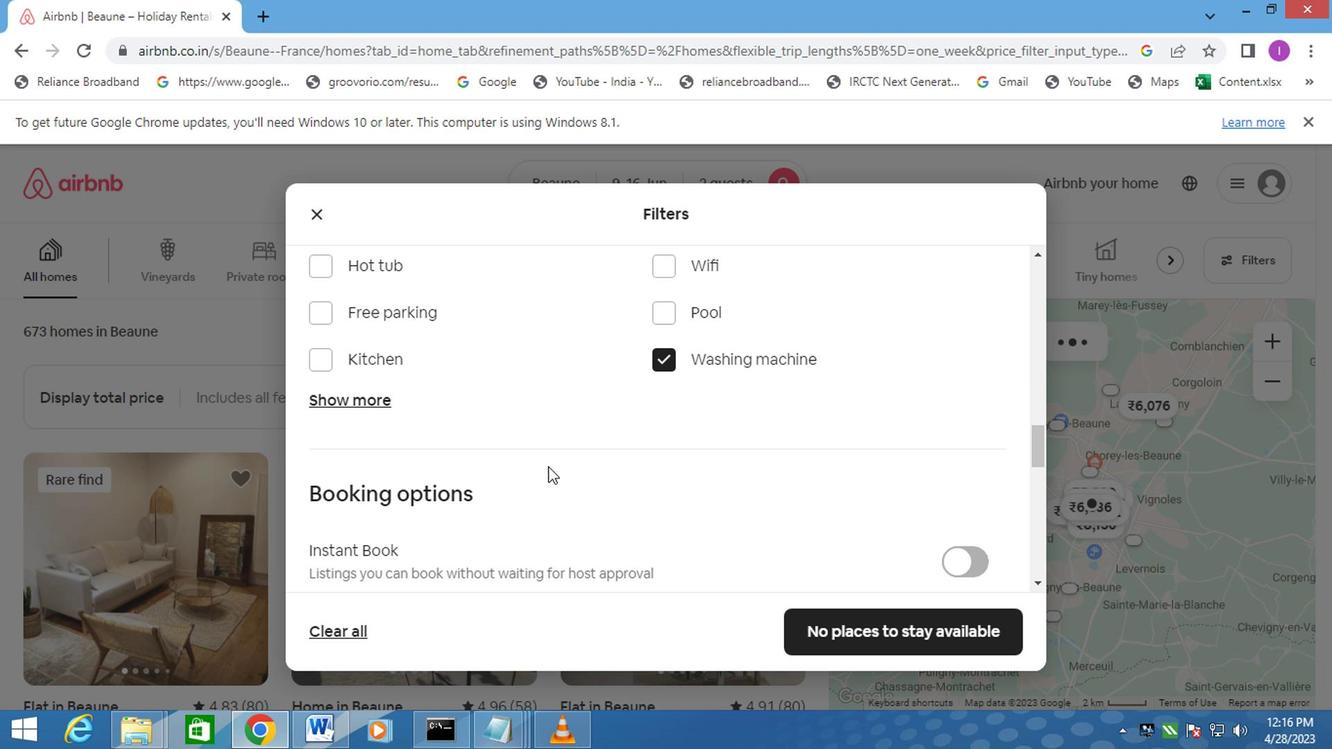 
Action: Mouse moved to (524, 479)
Screenshot: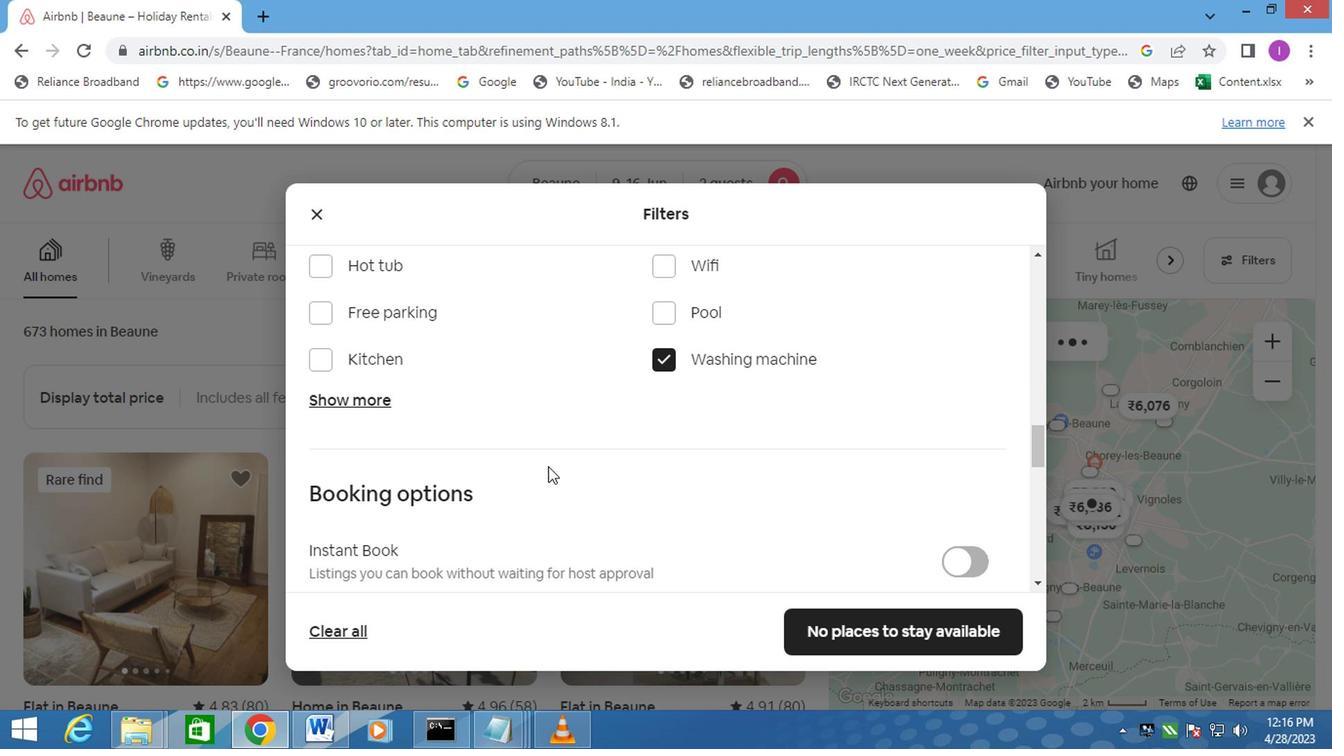 
Action: Mouse scrolled (524, 478) with delta (0, -1)
Screenshot: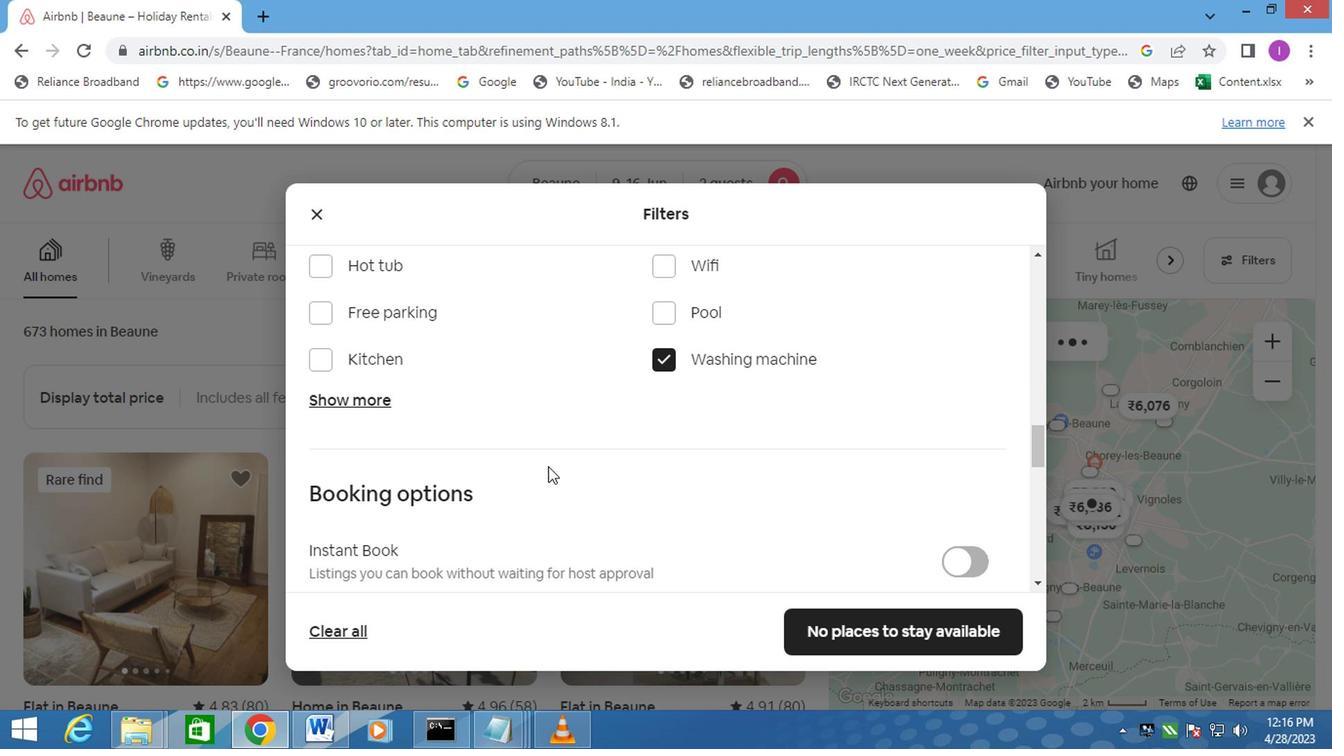 
Action: Mouse scrolled (524, 478) with delta (0, -1)
Screenshot: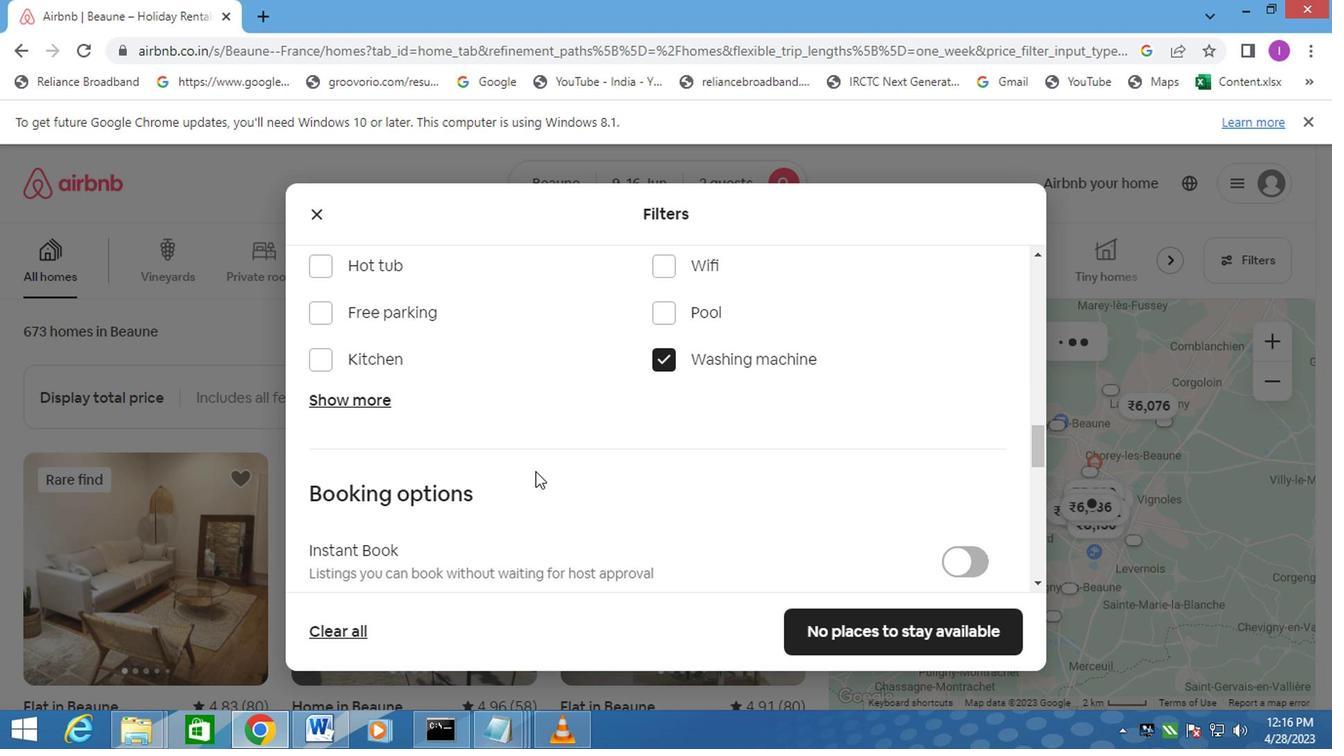 
Action: Mouse moved to (971, 334)
Screenshot: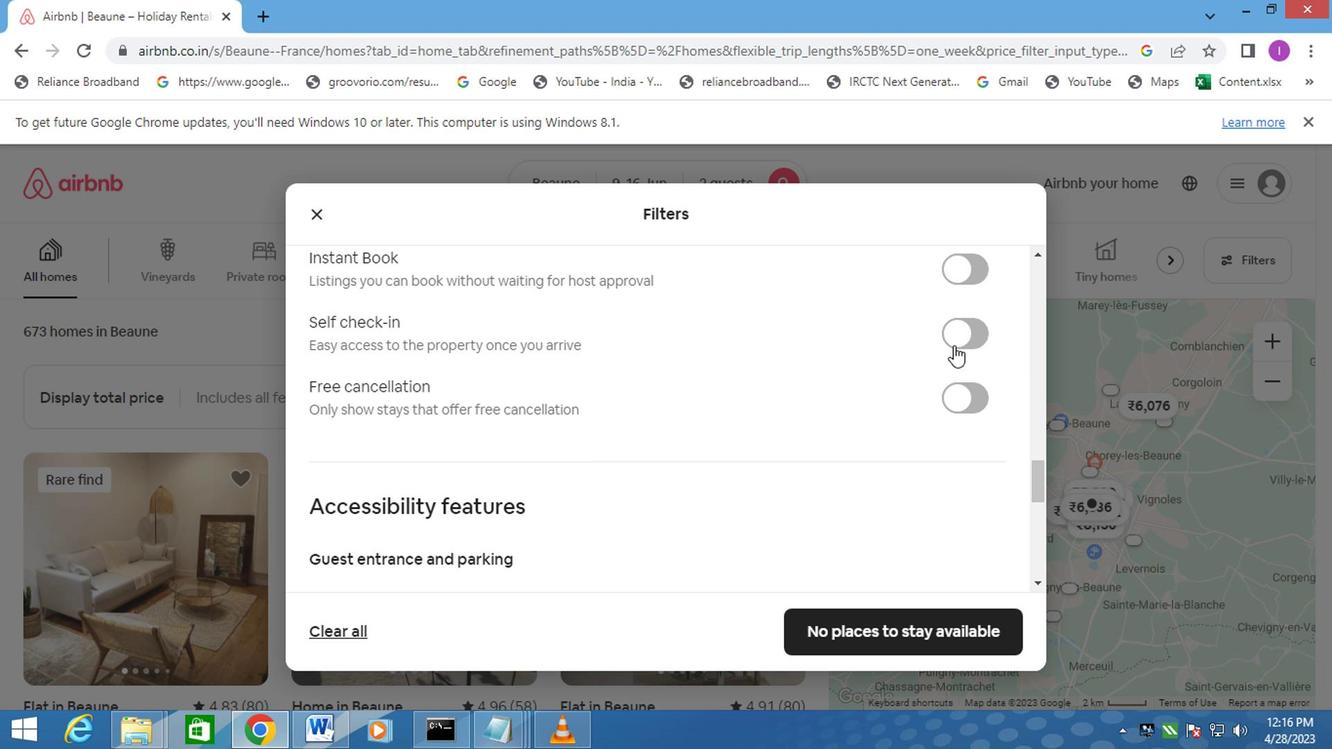 
Action: Mouse pressed left at (971, 334)
Screenshot: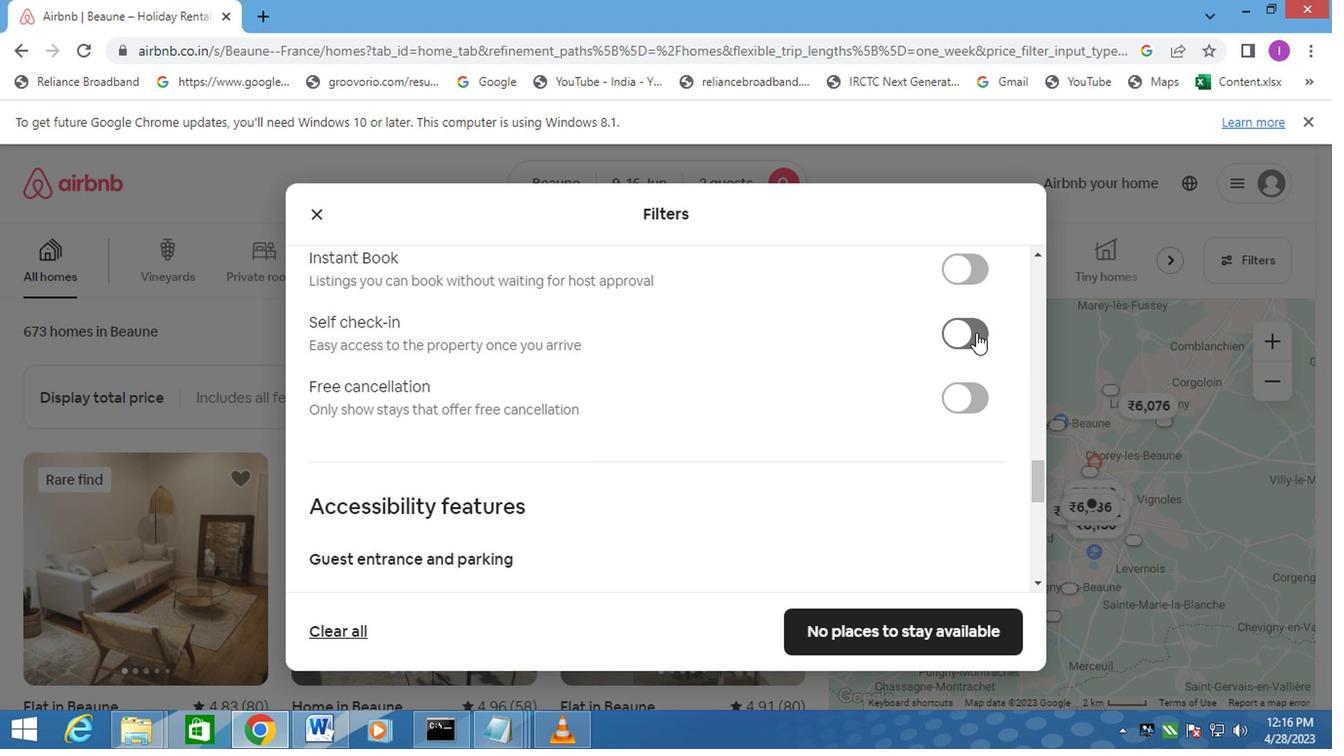 
Action: Mouse moved to (816, 394)
Screenshot: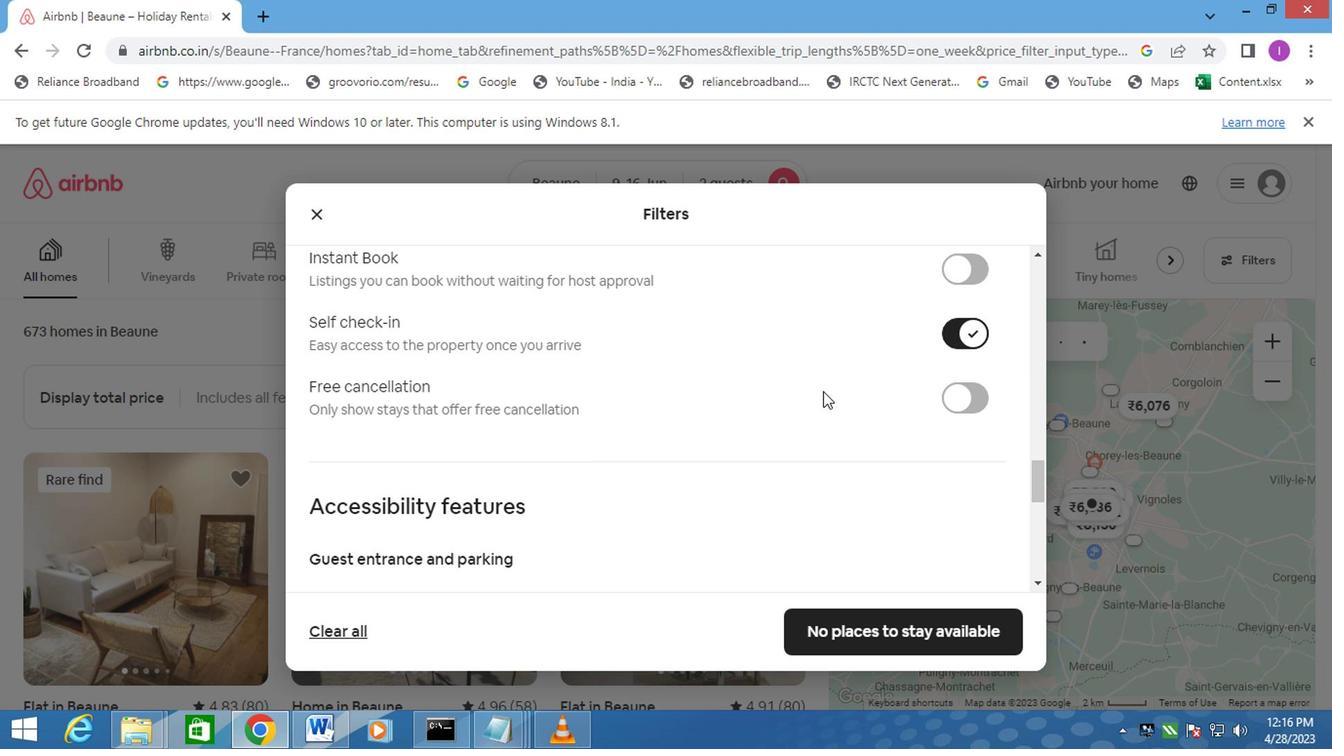 
Action: Mouse scrolled (816, 394) with delta (0, 0)
Screenshot: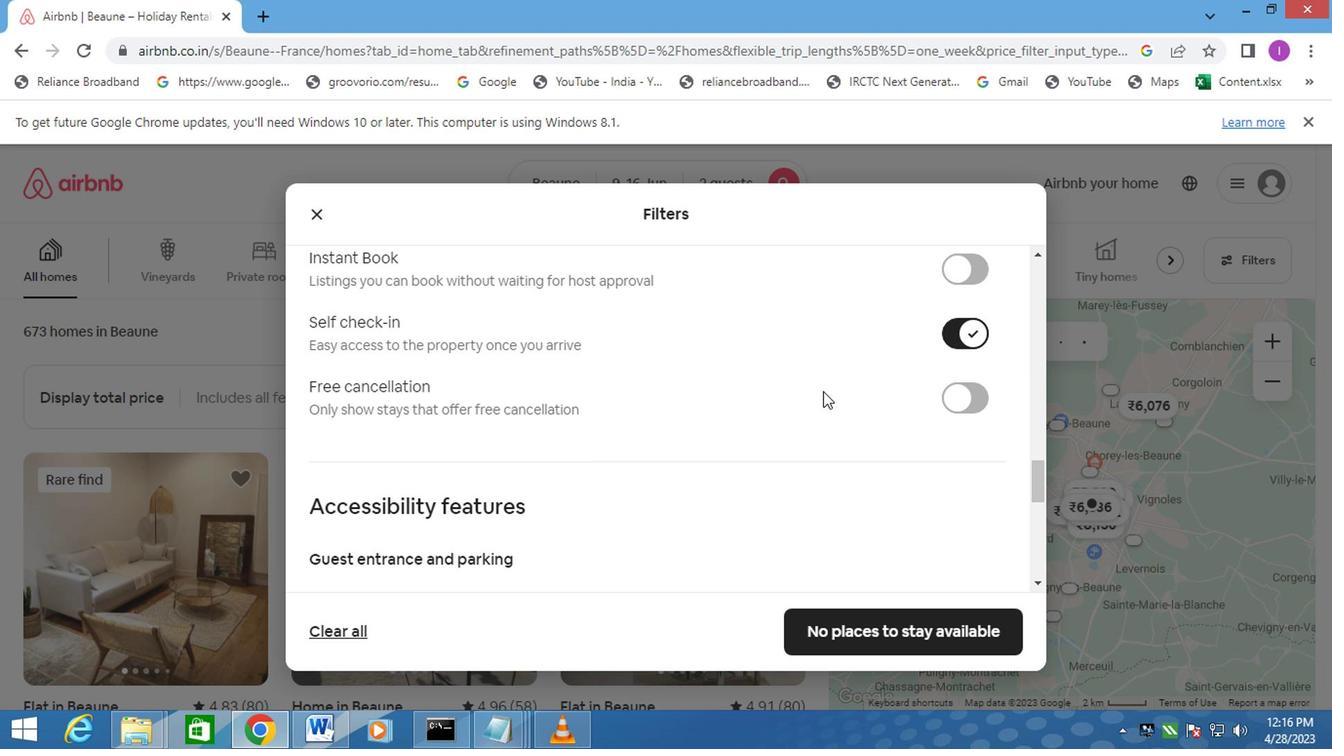 
Action: Mouse moved to (798, 394)
Screenshot: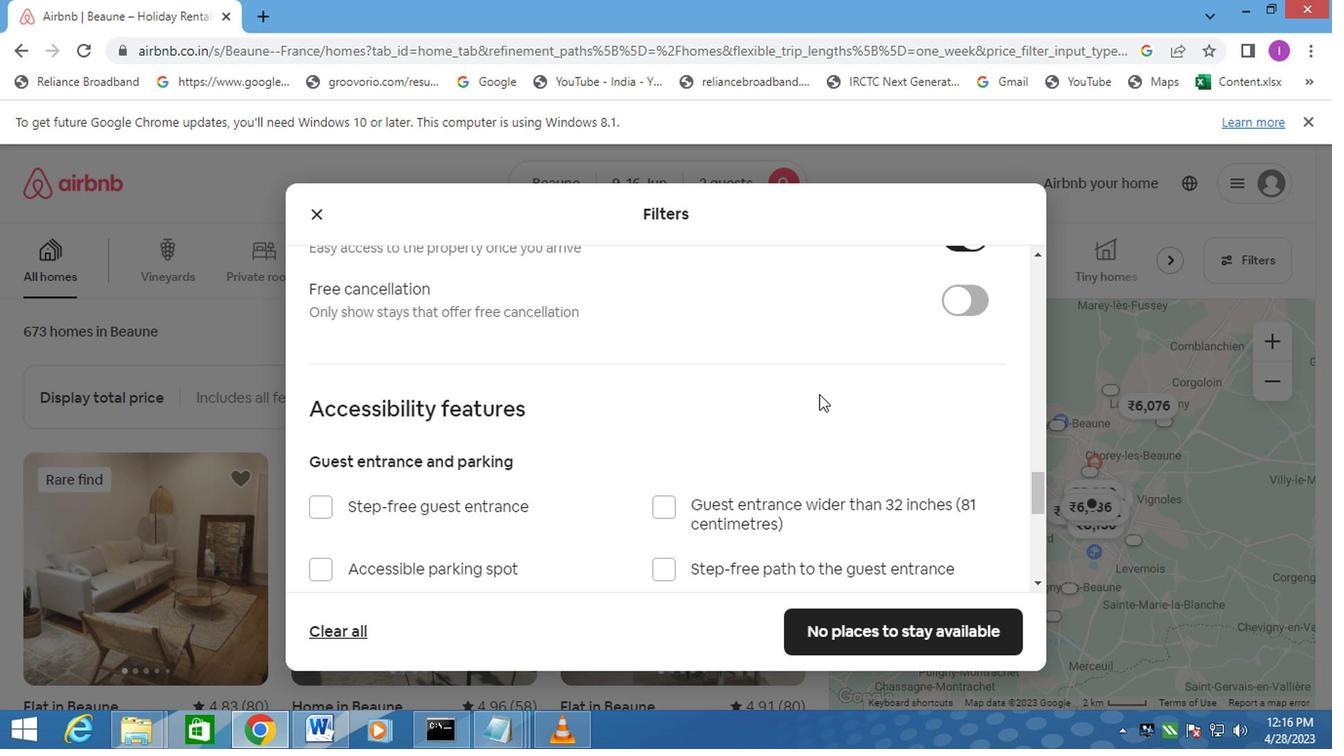 
Action: Mouse scrolled (798, 394) with delta (0, 0)
Screenshot: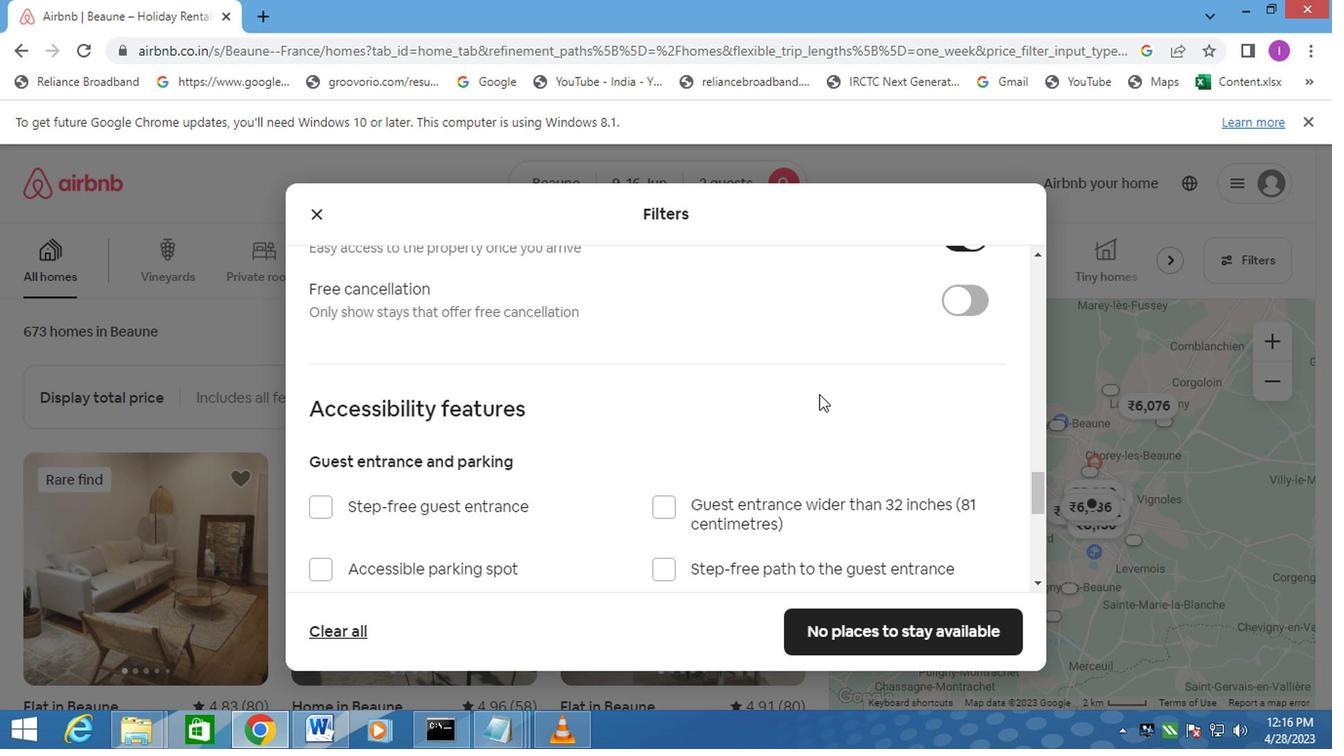 
Action: Mouse moved to (668, 391)
Screenshot: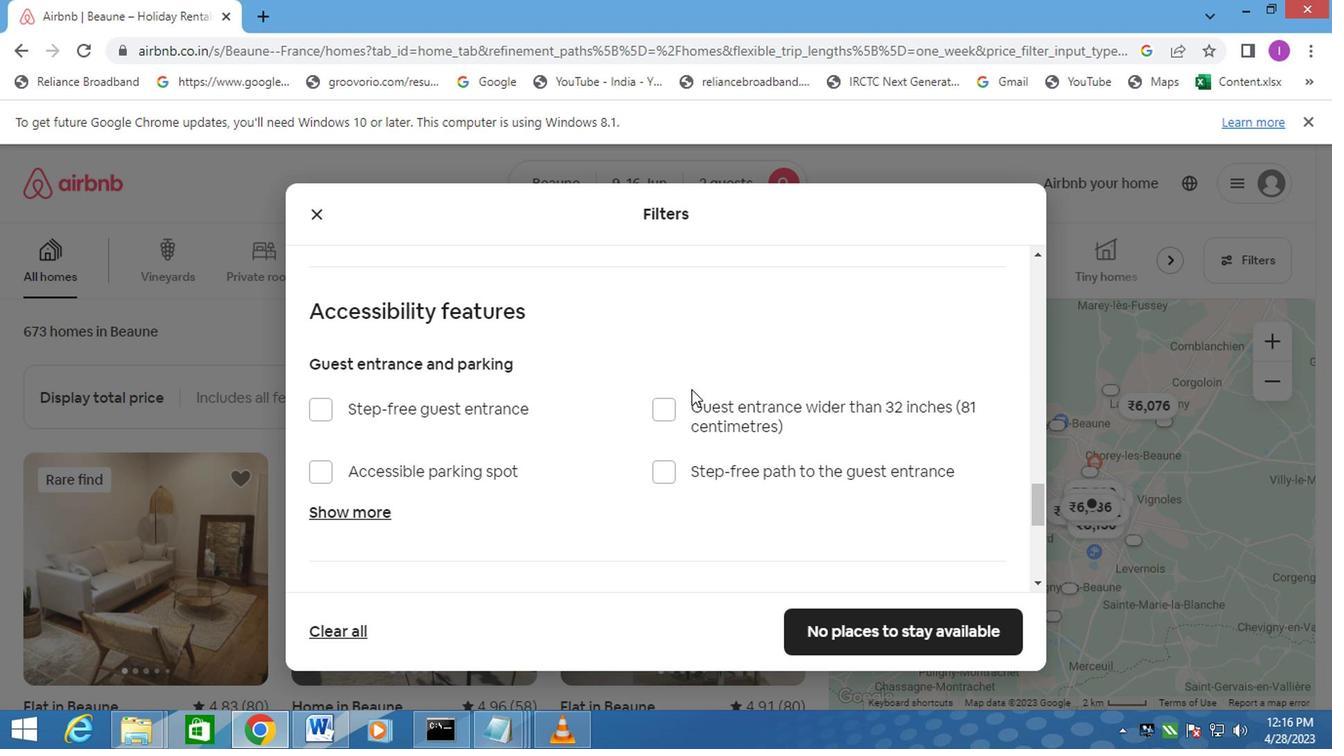 
Action: Mouse scrolled (668, 390) with delta (0, -1)
Screenshot: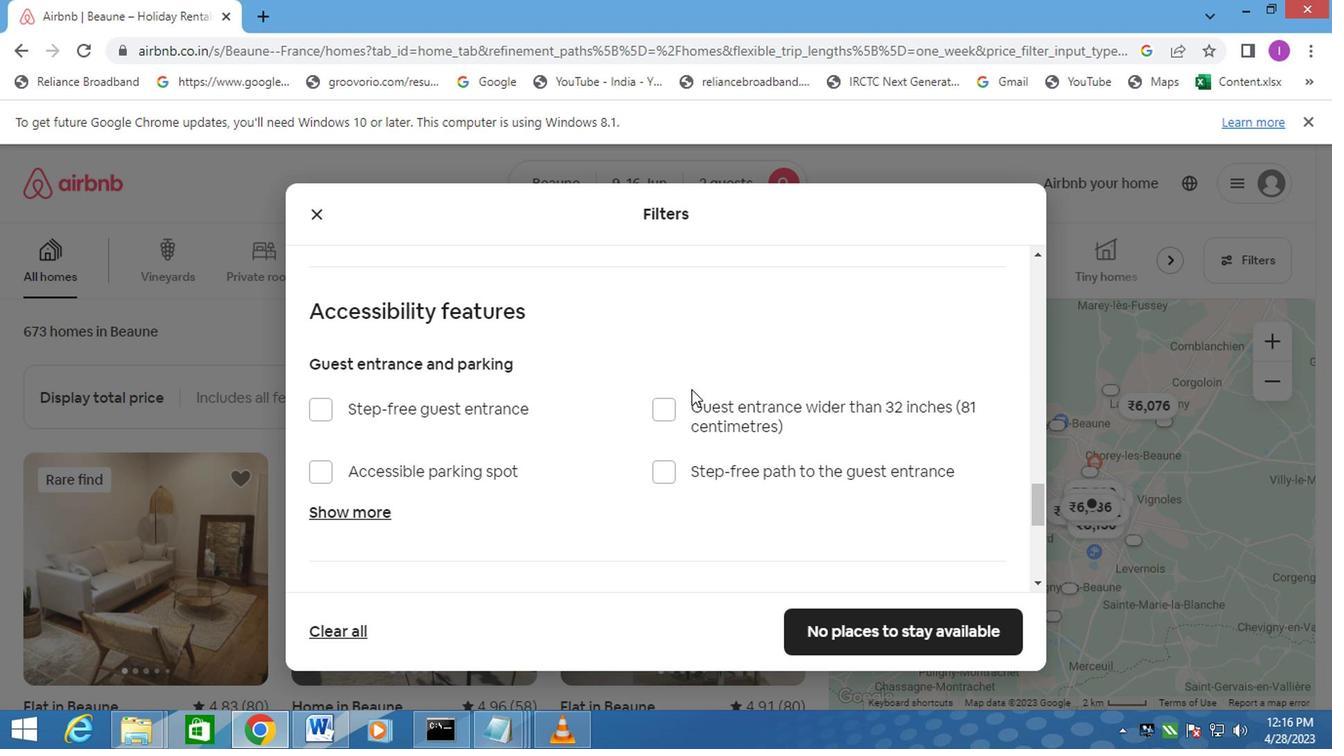 
Action: Mouse moved to (667, 391)
Screenshot: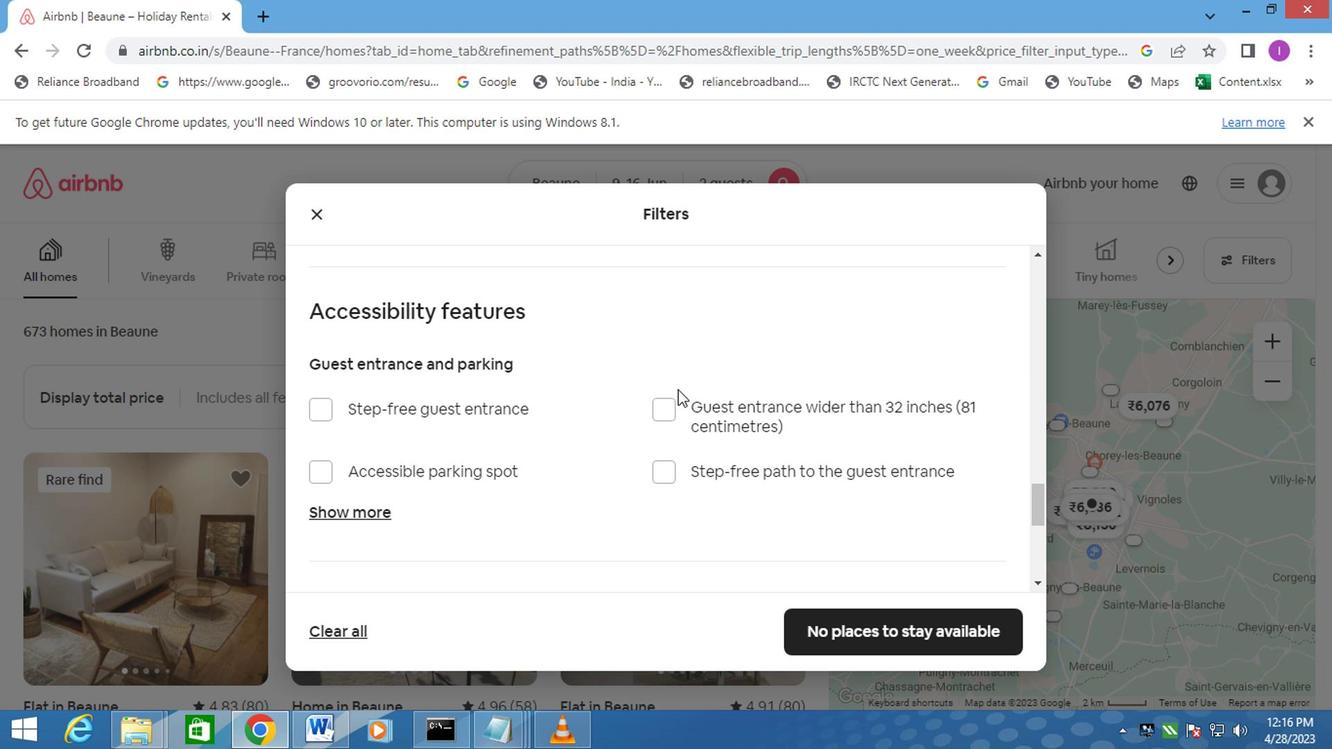 
Action: Mouse scrolled (667, 390) with delta (0, -1)
Screenshot: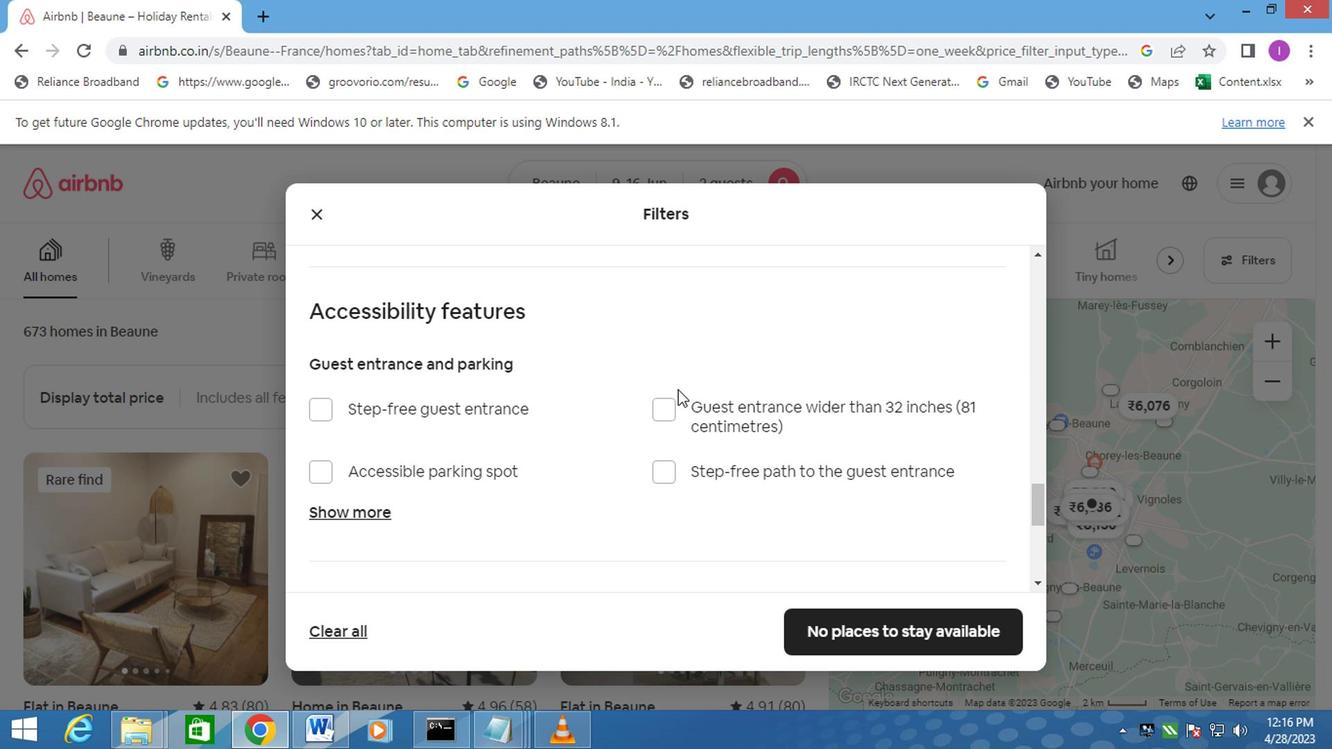 
Action: Mouse scrolled (667, 390) with delta (0, -1)
Screenshot: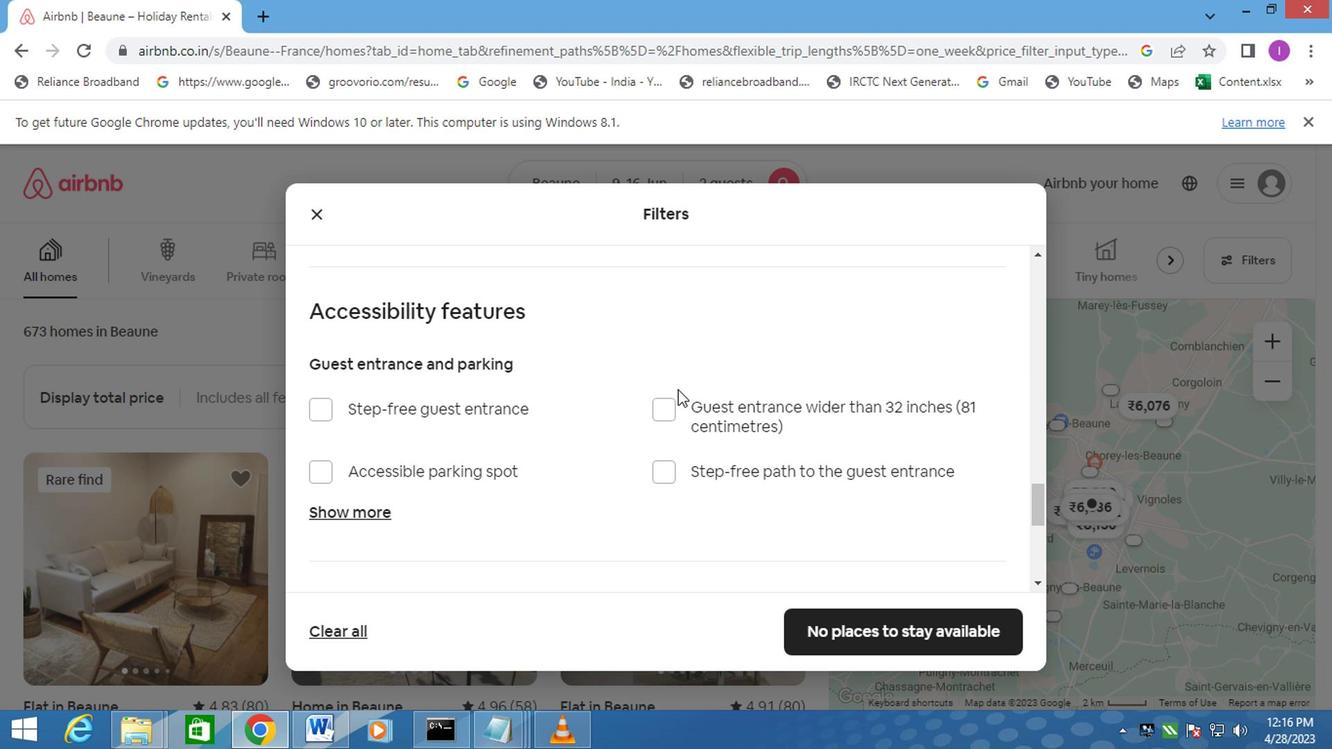 
Action: Mouse scrolled (667, 390) with delta (0, -1)
Screenshot: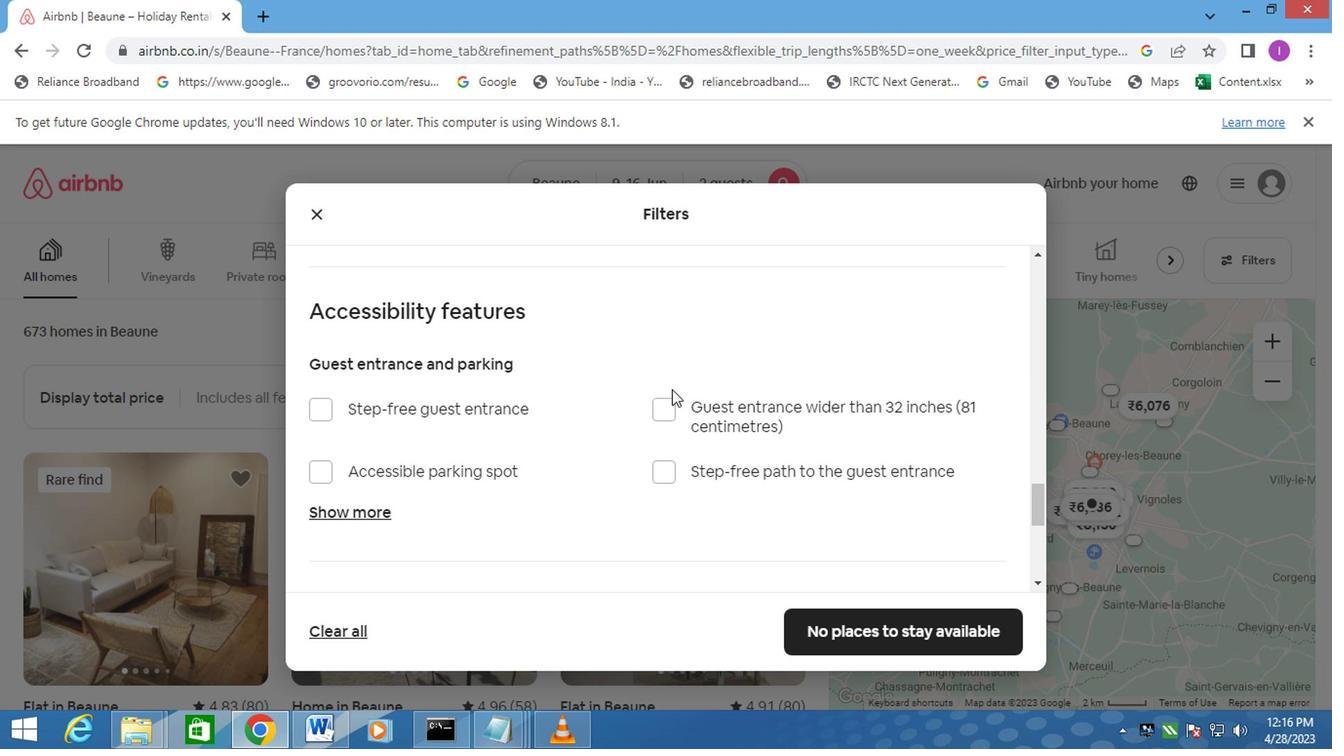 
Action: Mouse moved to (567, 399)
Screenshot: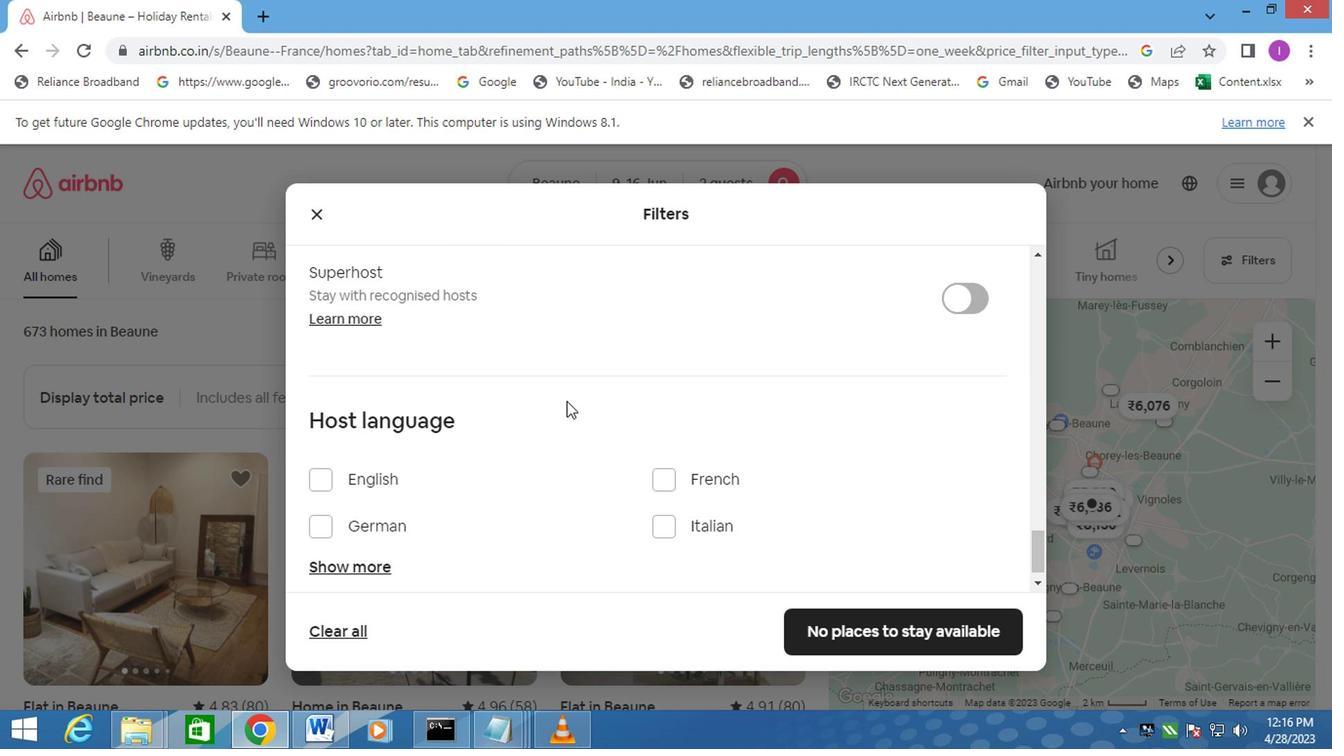 
Action: Mouse scrolled (567, 401) with delta (0, 1)
Screenshot: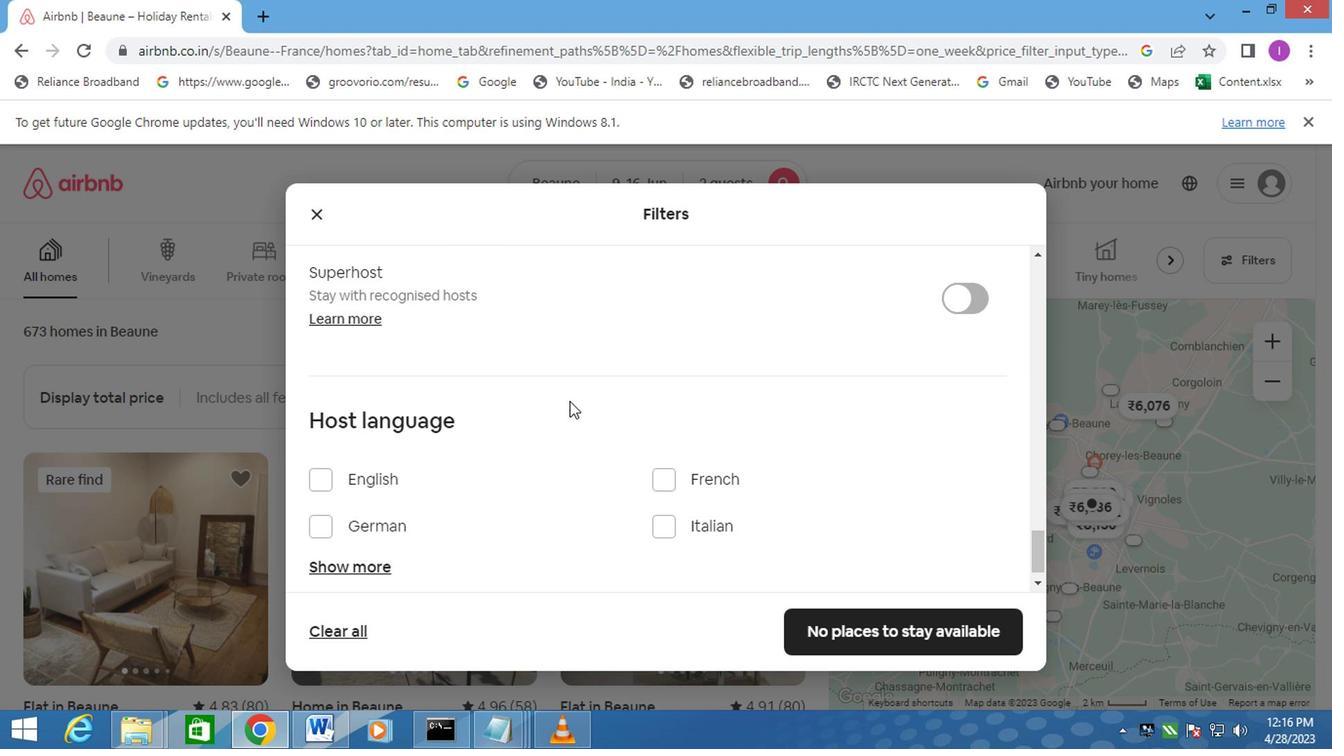 
Action: Mouse scrolled (567, 401) with delta (0, 1)
Screenshot: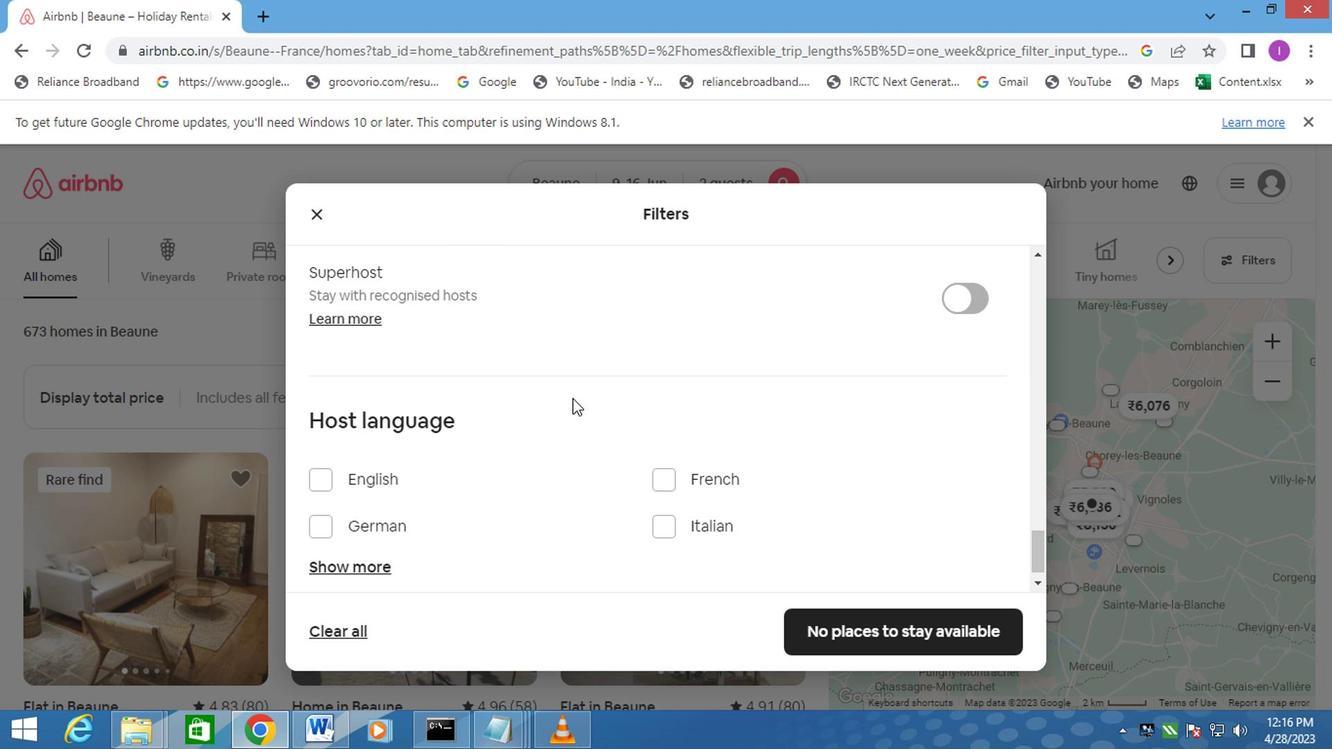 
Action: Mouse scrolled (567, 401) with delta (0, 1)
Screenshot: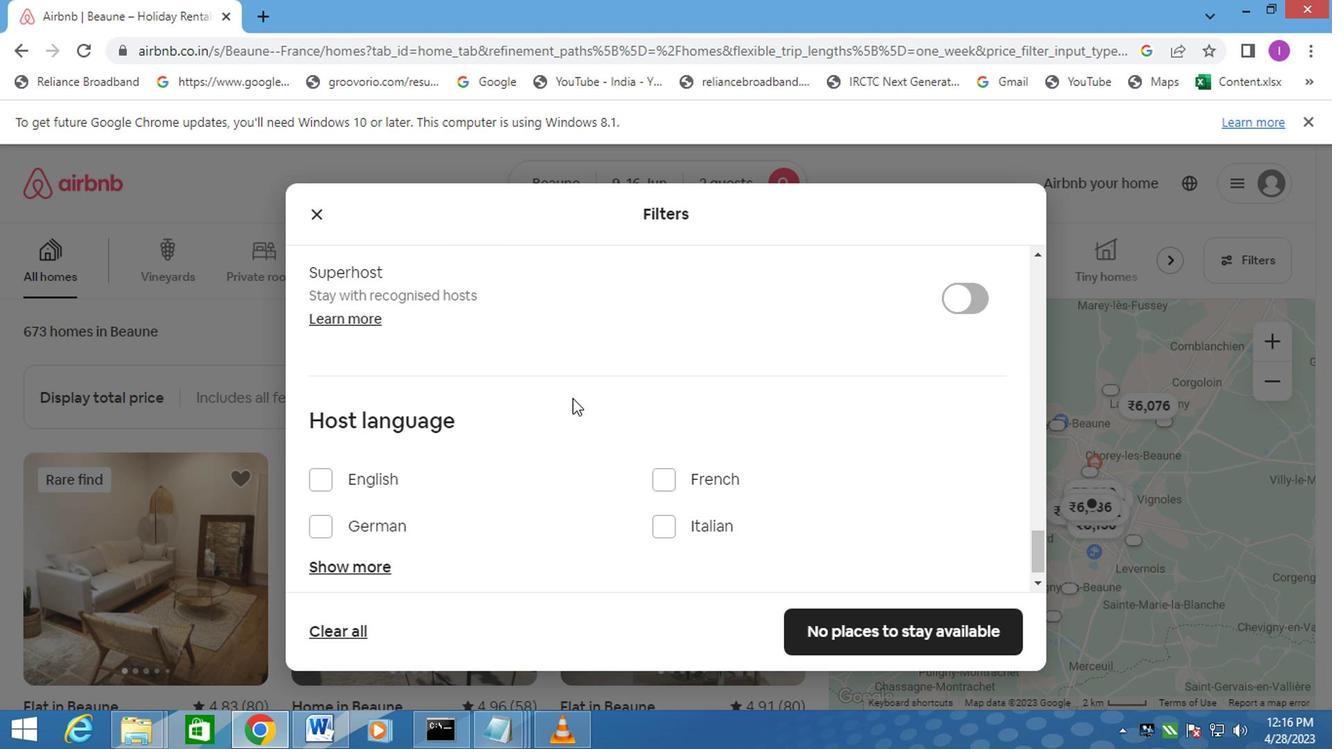 
Action: Mouse moved to (569, 399)
Screenshot: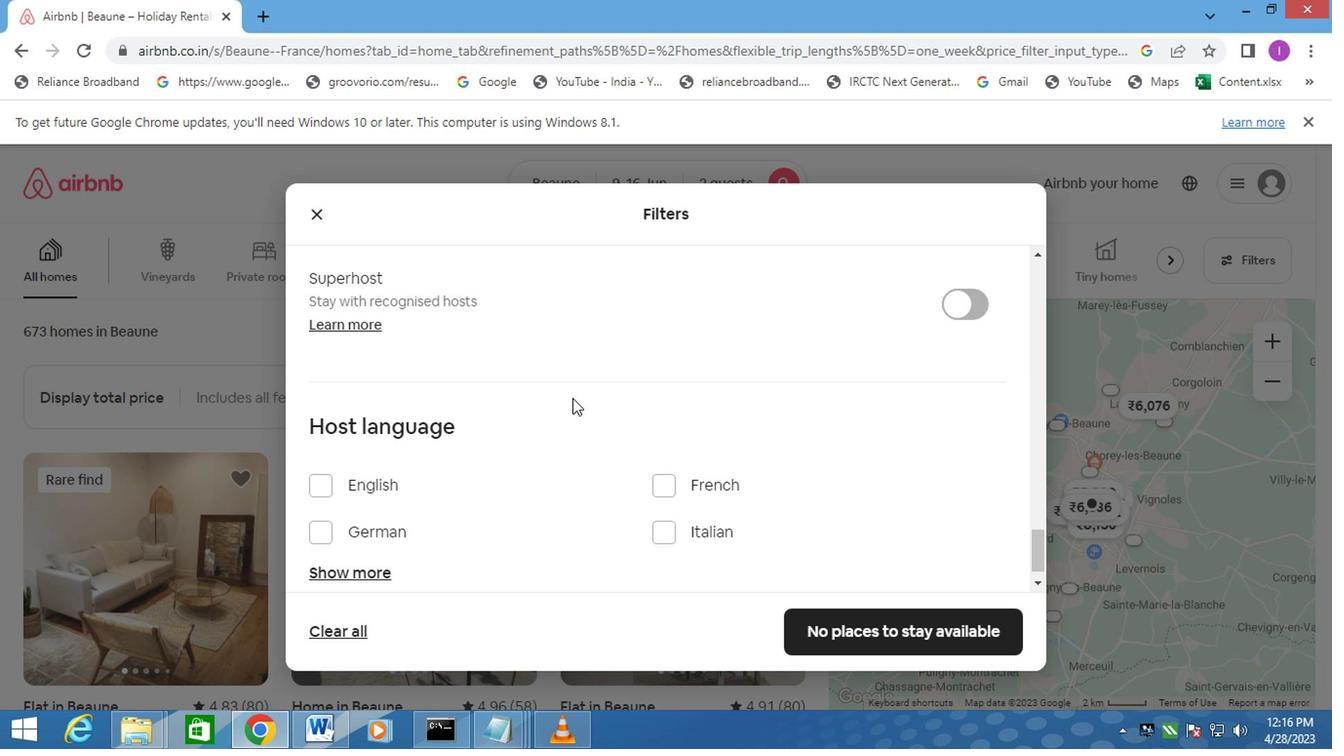 
Action: Mouse scrolled (569, 399) with delta (0, 0)
Screenshot: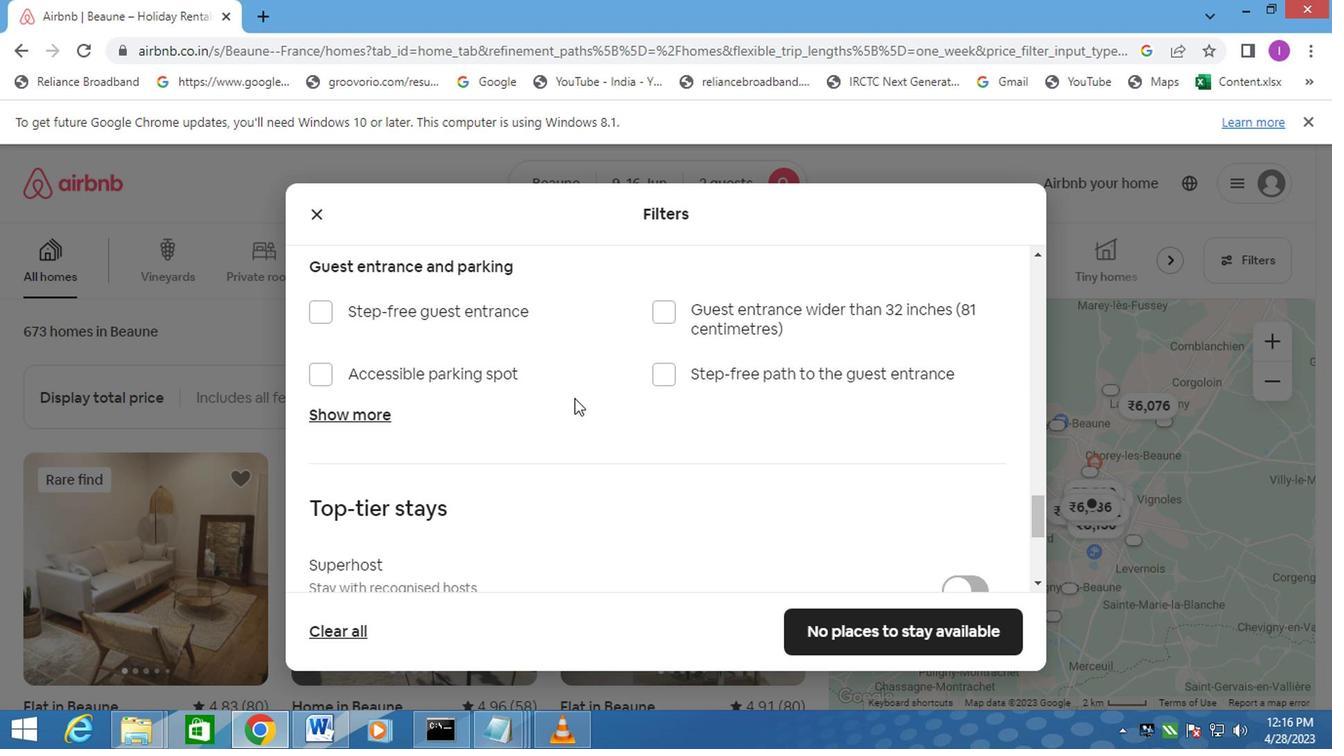 
Action: Mouse scrolled (569, 399) with delta (0, 0)
Screenshot: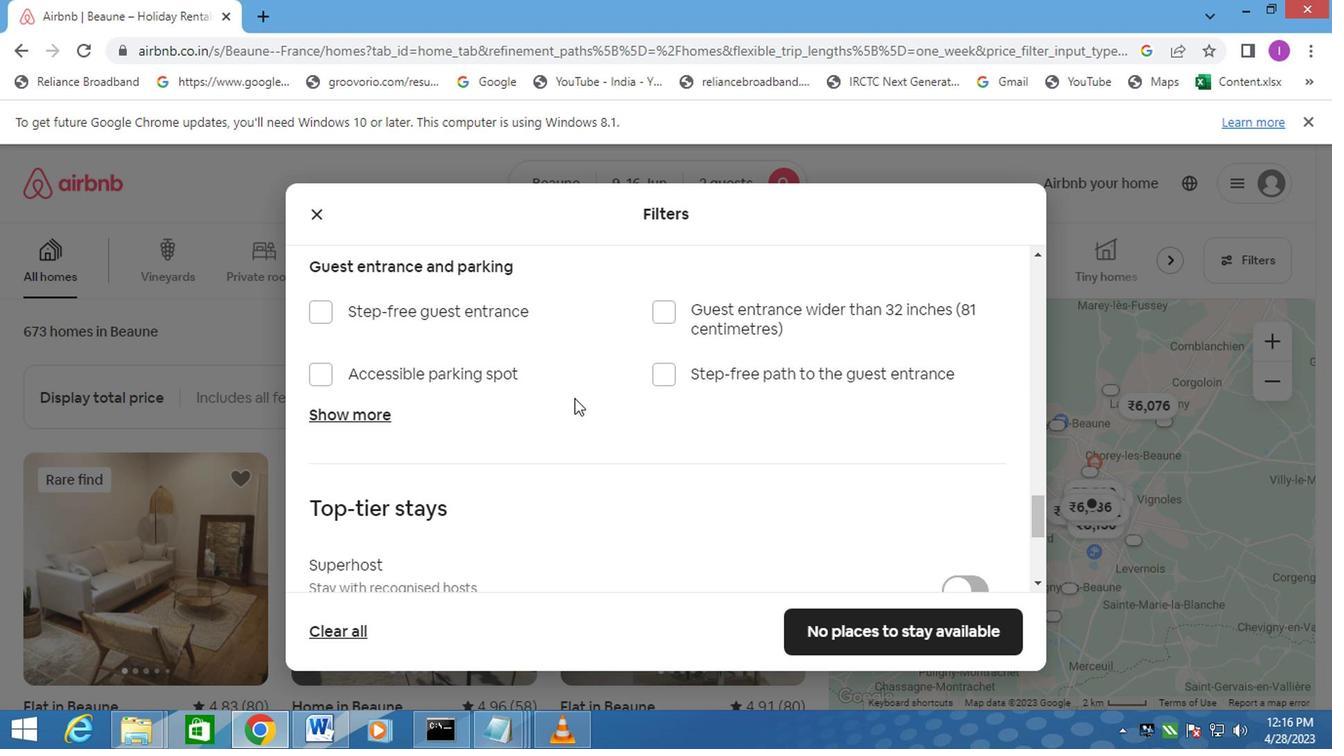 
Action: Mouse scrolled (569, 399) with delta (0, 0)
Screenshot: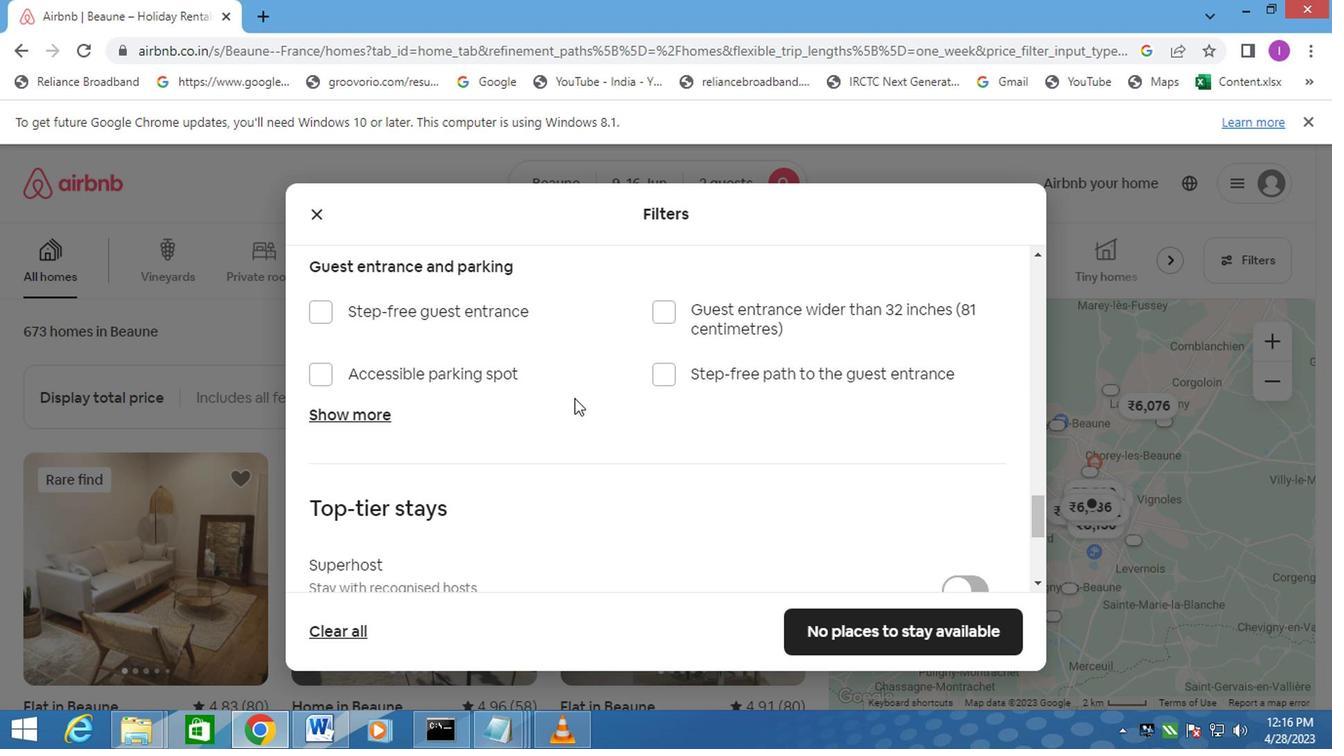 
Action: Mouse scrolled (569, 399) with delta (0, 0)
Screenshot: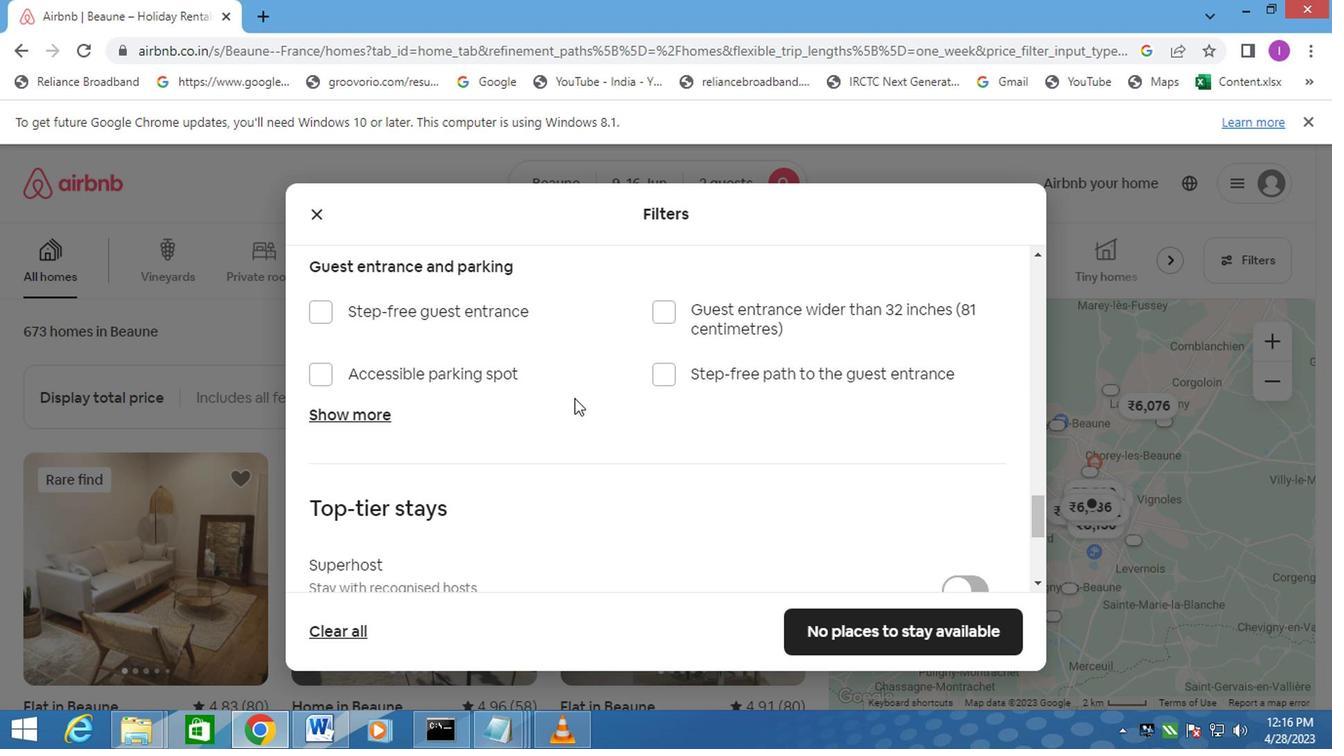 
Action: Mouse scrolled (569, 399) with delta (0, 0)
Screenshot: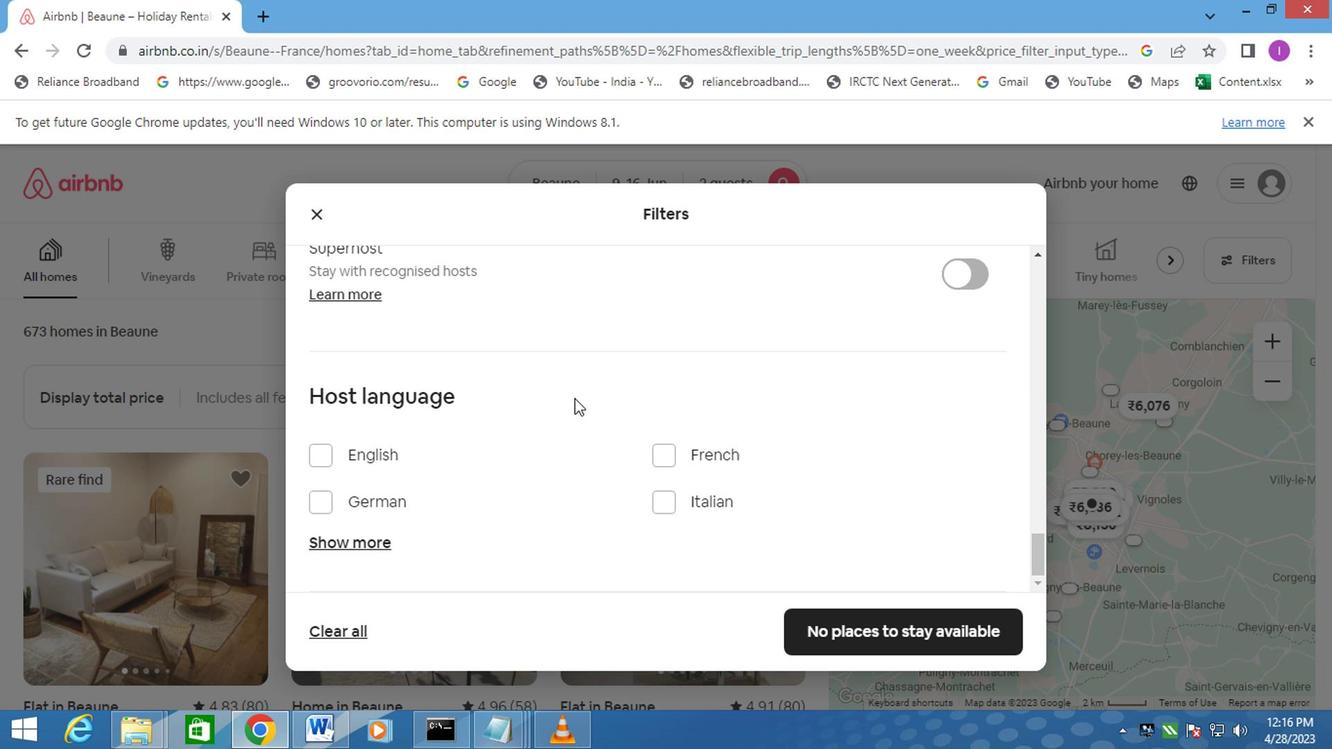 
Action: Mouse scrolled (569, 399) with delta (0, 0)
Screenshot: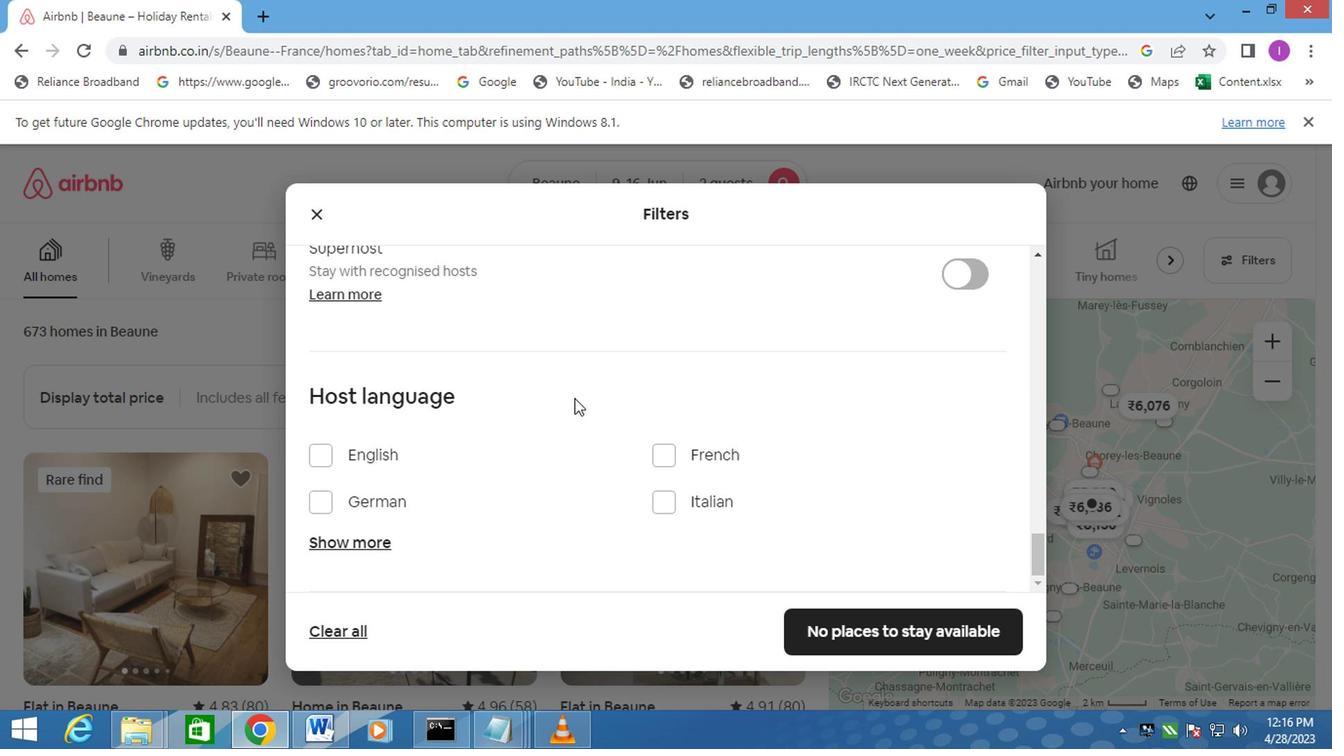 
Action: Mouse moved to (320, 463)
Screenshot: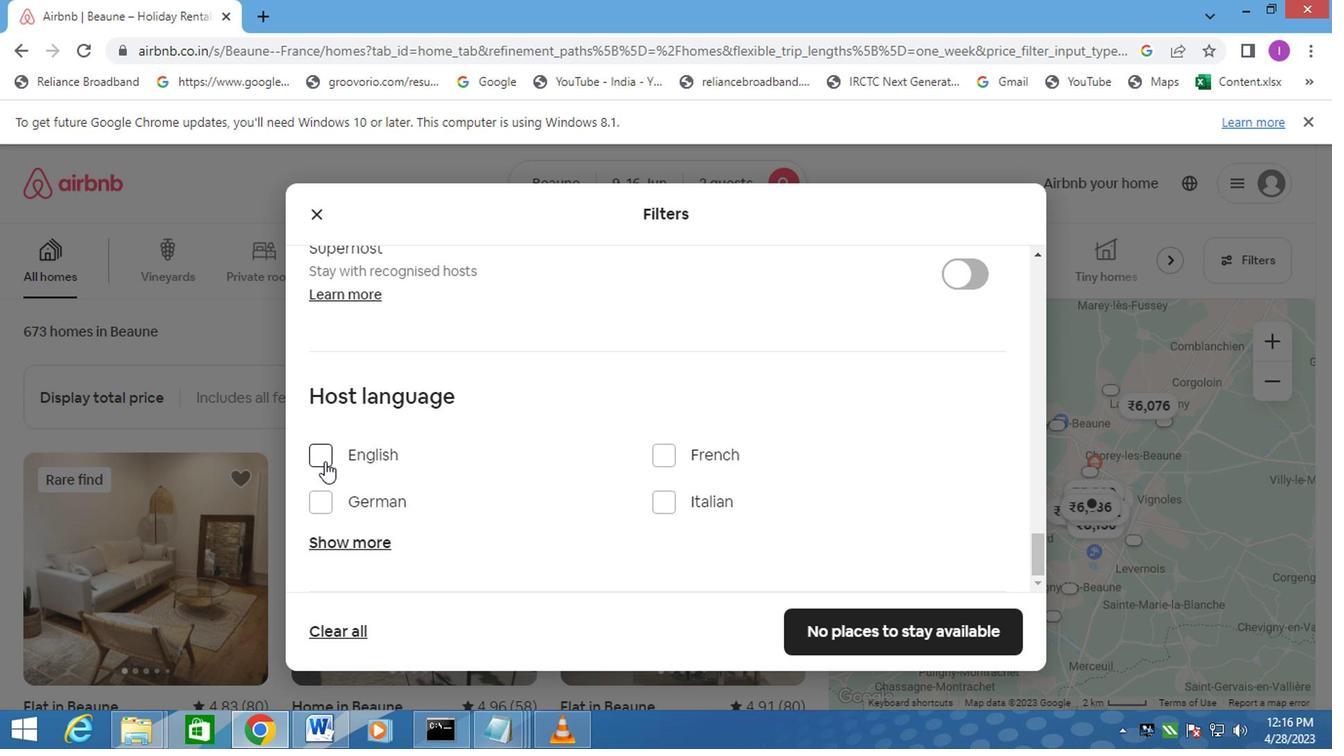 
Action: Mouse pressed left at (320, 463)
Screenshot: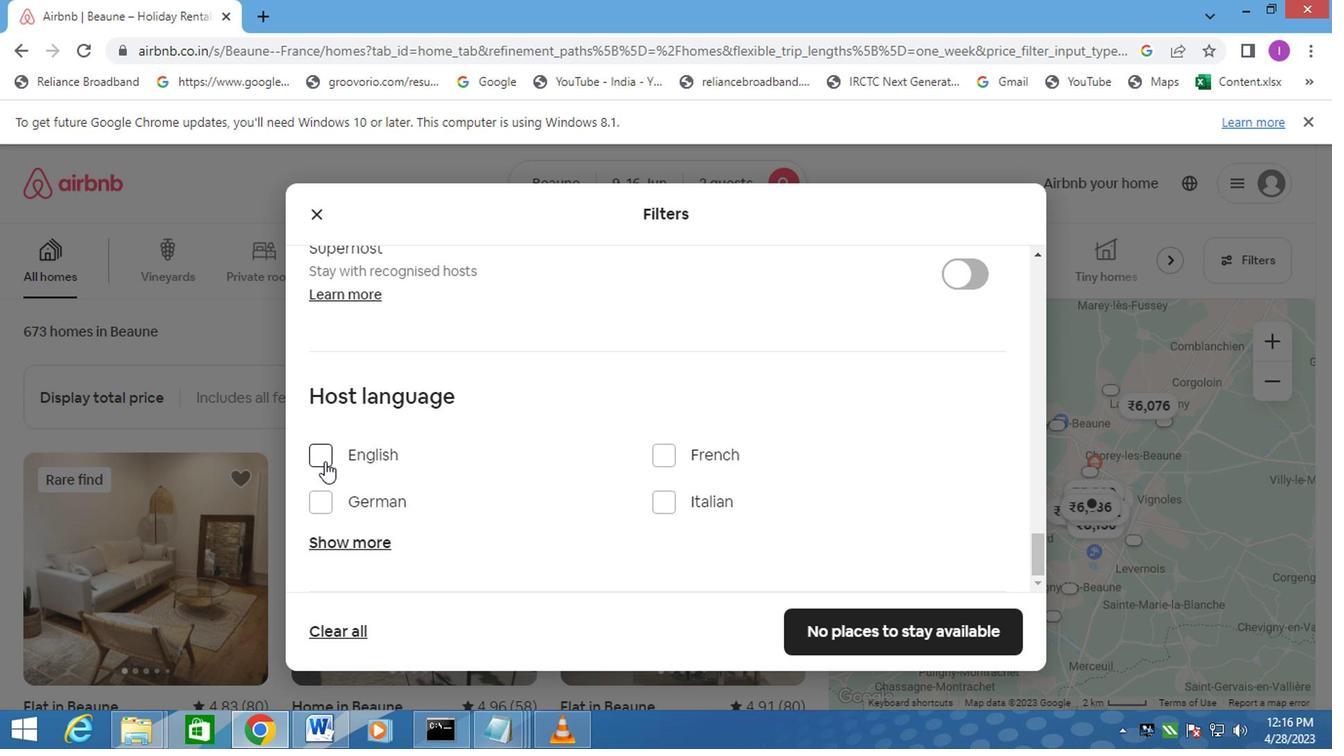 
Action: Mouse moved to (868, 635)
Screenshot: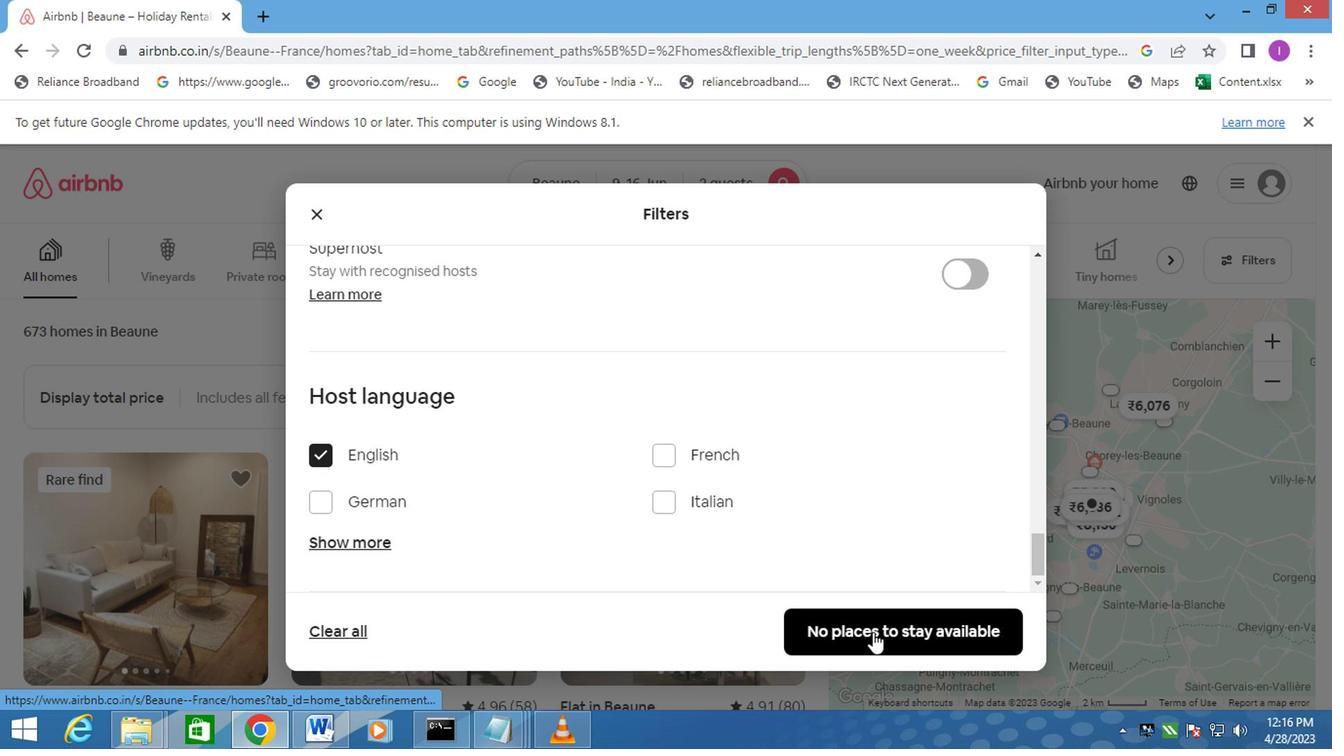 
Action: Mouse pressed left at (868, 635)
Screenshot: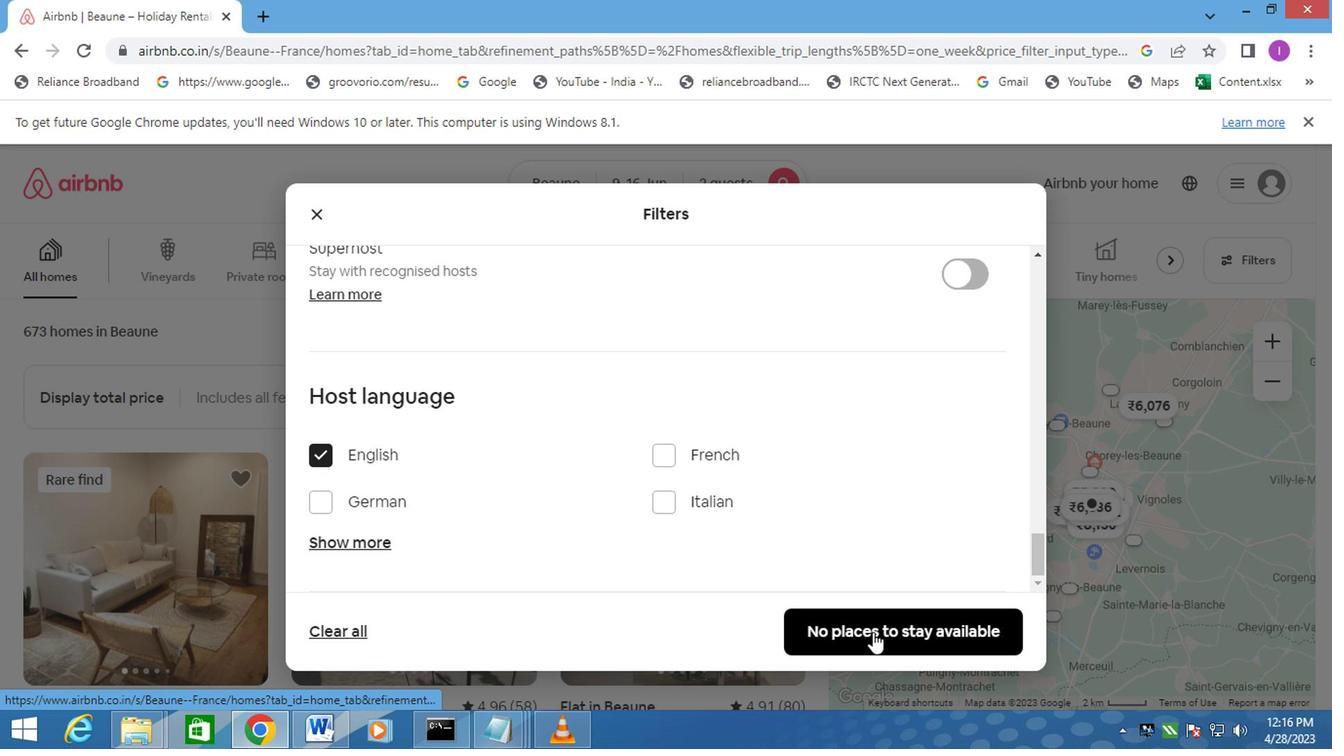 
Action: Mouse moved to (873, 635)
Screenshot: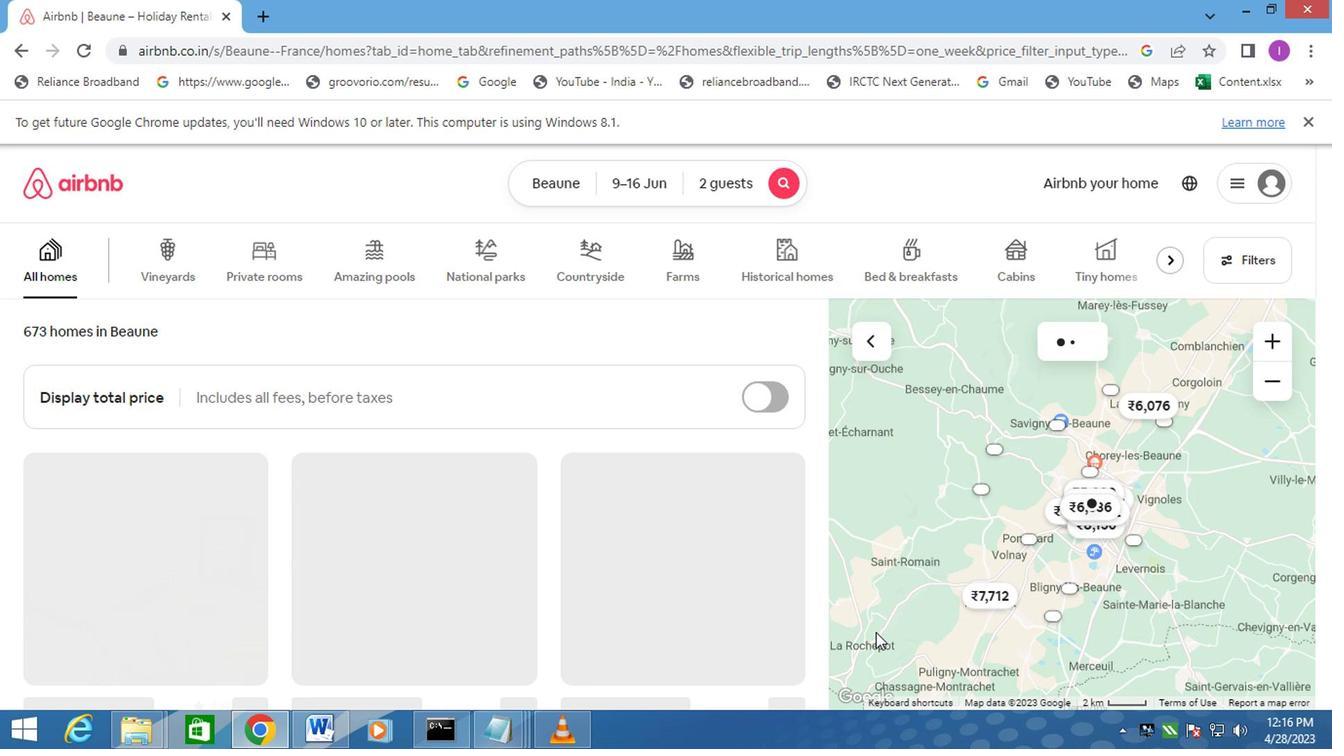 
